 Task: Create a spreadsheet to track employee data over three weeks, with days numbered from 3 to 23.
Action: Mouse moved to (50, 200)
Screenshot: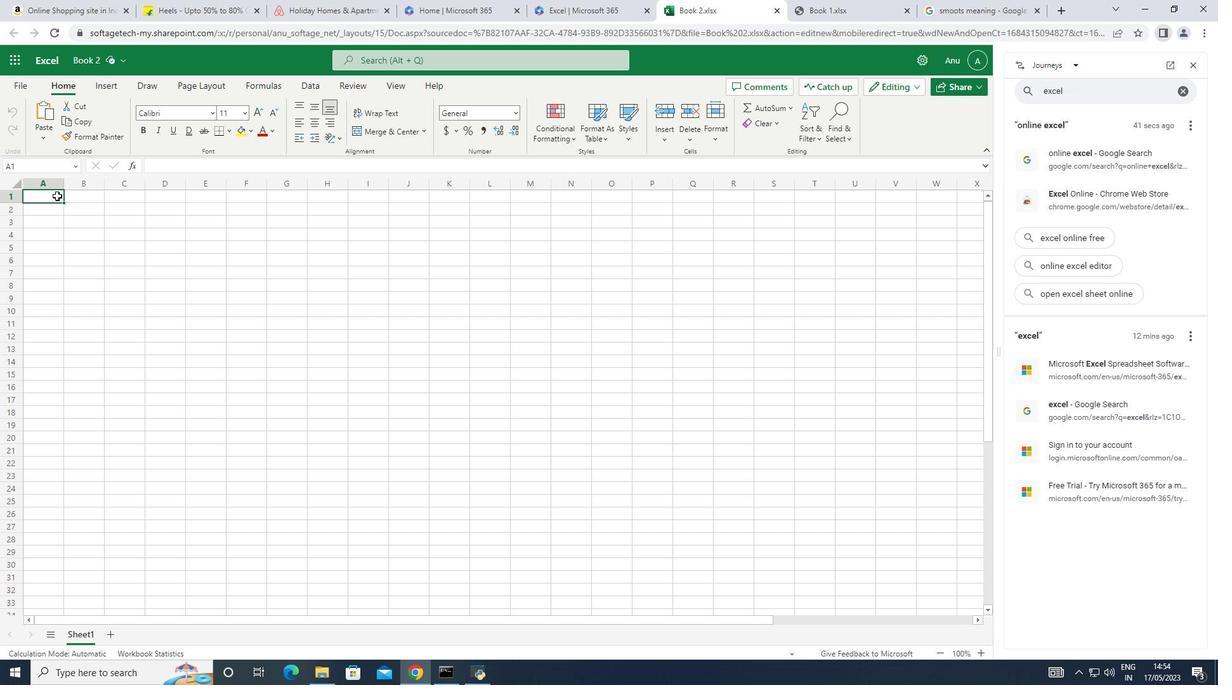 
Action: Mouse pressed left at (50, 200)
Screenshot: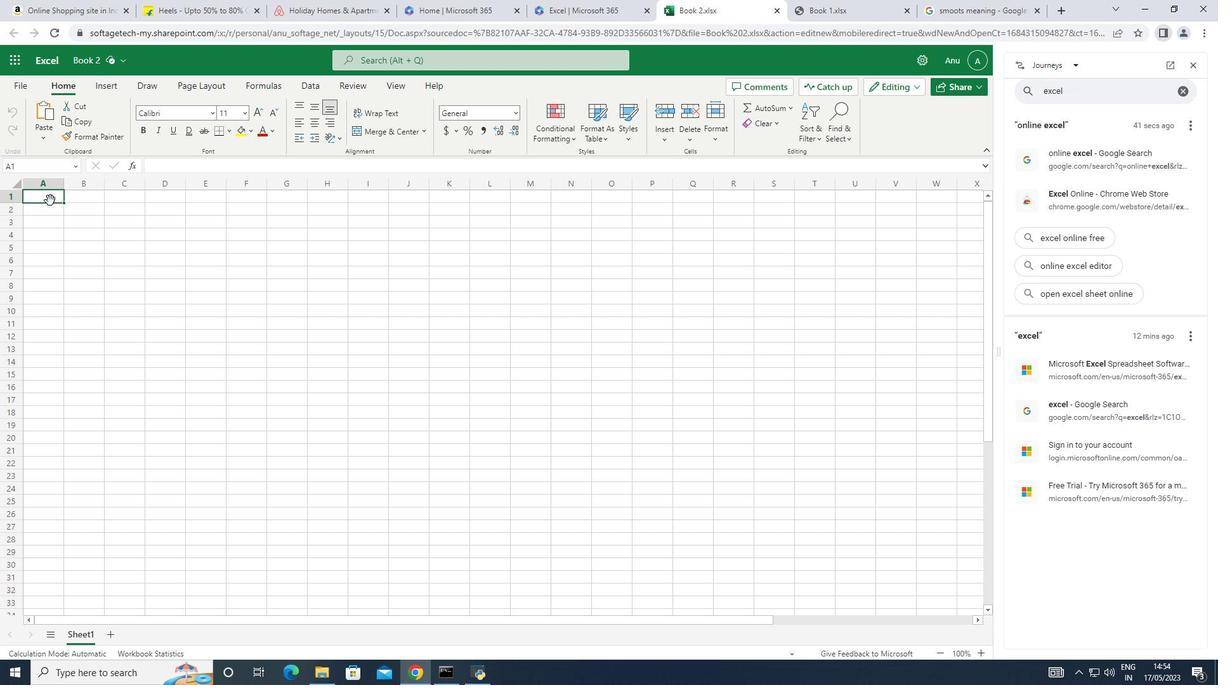 
Action: Key pressed e<Key.backspace><Key.shift><Key.shift><Key.shift>Employee<Key.right><Key.shift>Week-1
Screenshot: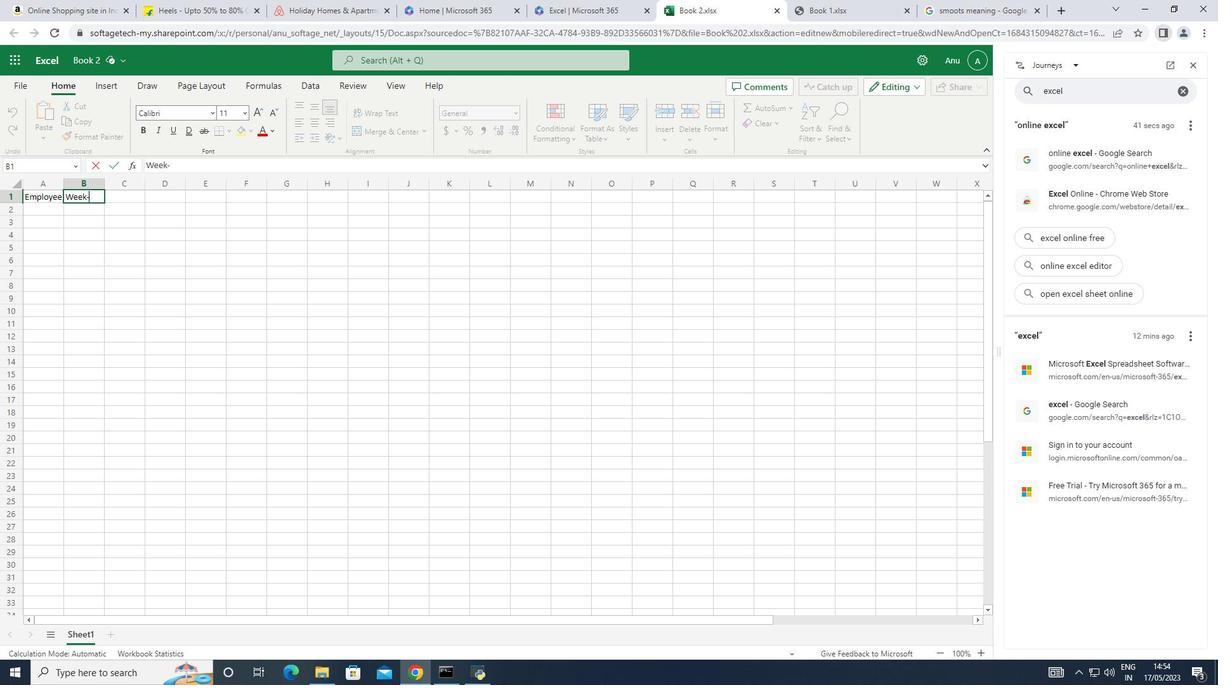 
Action: Mouse moved to (93, 207)
Screenshot: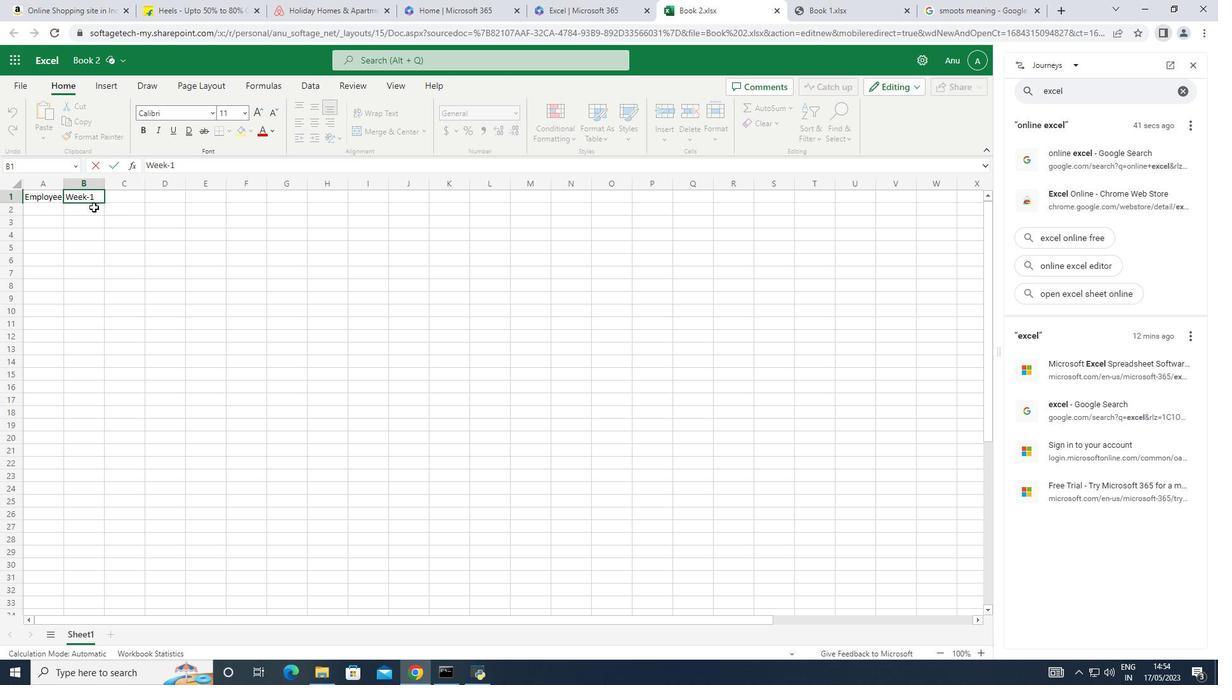 
Action: Mouse pressed left at (93, 207)
Screenshot: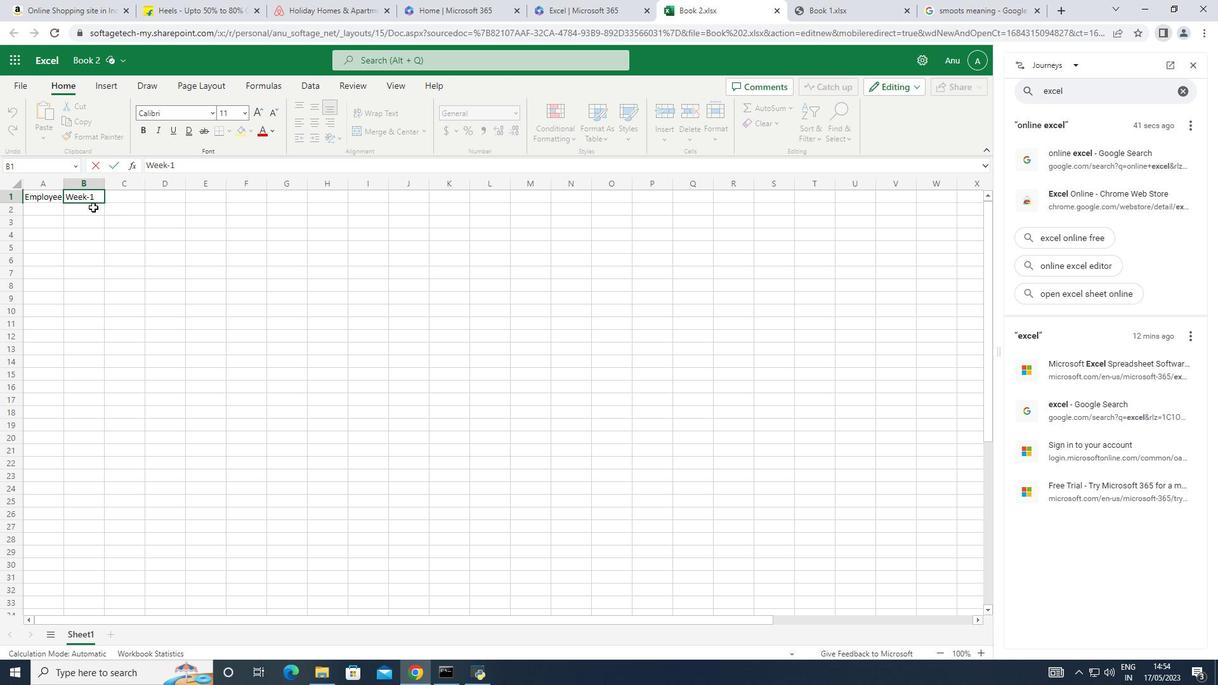 
Action: Mouse moved to (96, 204)
Screenshot: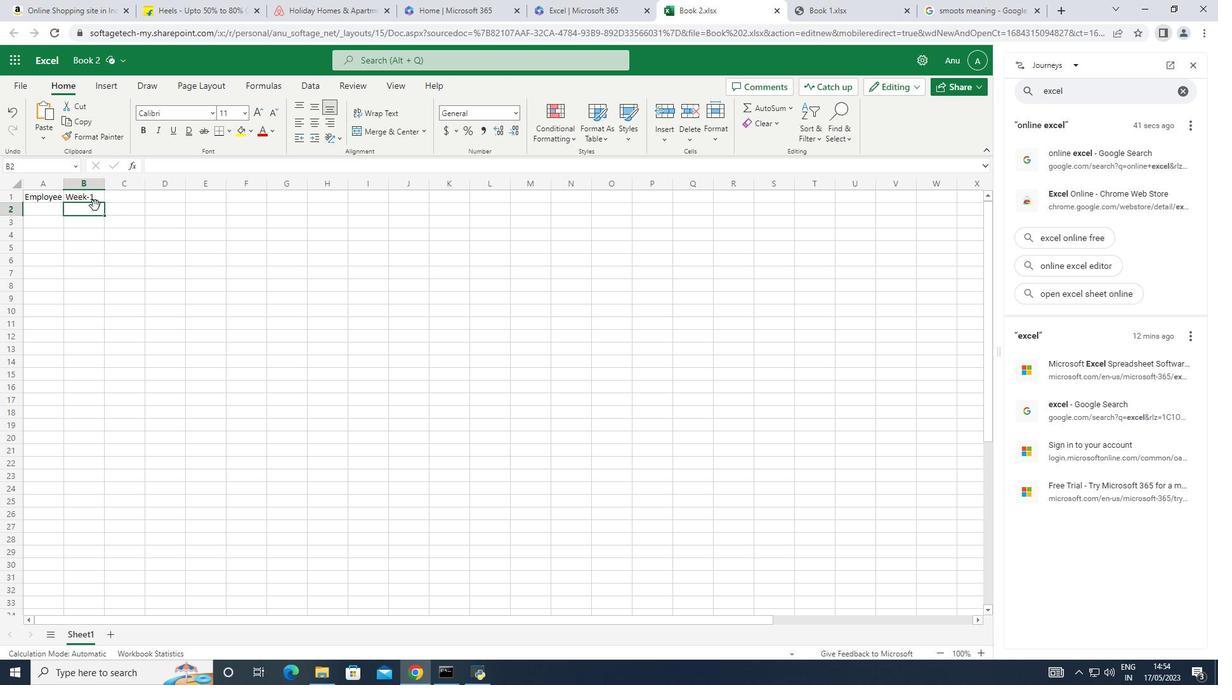 
Action: Key pressed 345<Key.backspace><Key.backspace><Key.backspace>
Screenshot: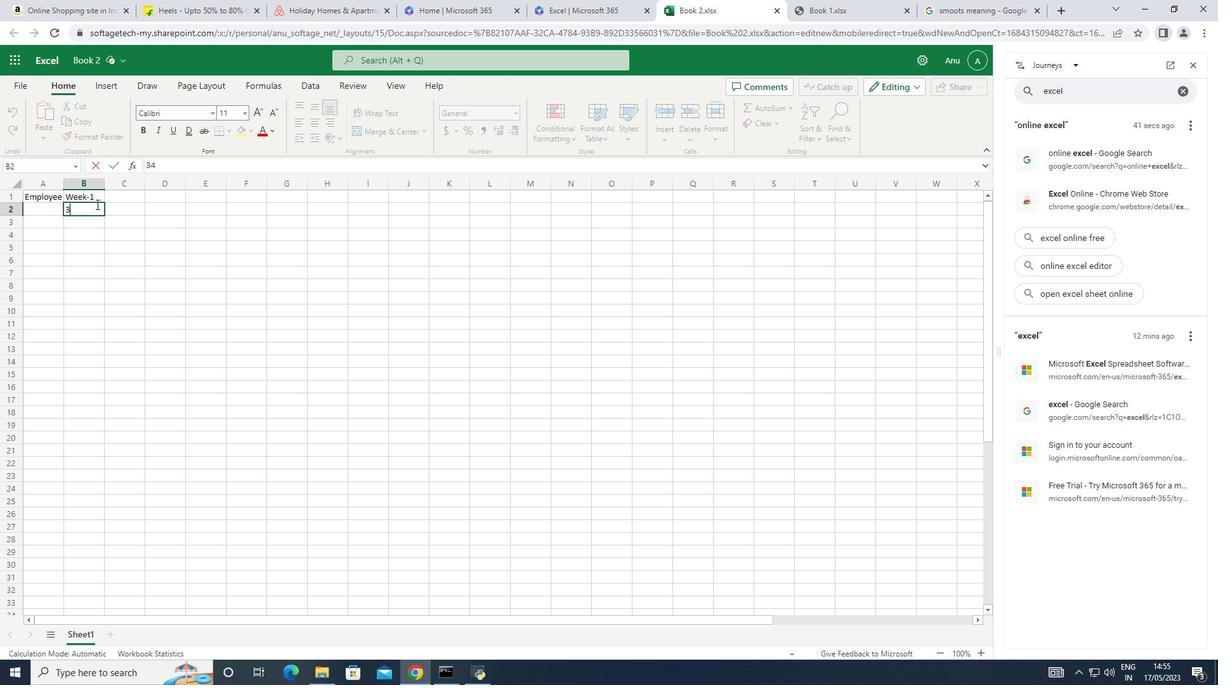 
Action: Mouse moved to (71, 209)
Screenshot: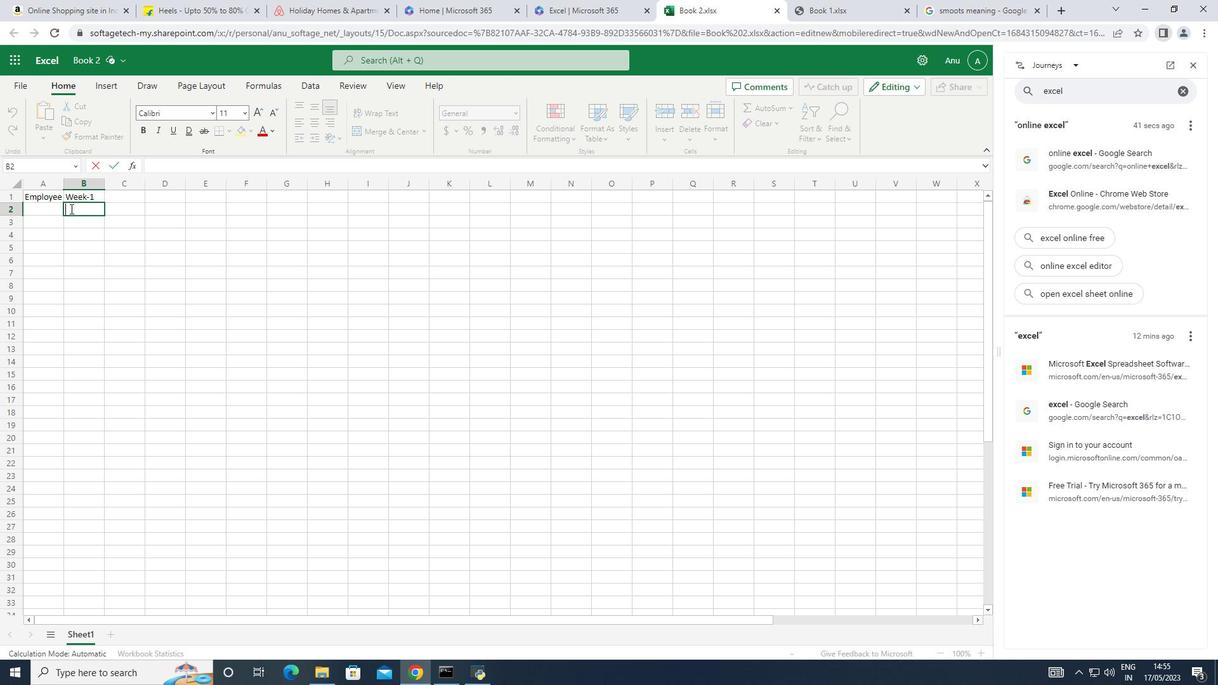 
Action: Mouse pressed left at (71, 209)
Screenshot: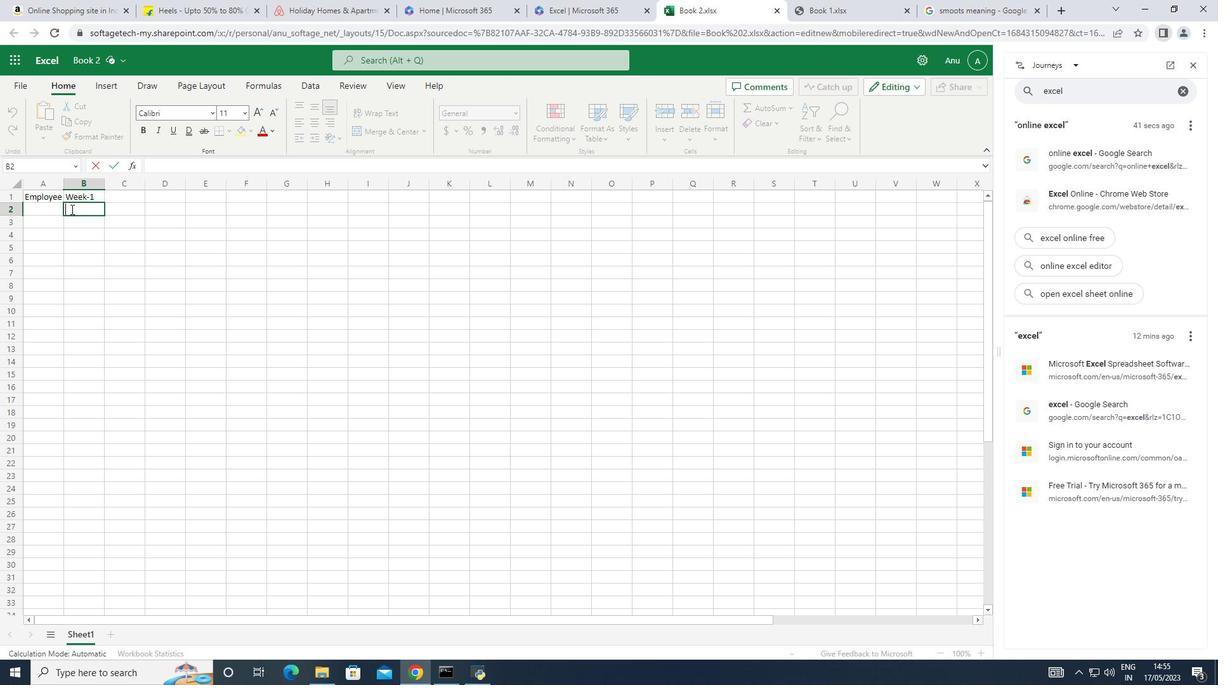 
Action: Mouse moved to (117, 208)
Screenshot: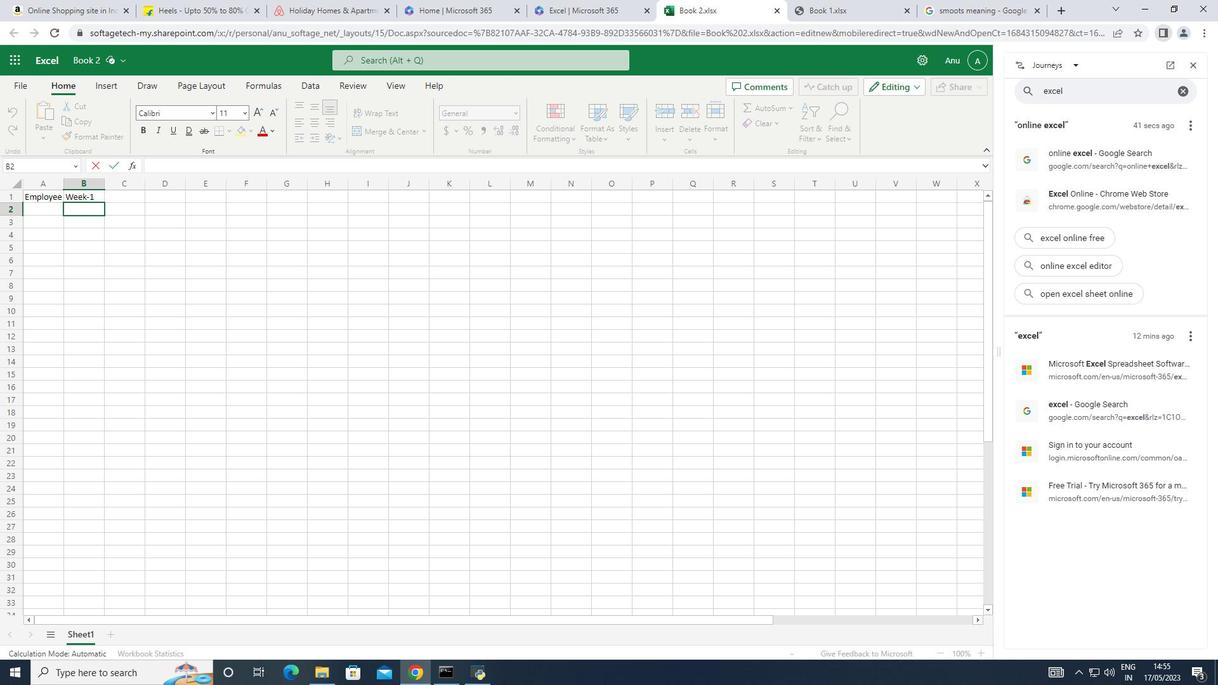 
Action: Mouse pressed left at (117, 208)
Screenshot: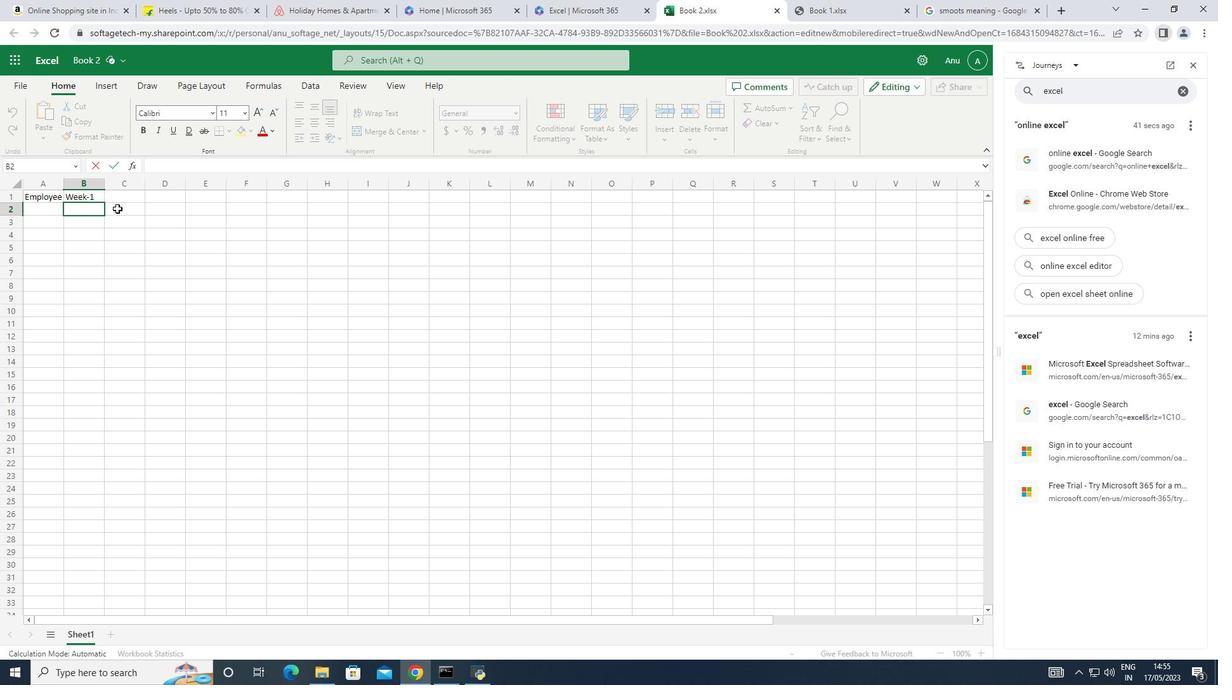 
Action: Mouse moved to (75, 208)
Screenshot: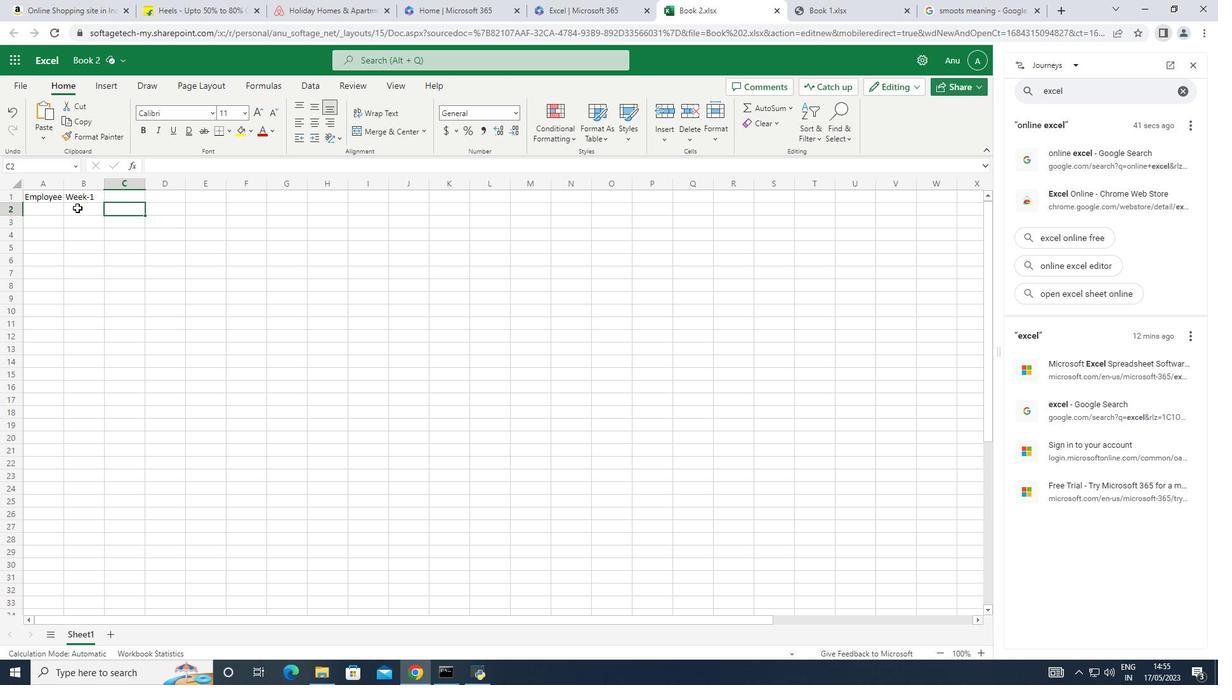 
Action: Mouse pressed left at (75, 208)
Screenshot: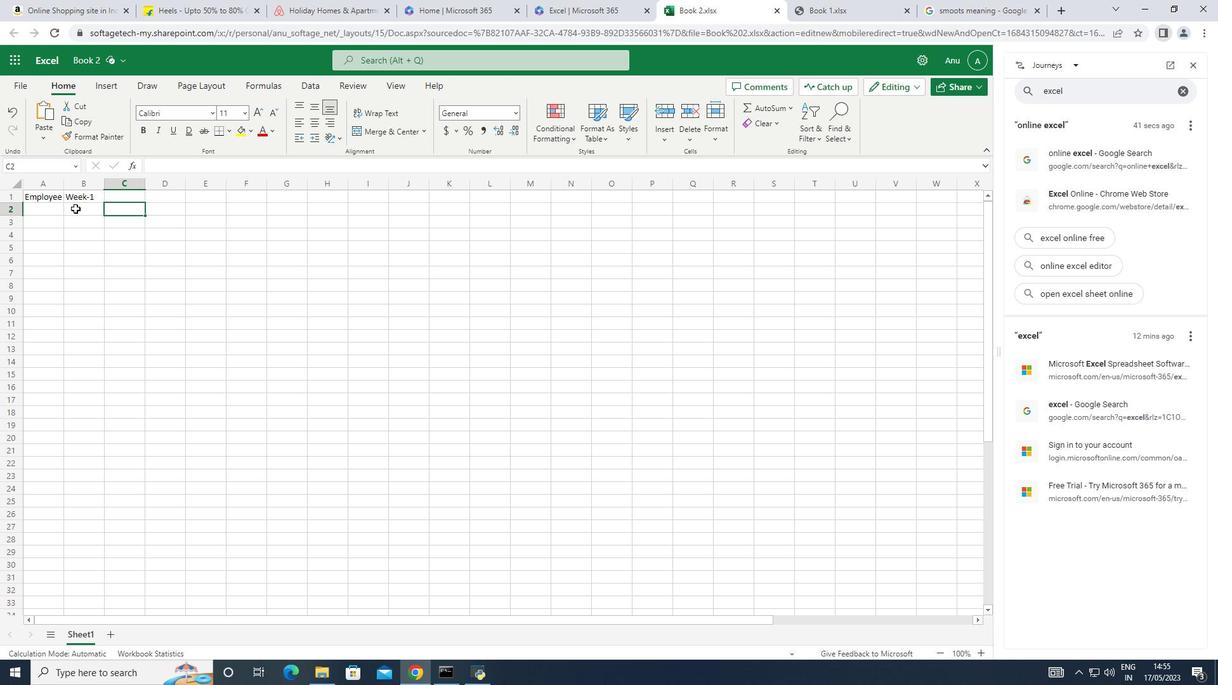 
Action: Mouse moved to (90, 208)
Screenshot: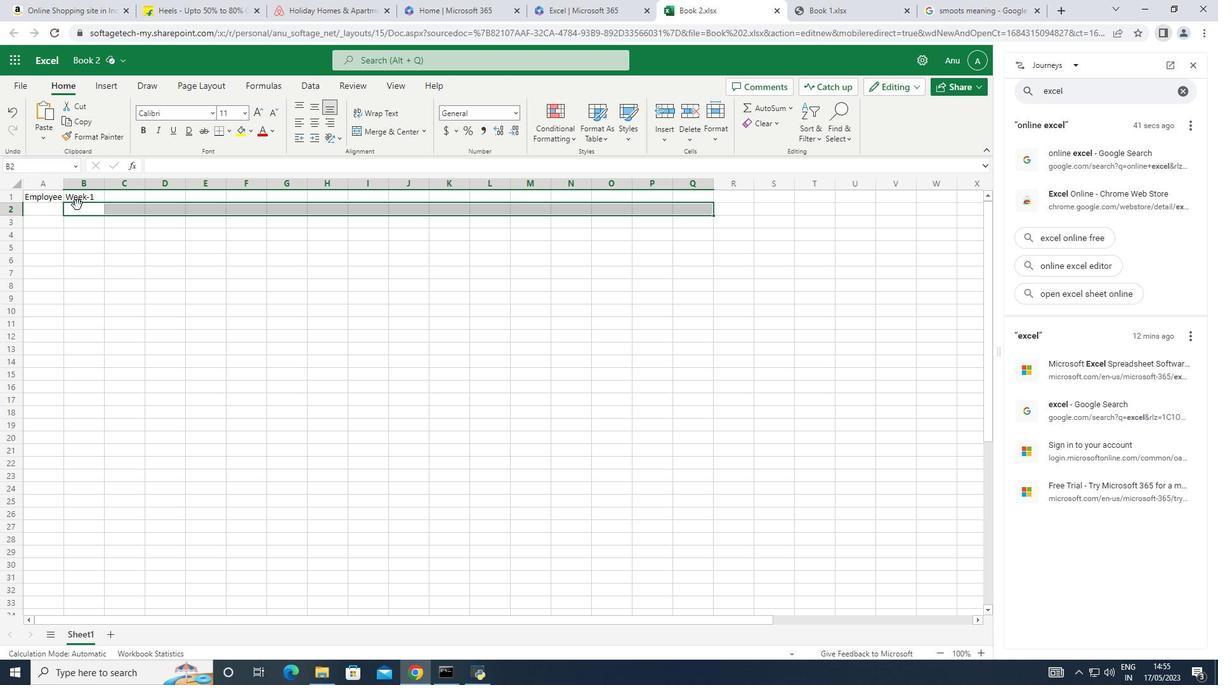 
Action: Mouse pressed left at (90, 208)
Screenshot: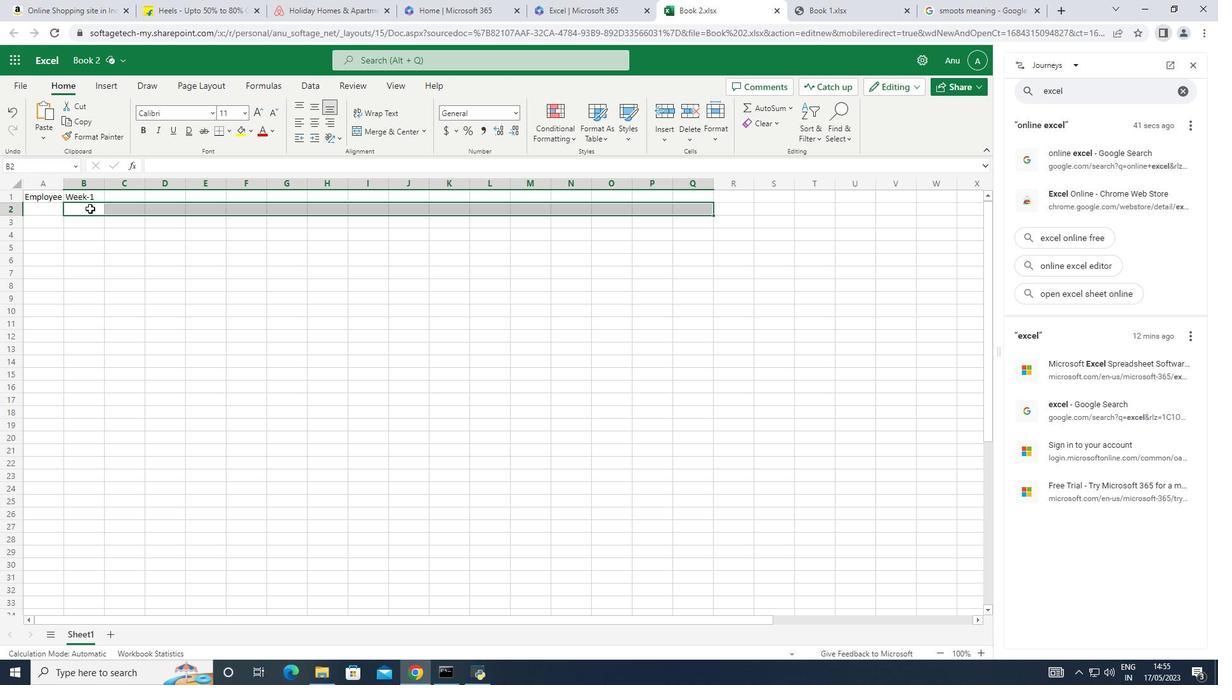 
Action: Mouse moved to (90, 208)
Screenshot: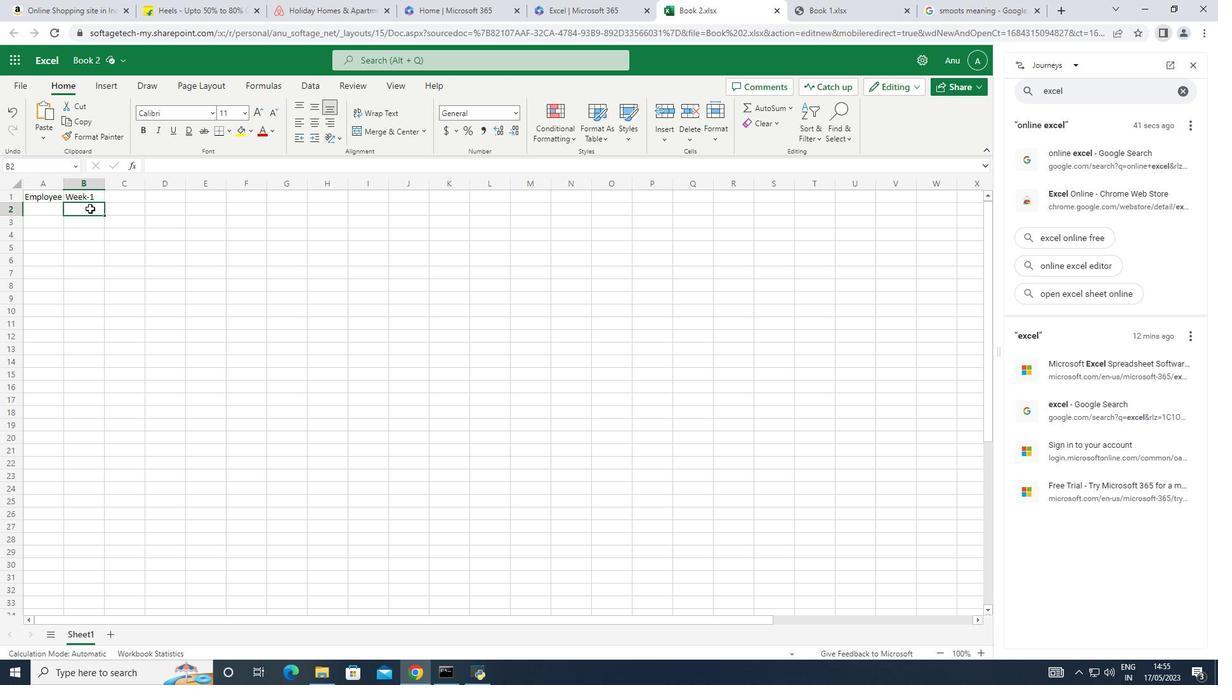 
Action: Key pressed 3<Key.right>4<Key.right>5<Key.right>6<Key.right>7<Key.right>8<Key.right>9
Screenshot: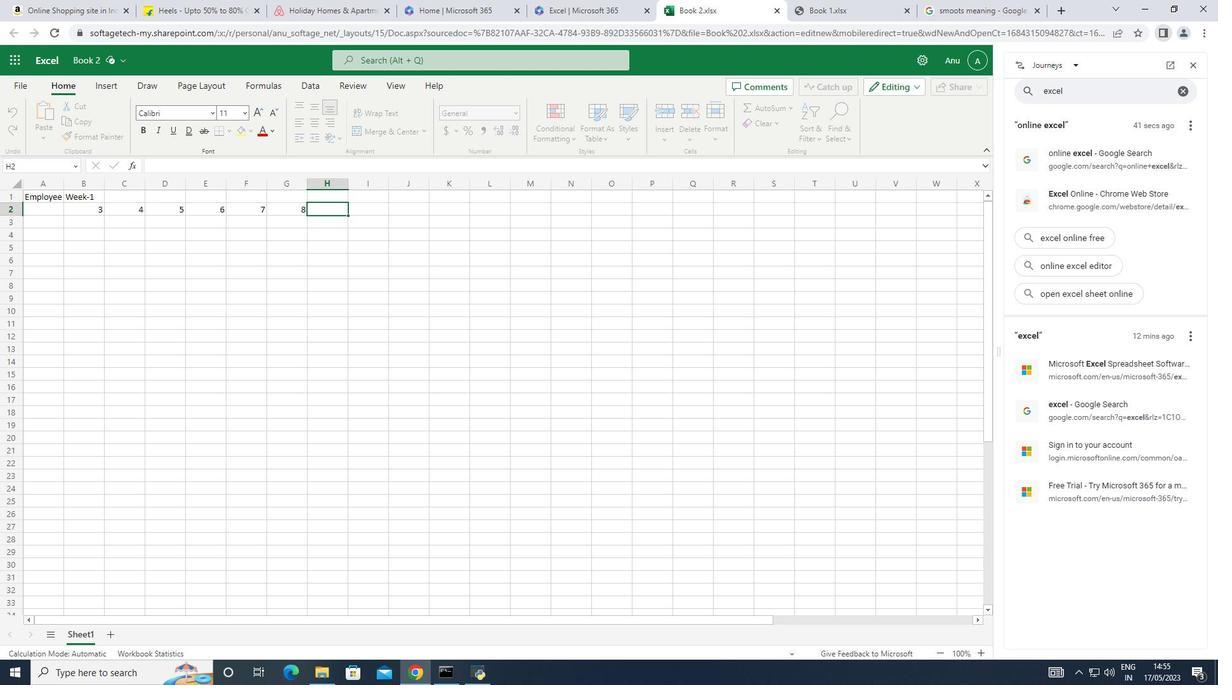 
Action: Mouse moved to (84, 200)
Screenshot: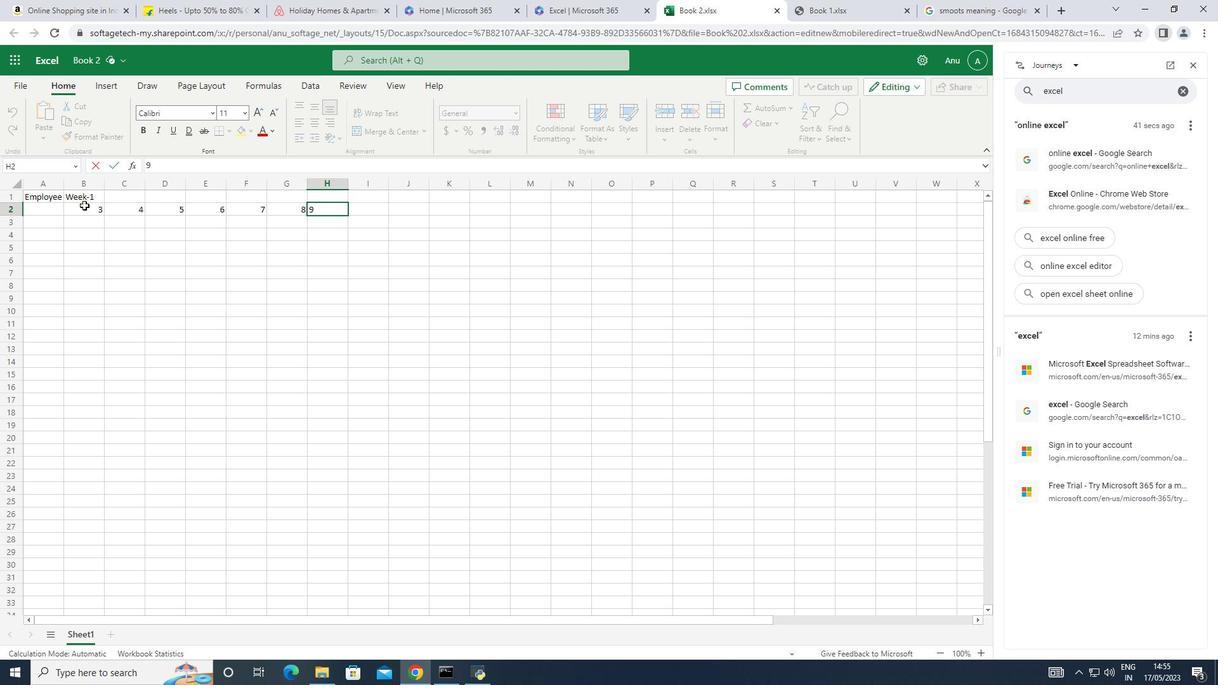 
Action: Mouse pressed left at (84, 200)
Screenshot: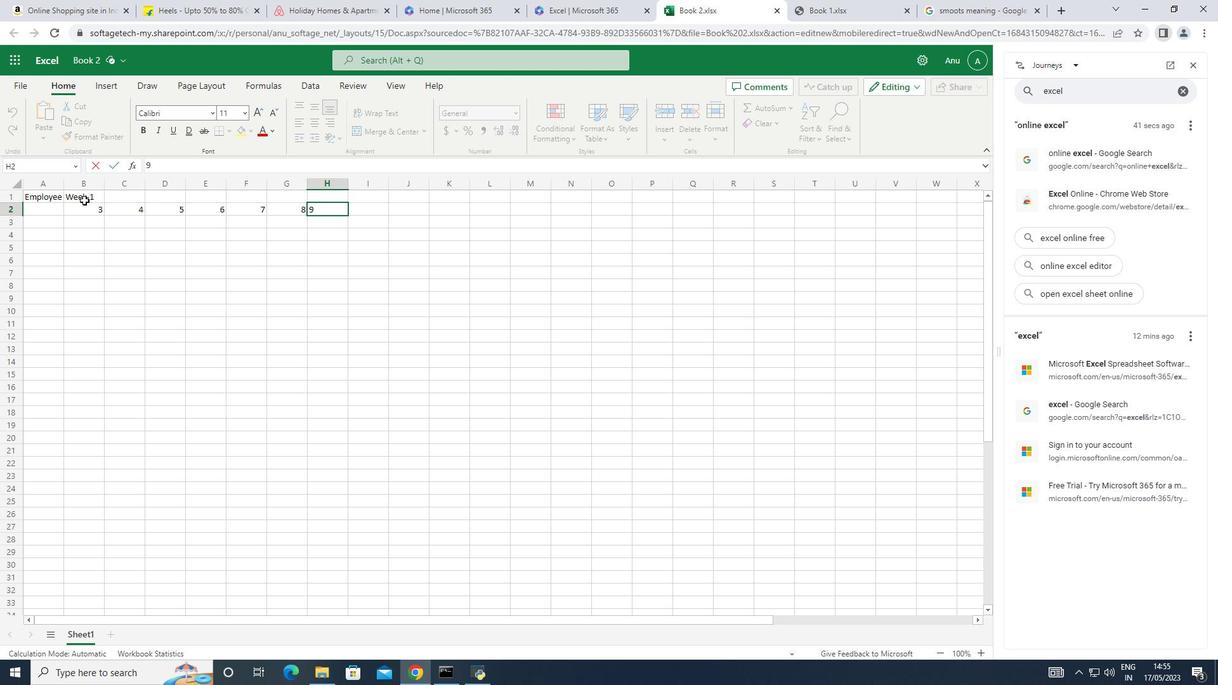 
Action: Mouse moved to (249, 130)
Screenshot: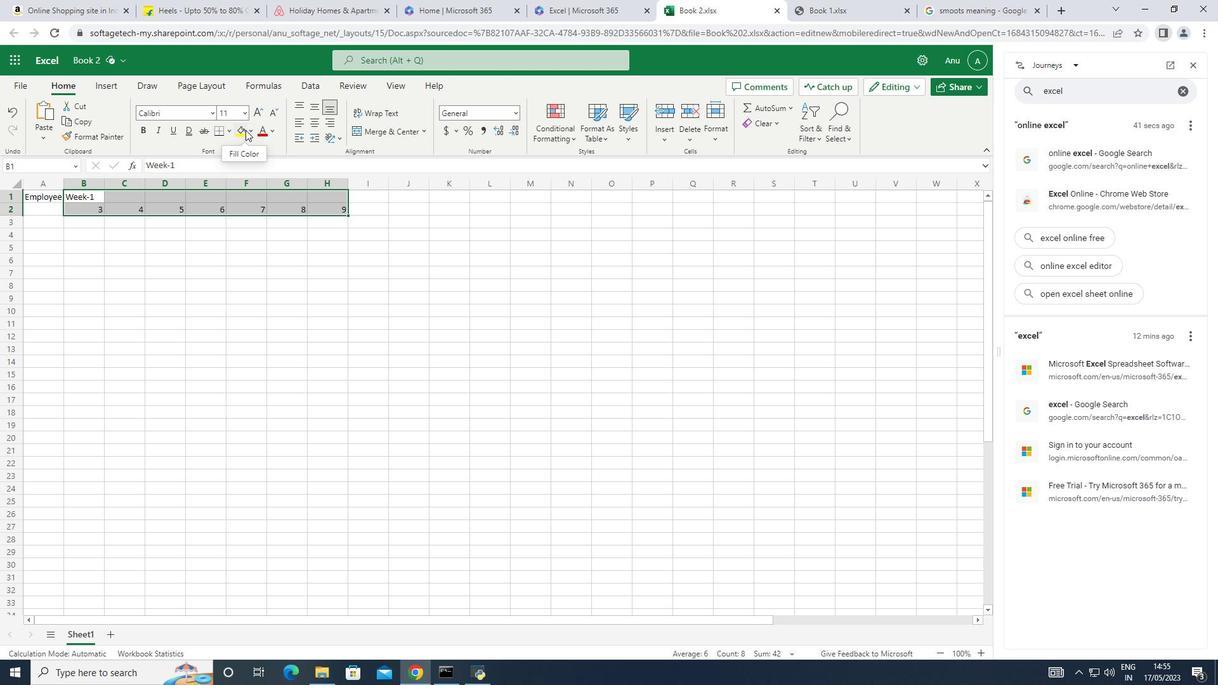
Action: Mouse pressed left at (249, 130)
Screenshot: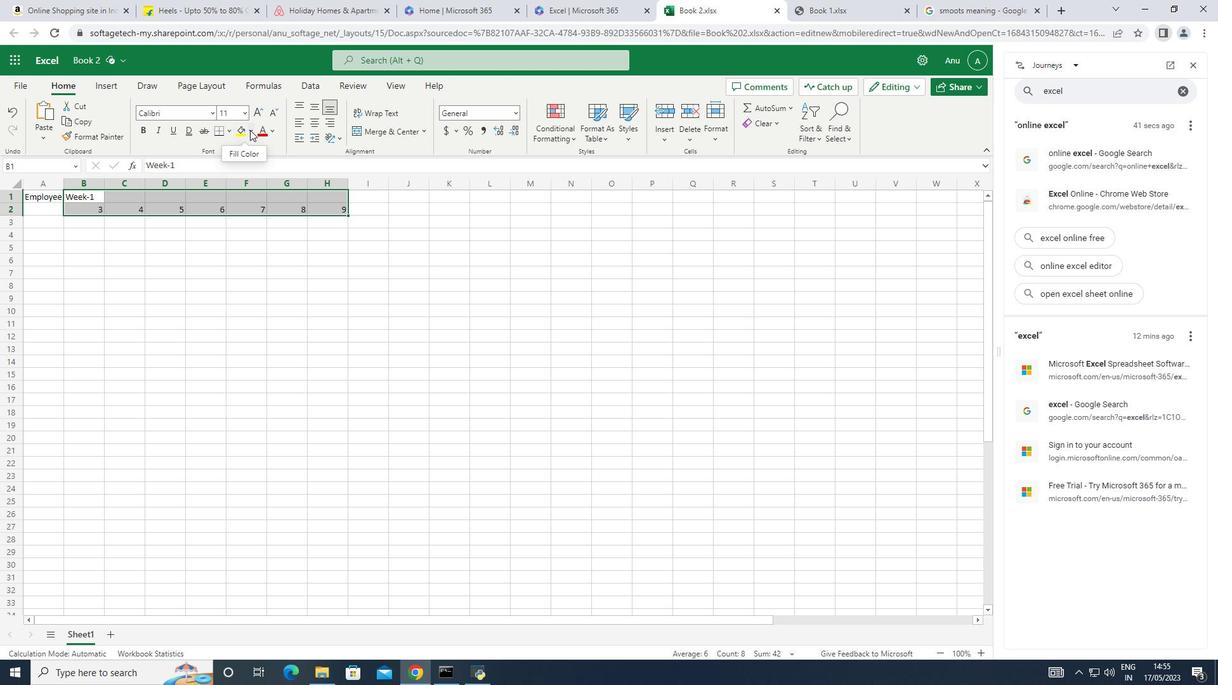 
Action: Mouse moved to (246, 166)
Screenshot: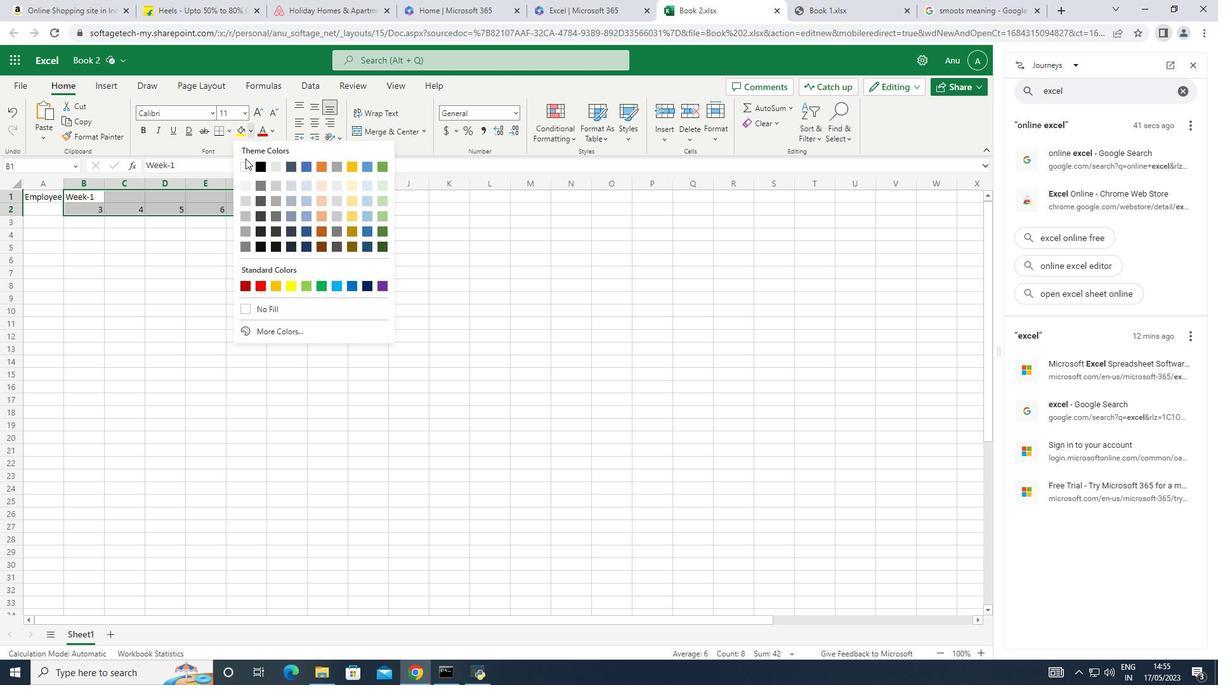 
Action: Mouse pressed left at (246, 166)
Screenshot: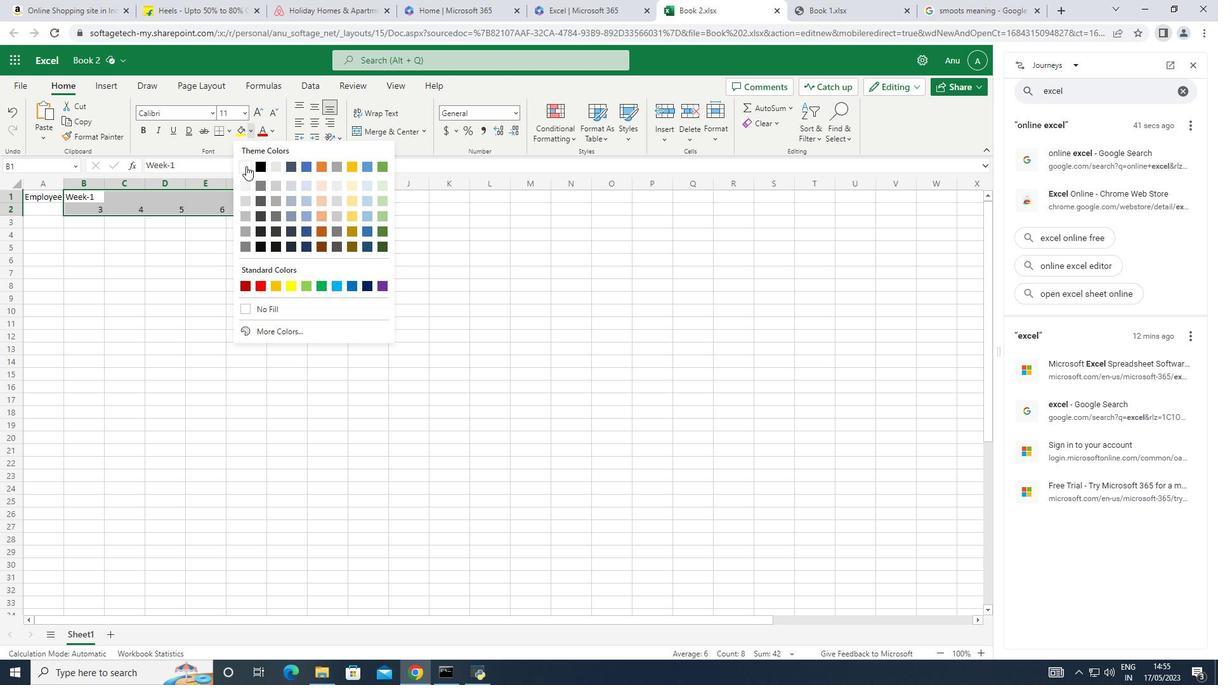 
Action: Mouse moved to (236, 251)
Screenshot: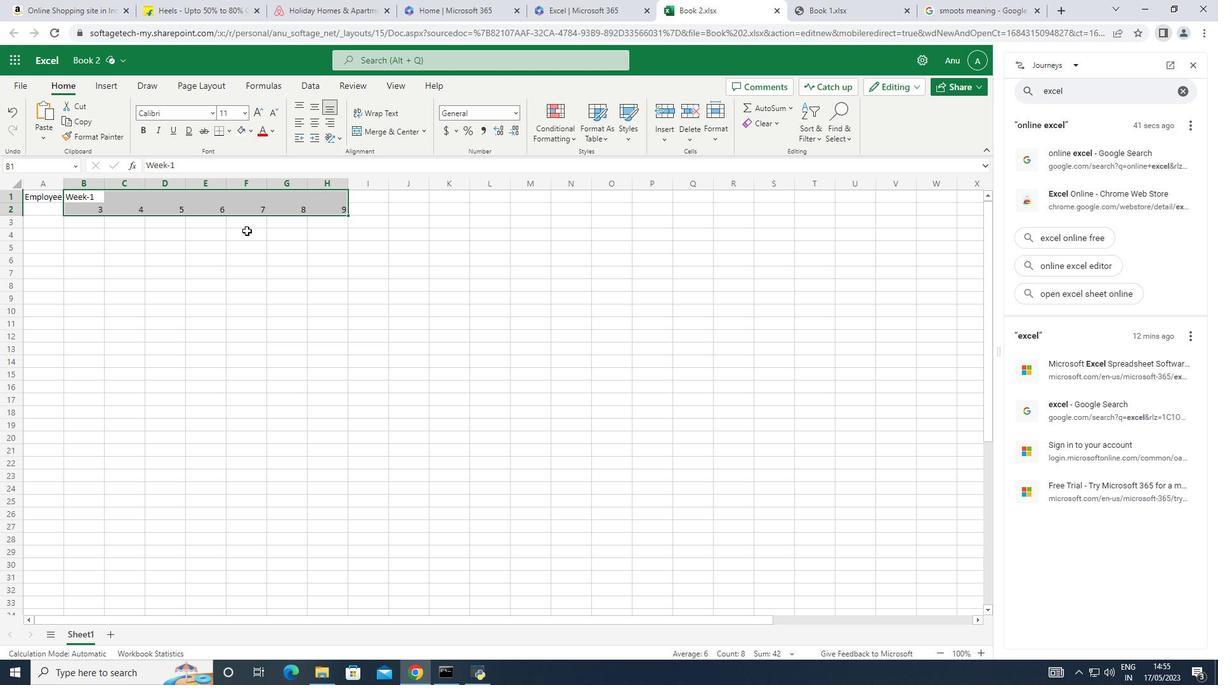 
Action: Mouse pressed left at (236, 251)
Screenshot: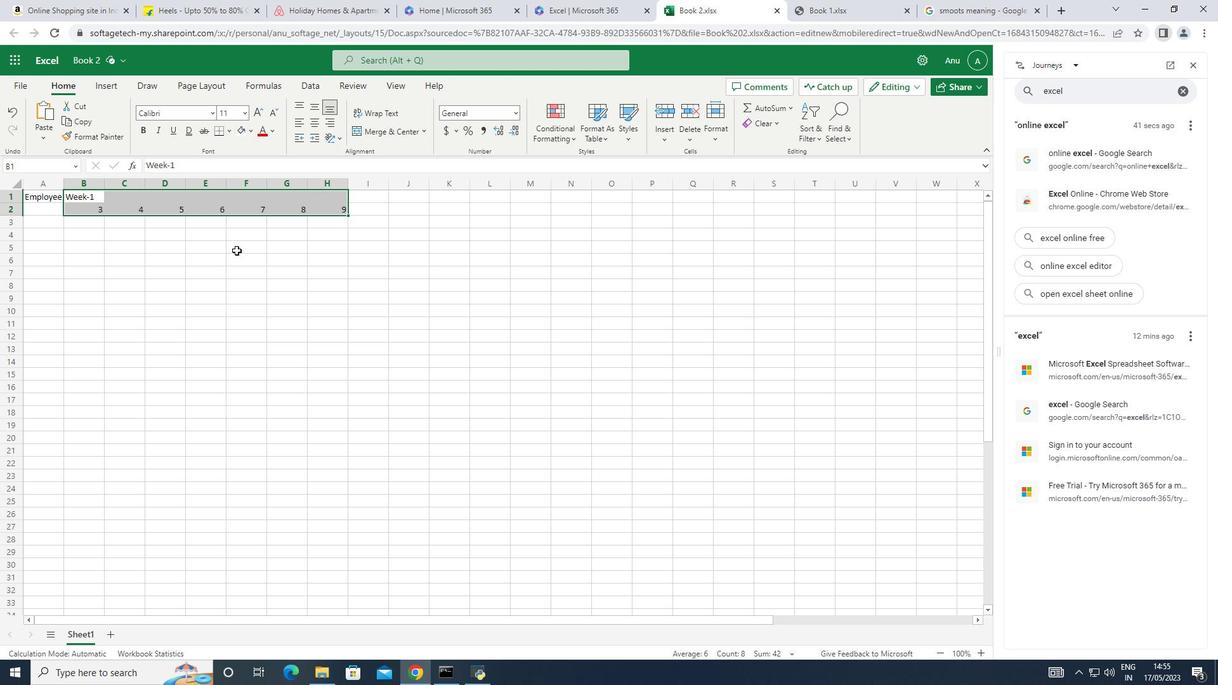 
Action: Mouse moved to (83, 197)
Screenshot: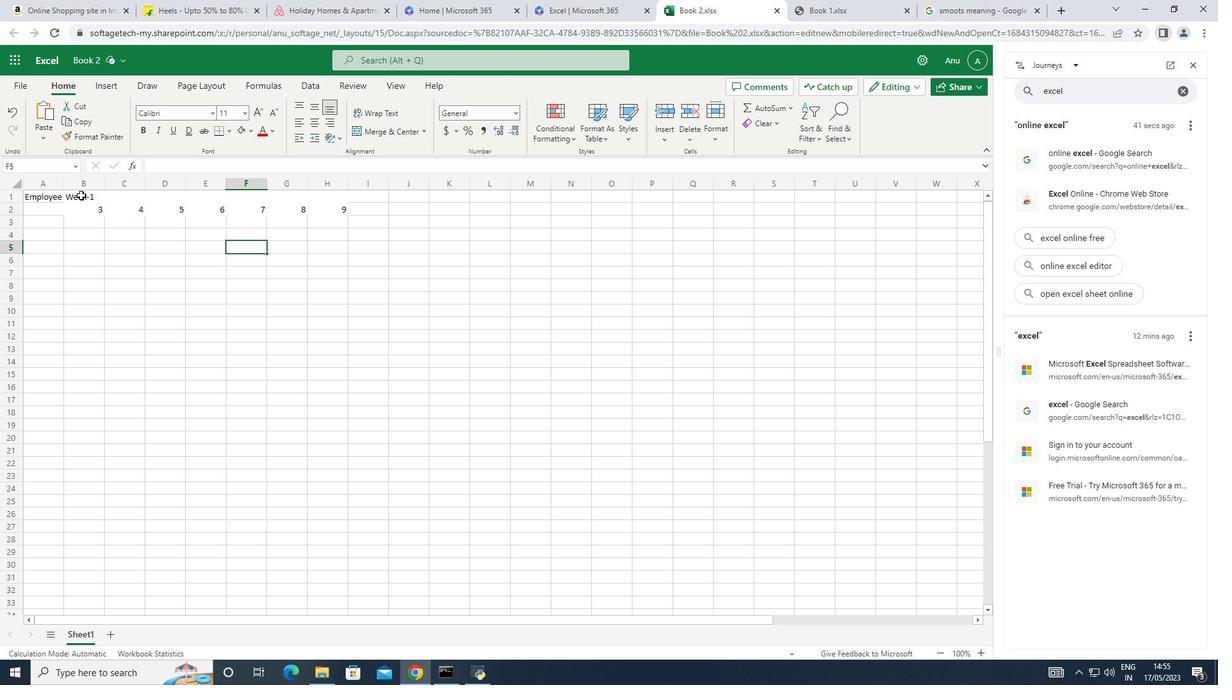 
Action: Mouse pressed left at (83, 197)
Screenshot: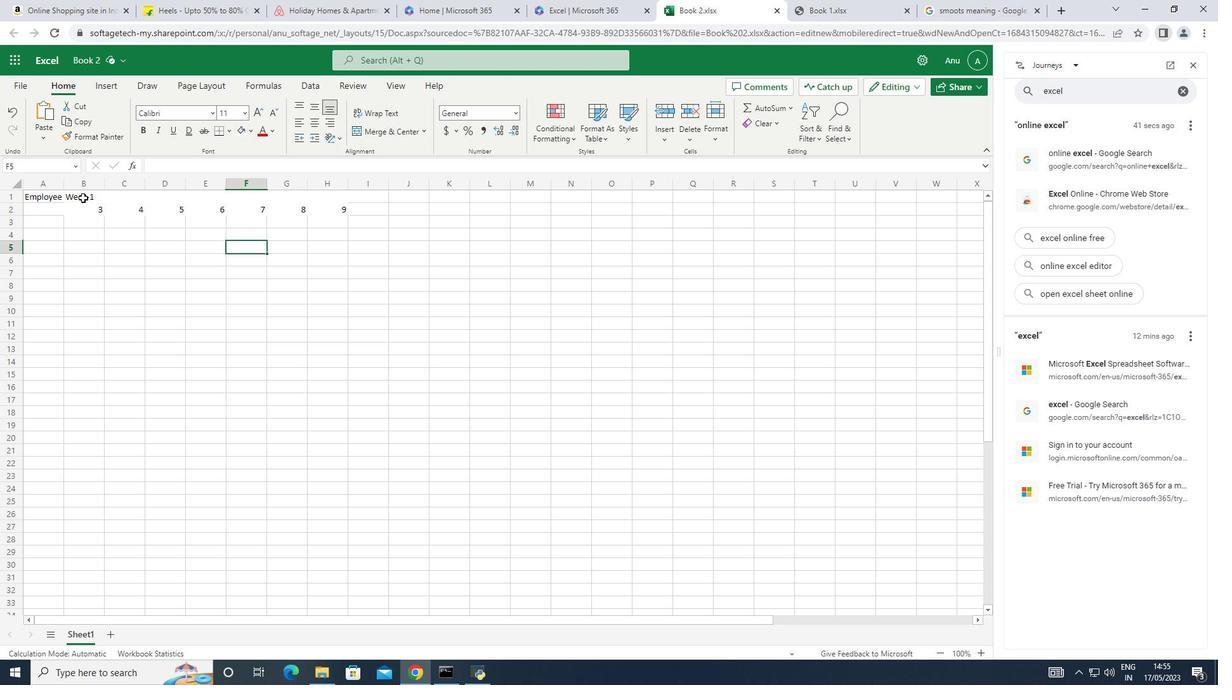 
Action: Mouse moved to (90, 196)
Screenshot: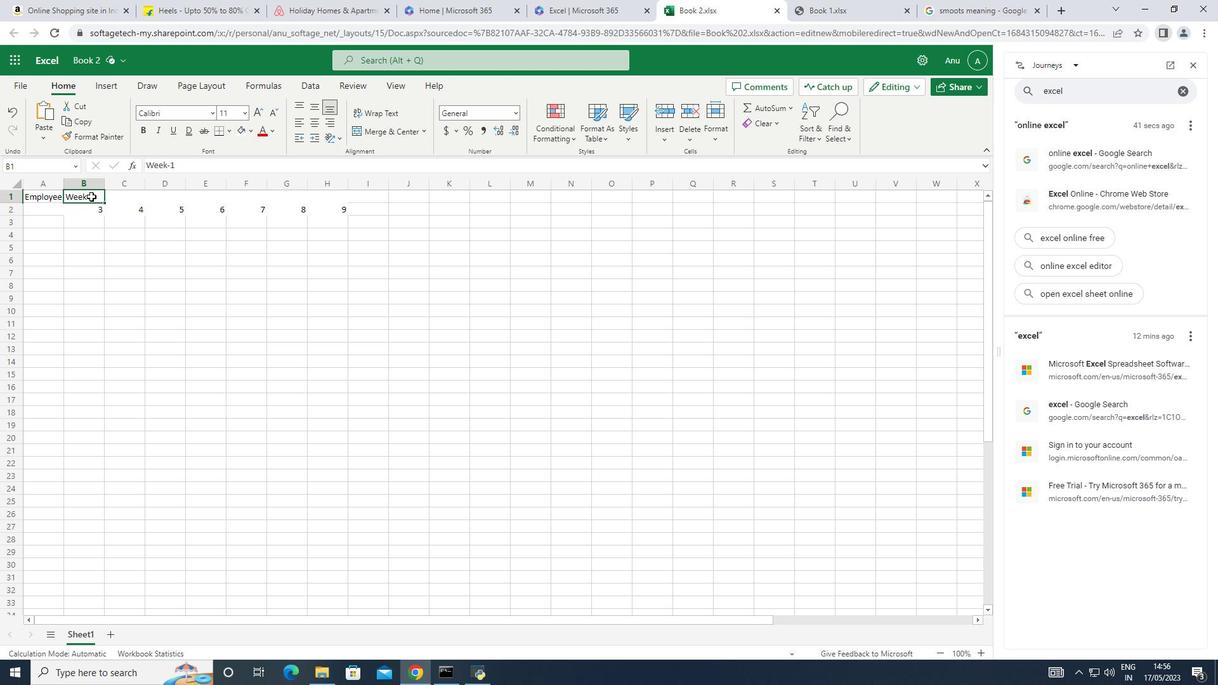 
Action: Key pressed ctrl+X
Screenshot: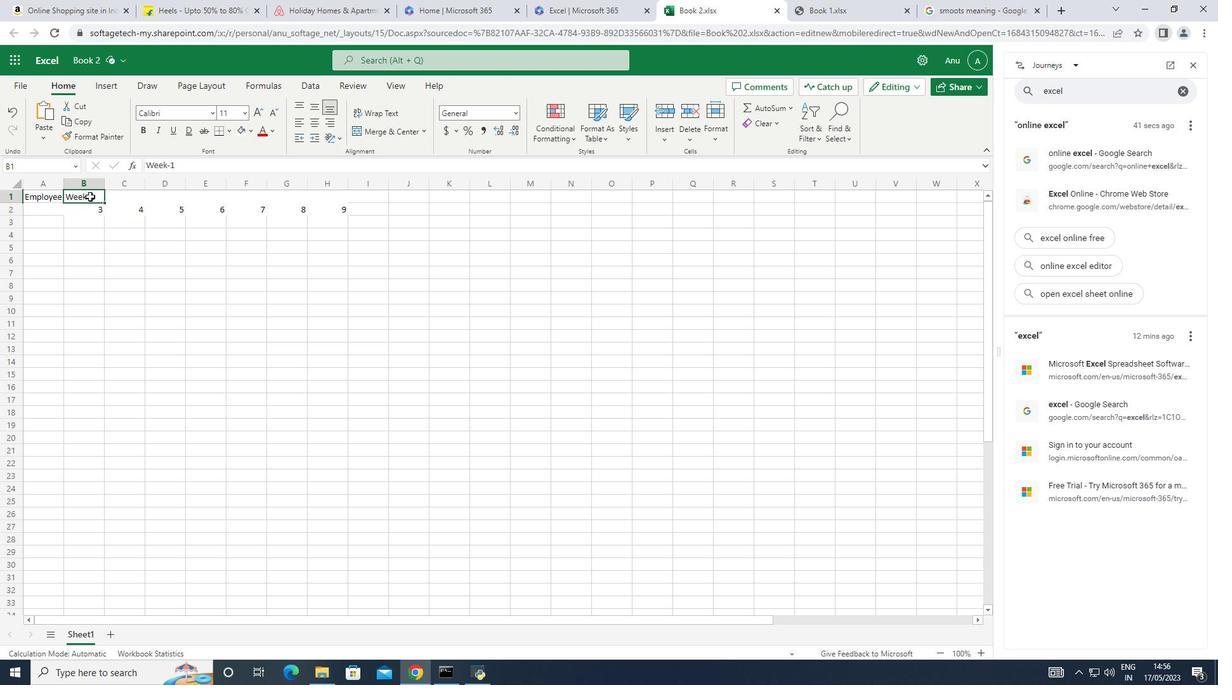 
Action: Mouse moved to (197, 196)
Screenshot: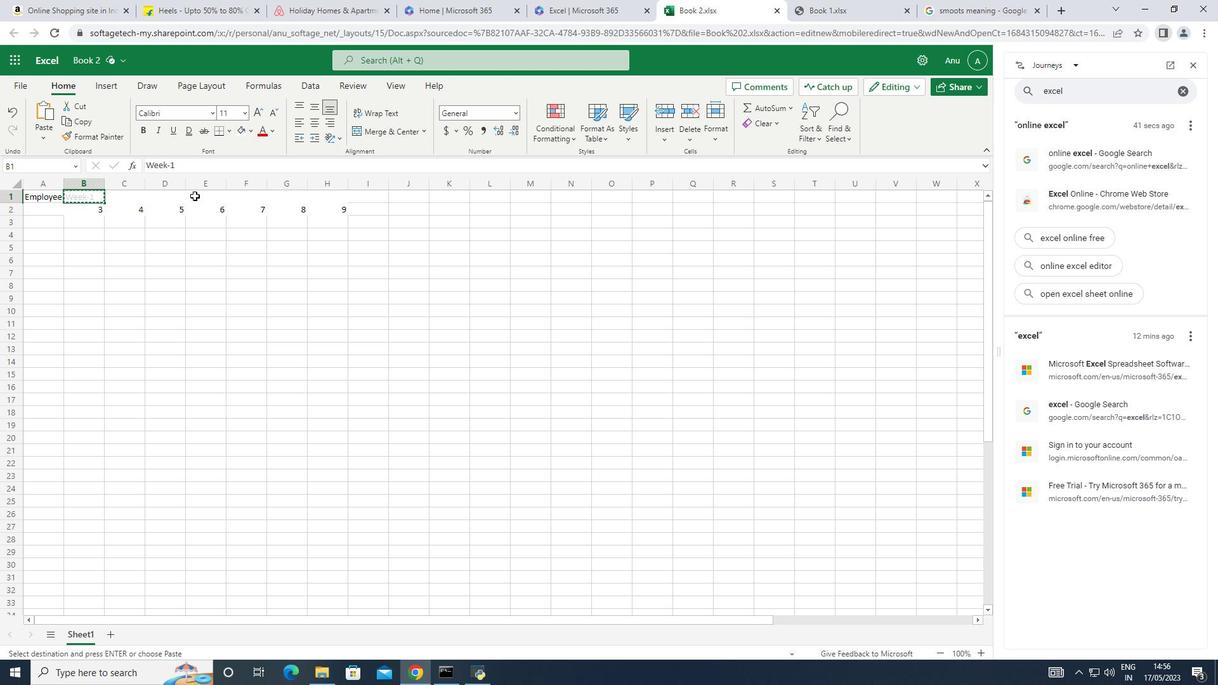 
Action: Mouse pressed left at (197, 196)
Screenshot: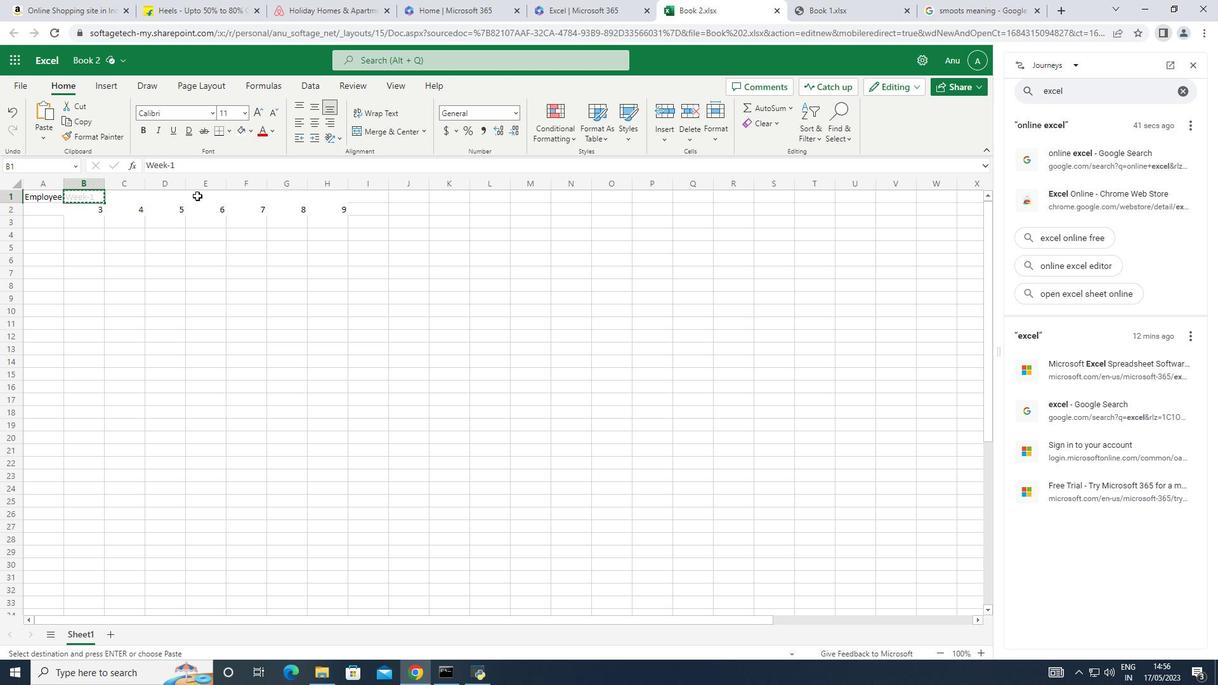 
Action: Mouse moved to (191, 194)
Screenshot: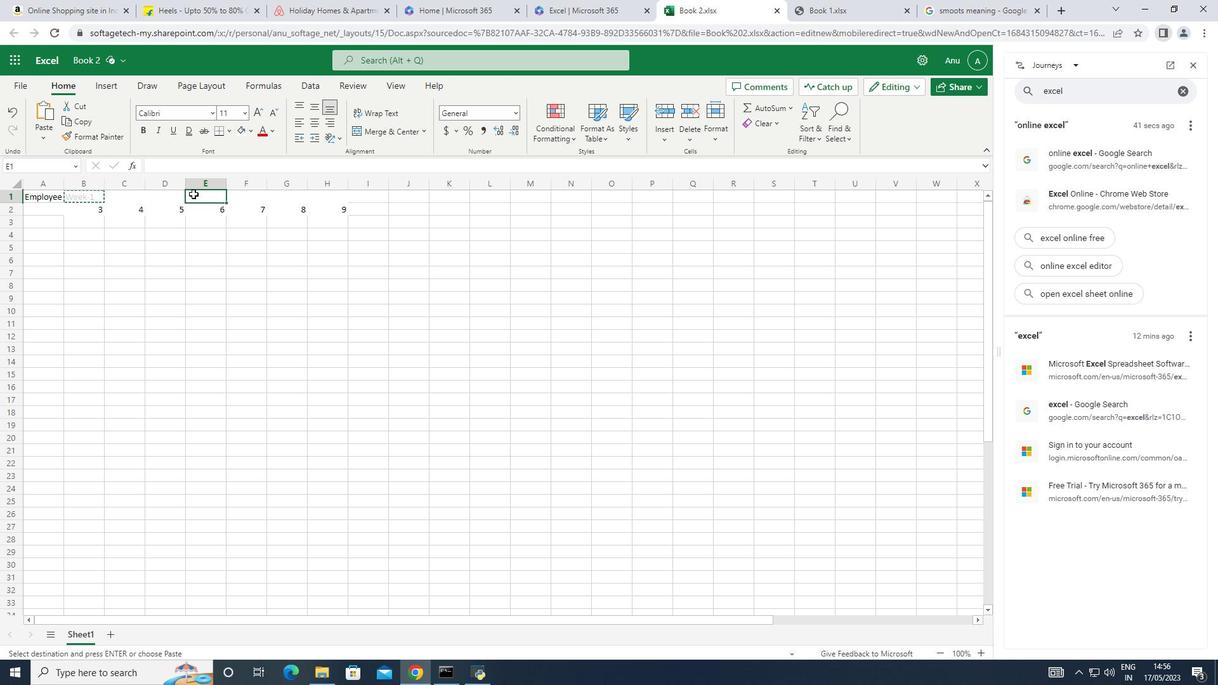 
Action: Key pressed ctrl+V
Screenshot: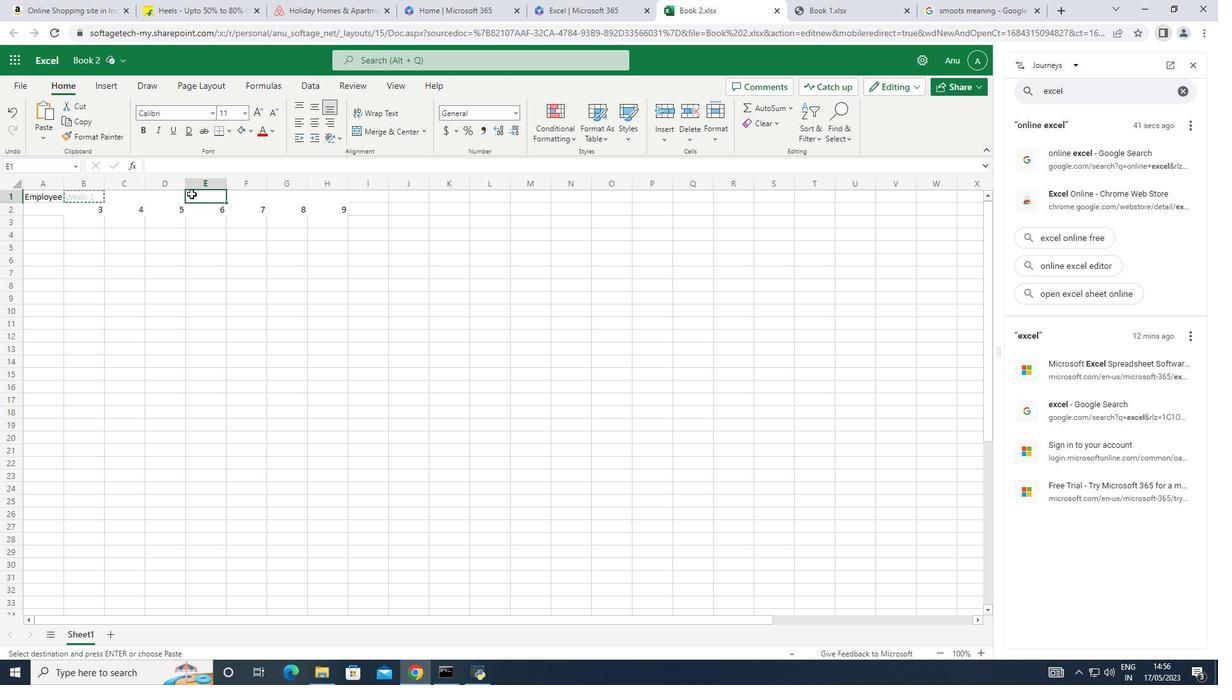 
Action: Mouse moved to (63, 180)
Screenshot: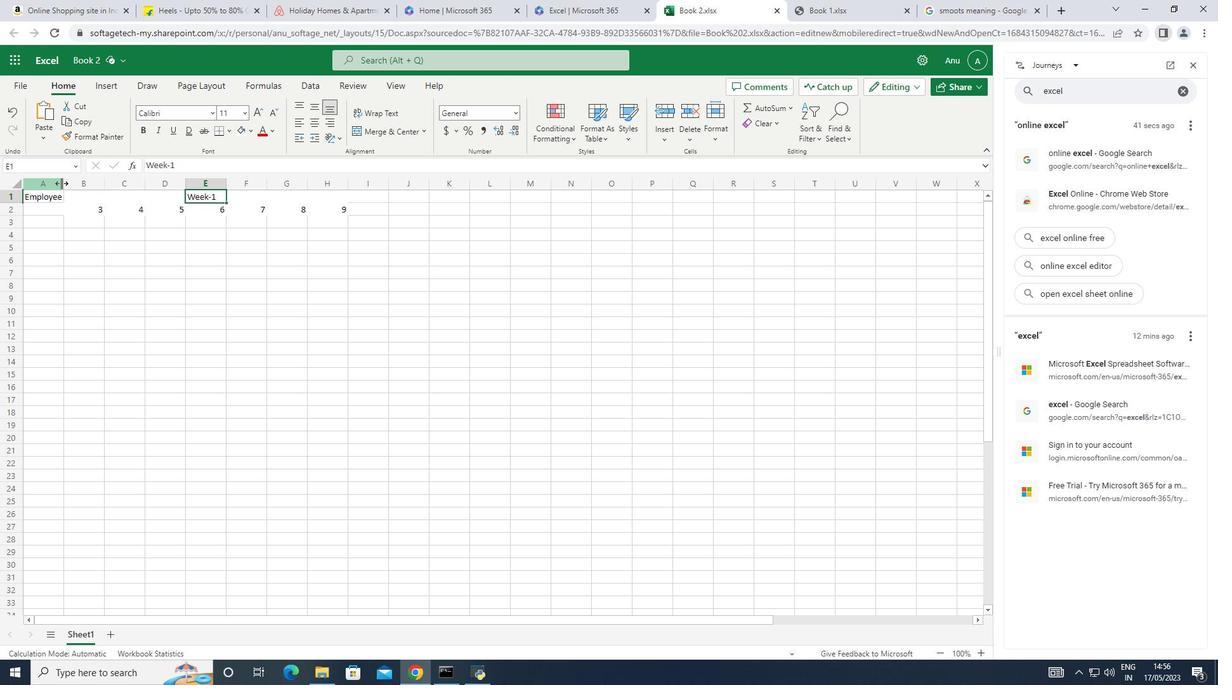 
Action: Mouse pressed left at (63, 180)
Screenshot: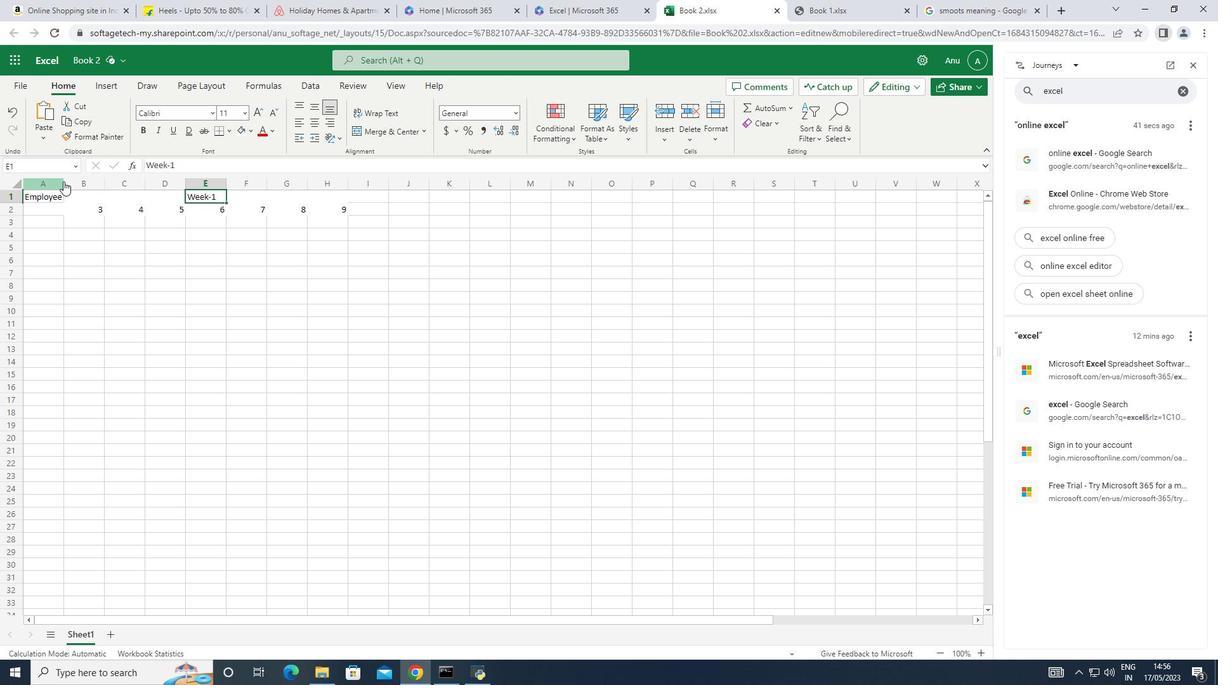 
Action: Mouse pressed left at (63, 180)
Screenshot: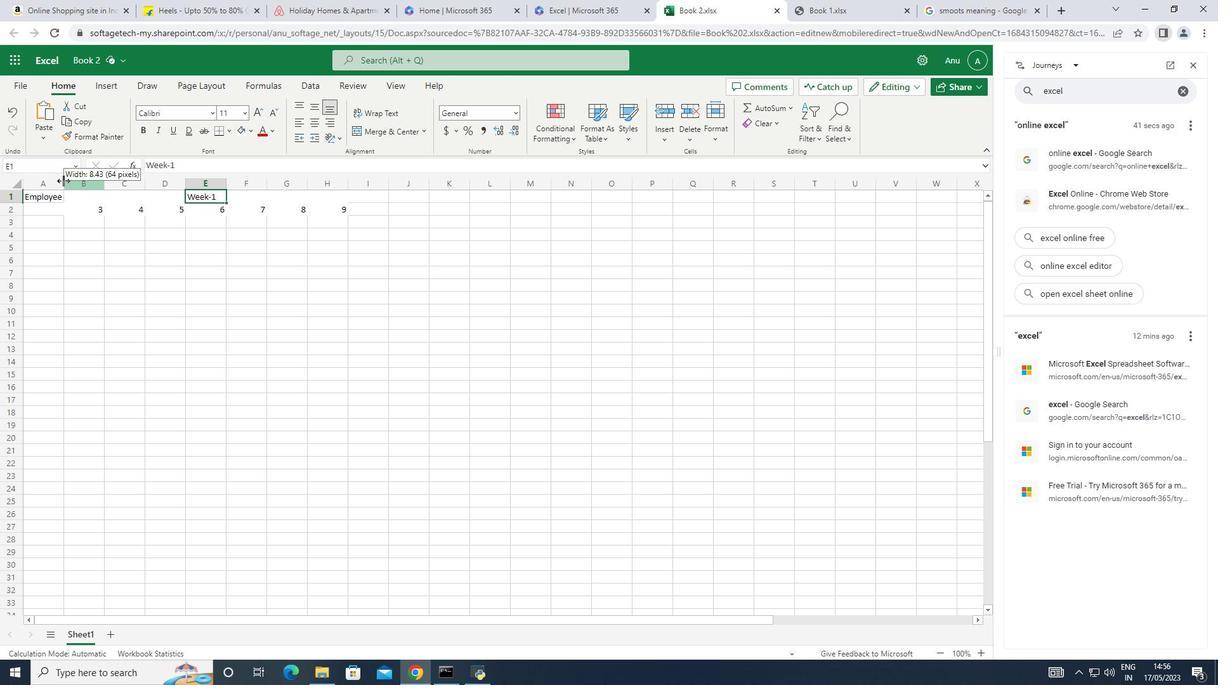 
Action: Mouse moved to (377, 206)
Screenshot: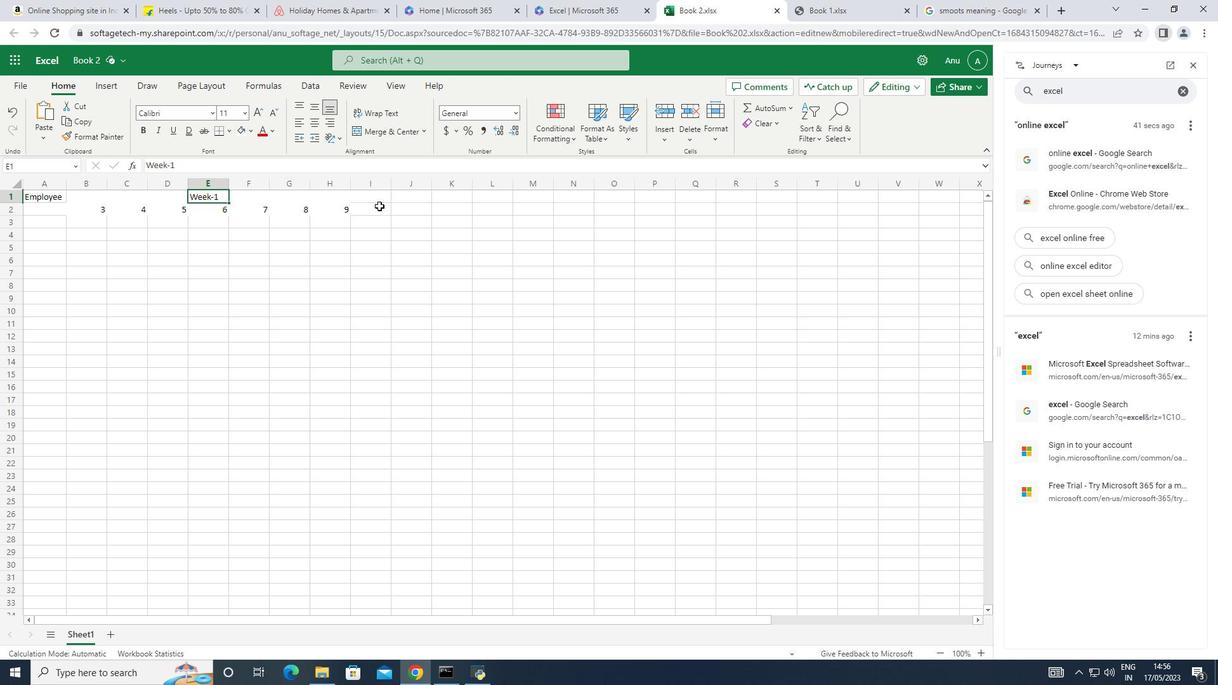 
Action: Mouse pressed left at (377, 206)
Screenshot: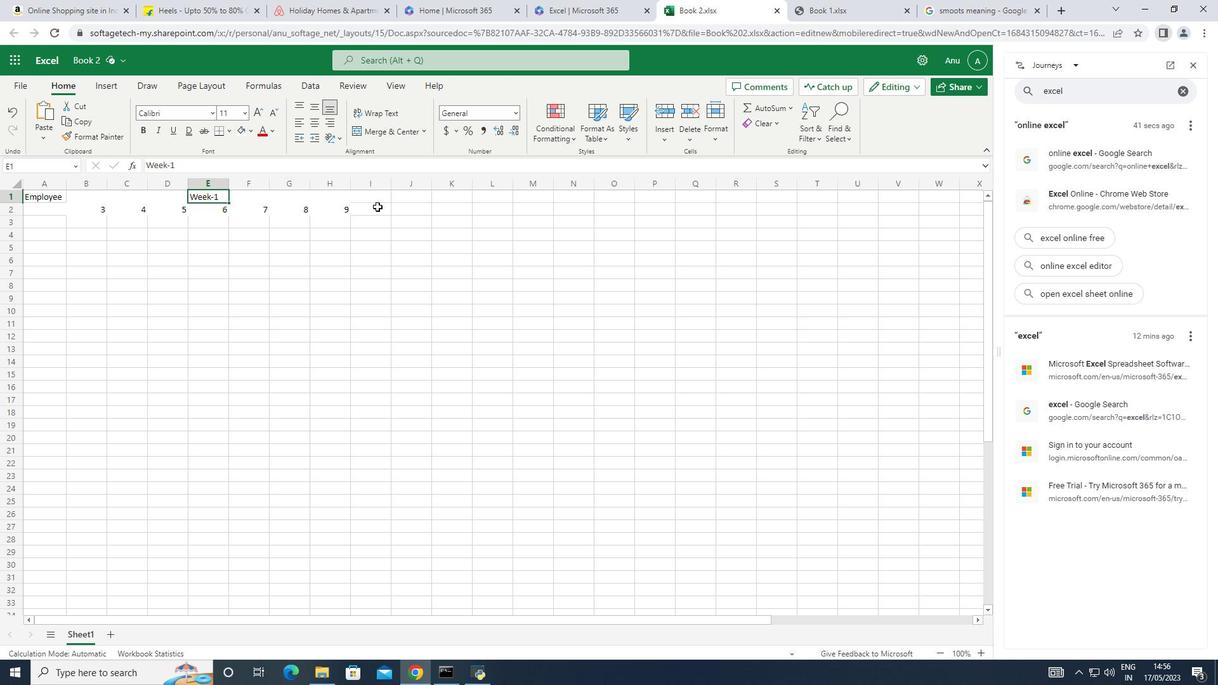 
Action: Mouse moved to (338, 233)
Screenshot: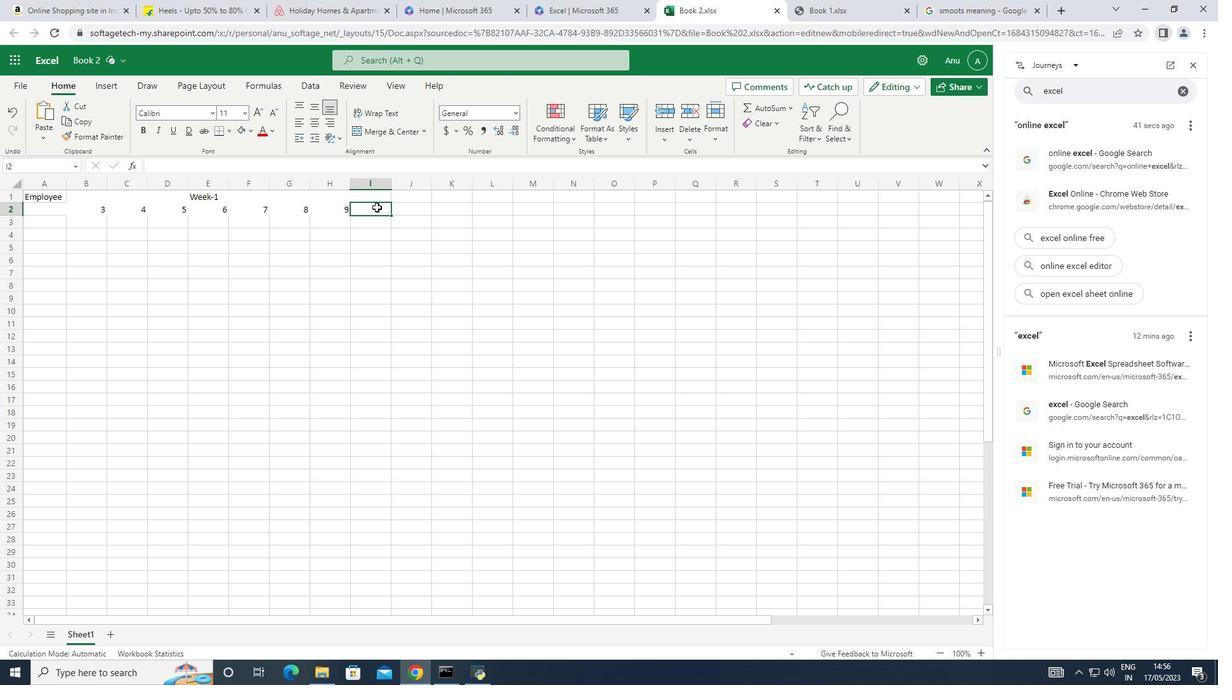 
Action: Key pressed 10<Key.right>11<Key.right>12<Key.right>13<Key.right>14<Key.right>15<Key.right>16
Screenshot: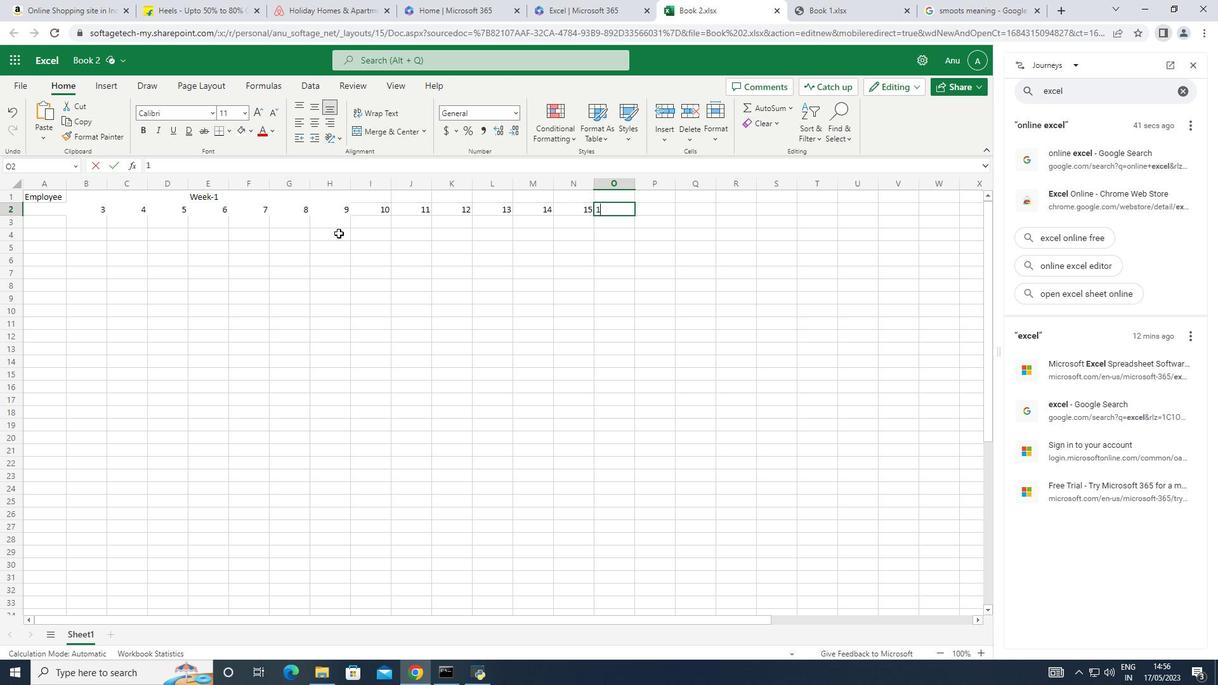 
Action: Mouse moved to (367, 209)
Screenshot: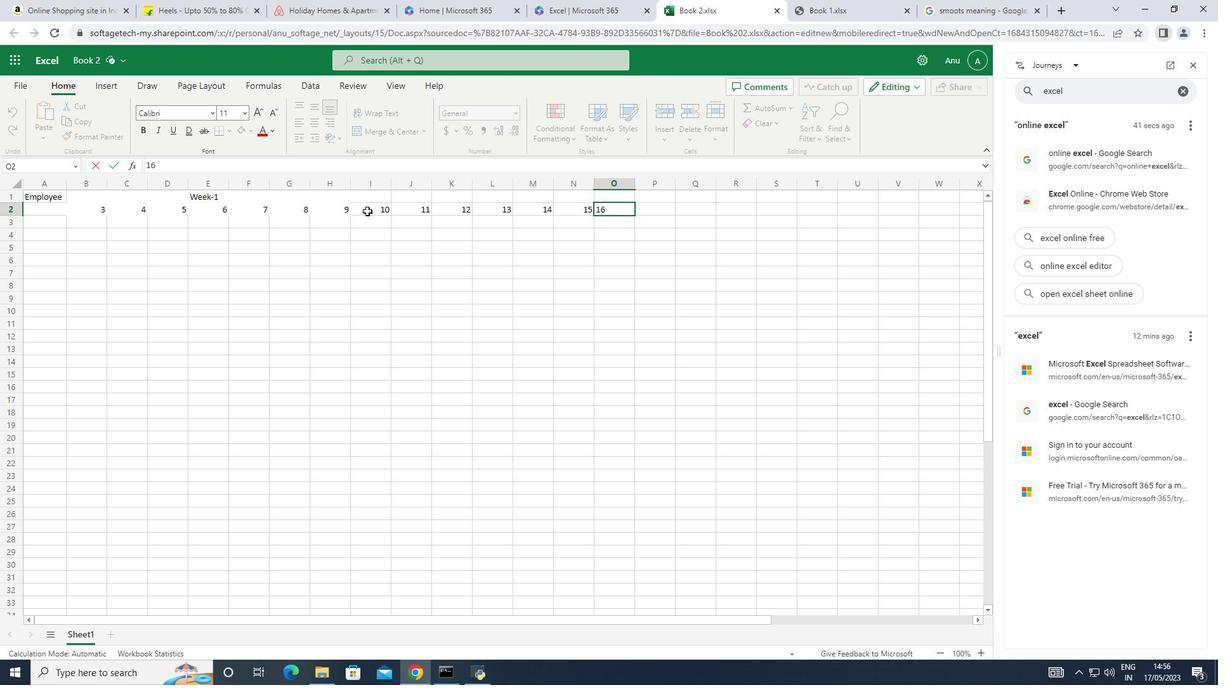 
Action: Mouse pressed left at (367, 209)
Screenshot: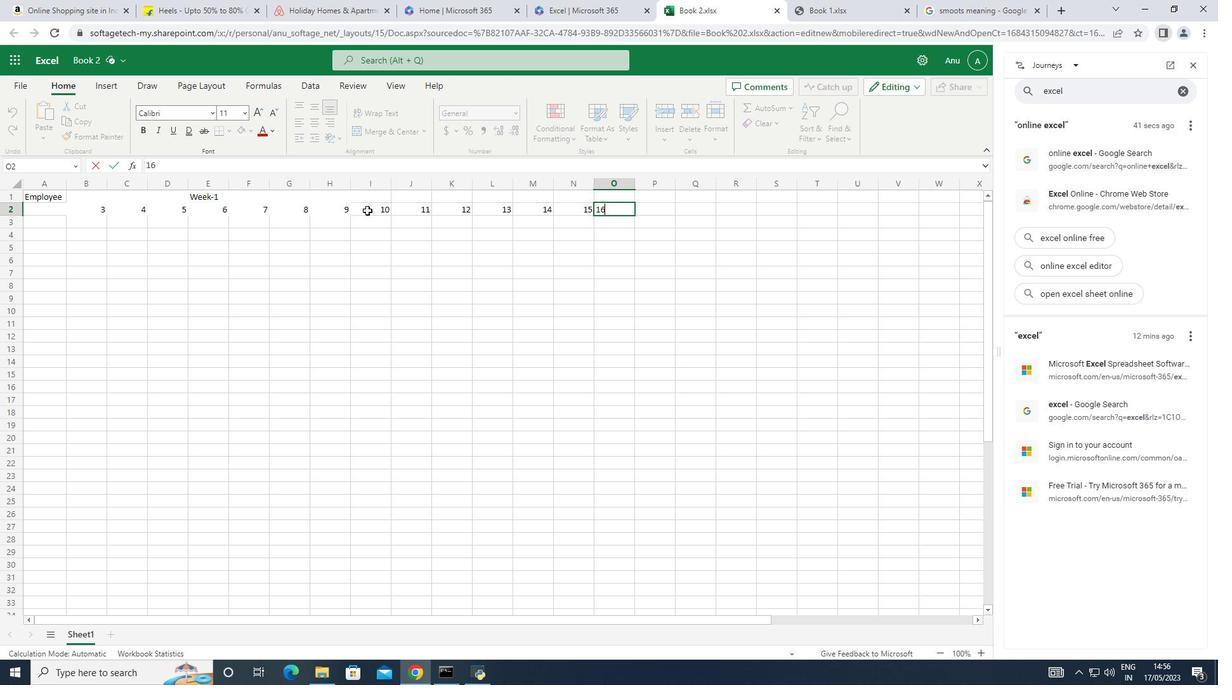 
Action: Mouse moved to (241, 130)
Screenshot: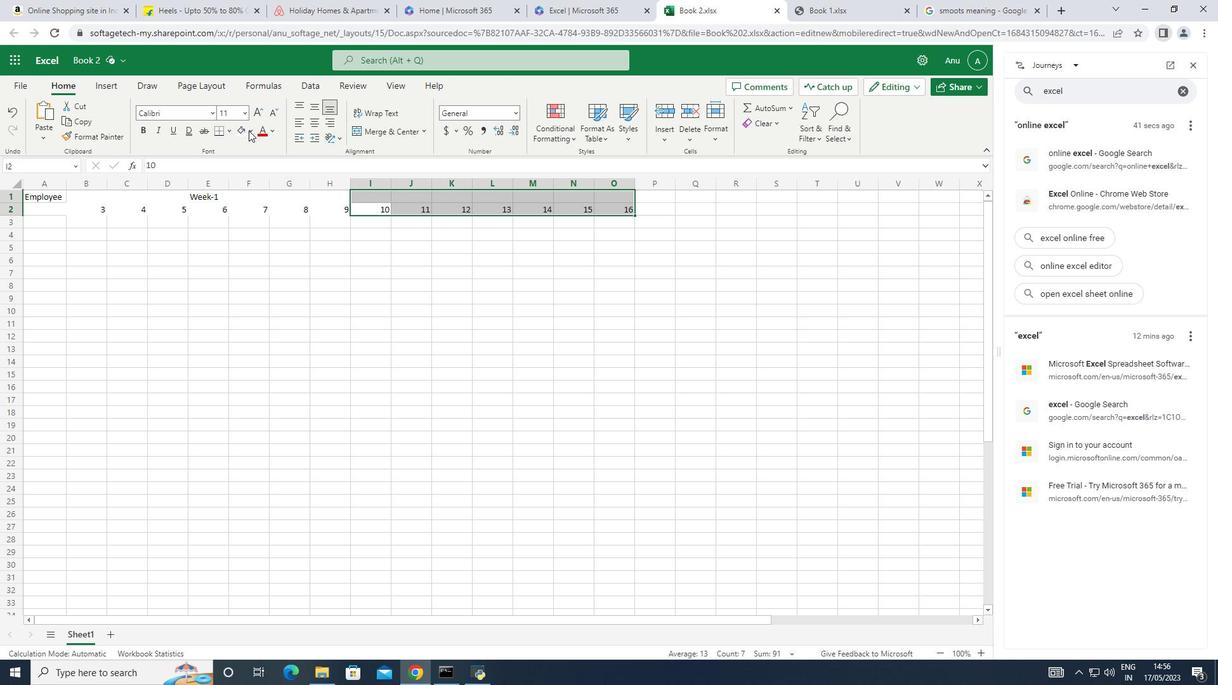 
Action: Mouse pressed left at (241, 130)
Screenshot: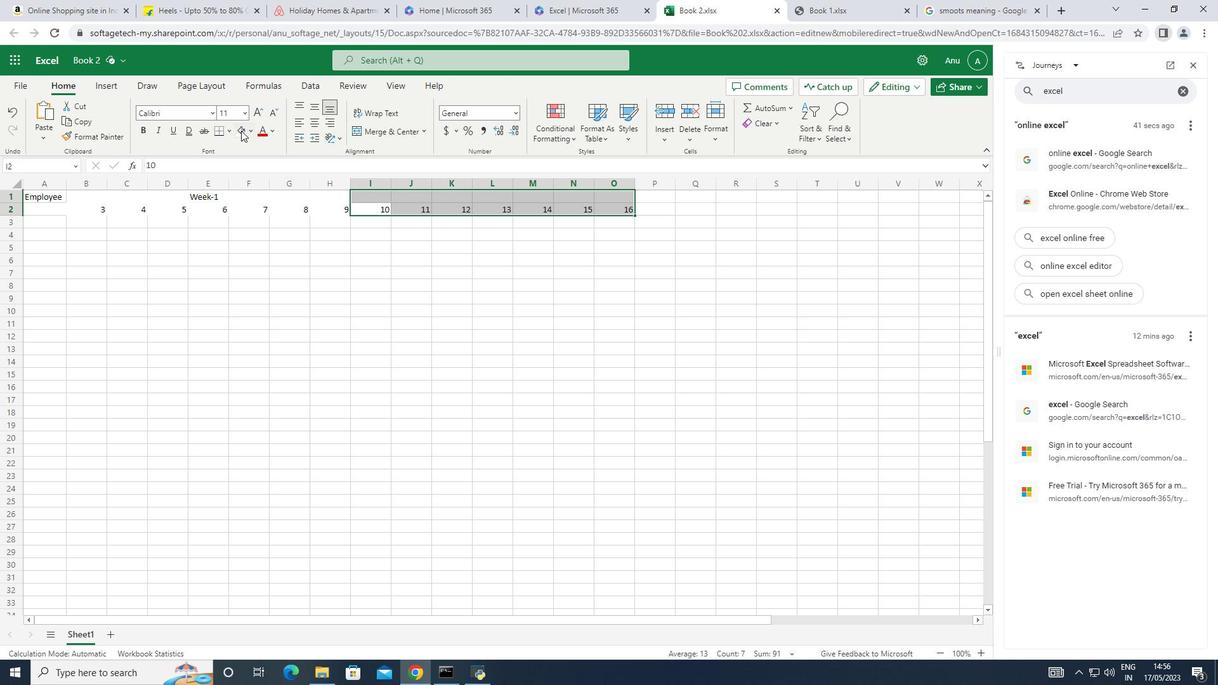 
Action: Mouse moved to (482, 194)
Screenshot: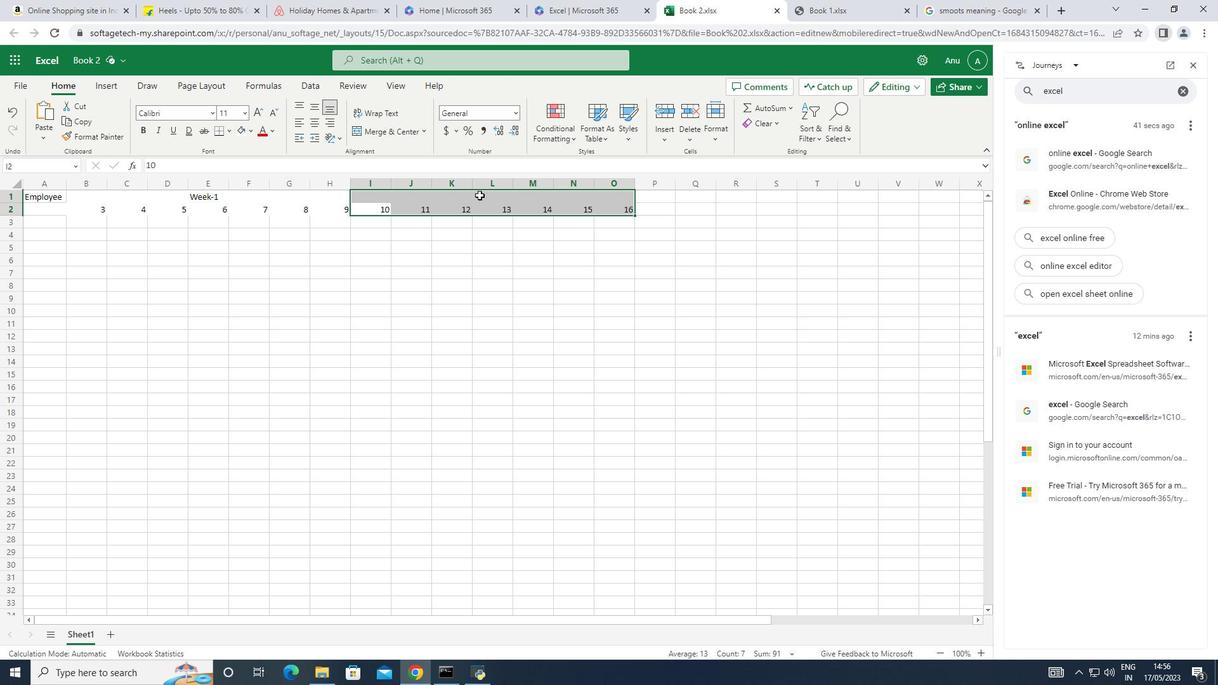 
Action: Mouse pressed left at (482, 194)
Screenshot: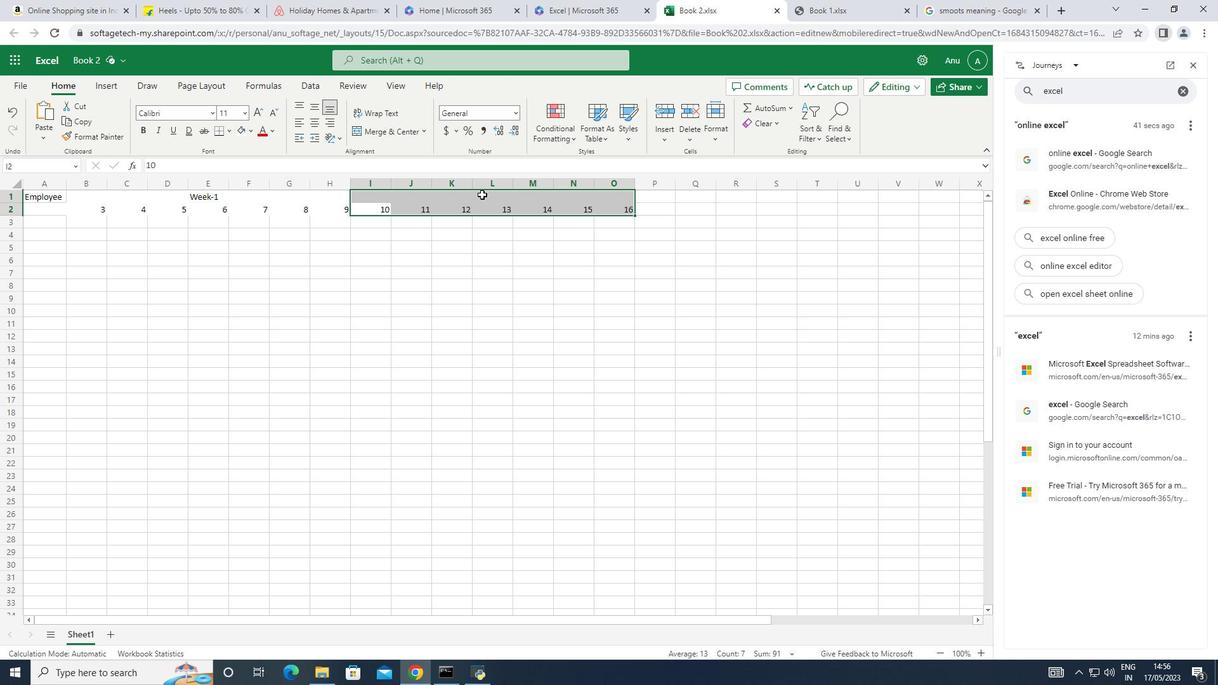 
Action: Mouse moved to (385, 234)
Screenshot: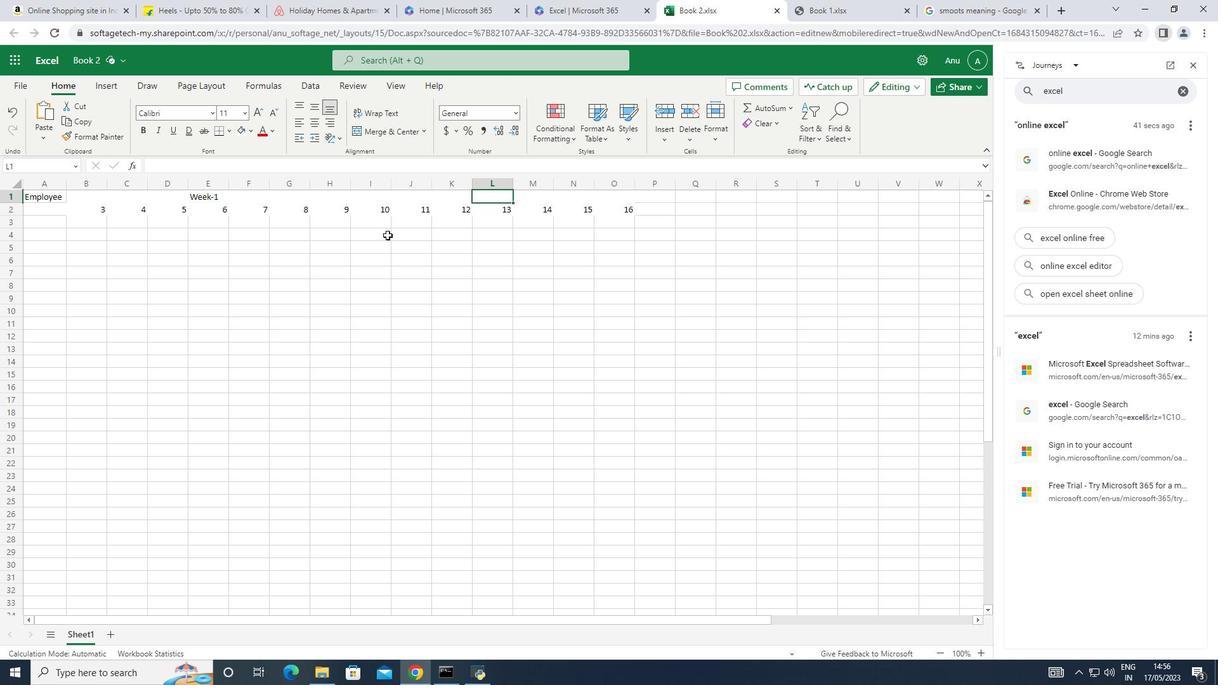 
Action: Key pressed <Key.shift>Week-2
Screenshot: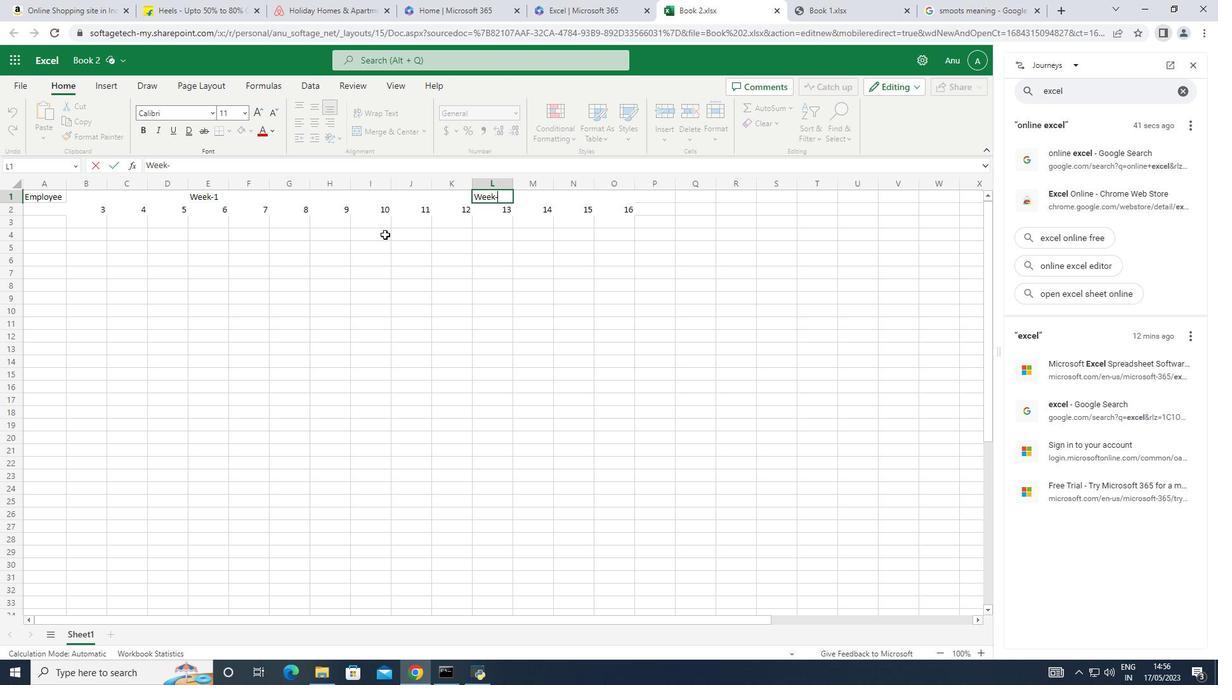 
Action: Mouse moved to (655, 211)
Screenshot: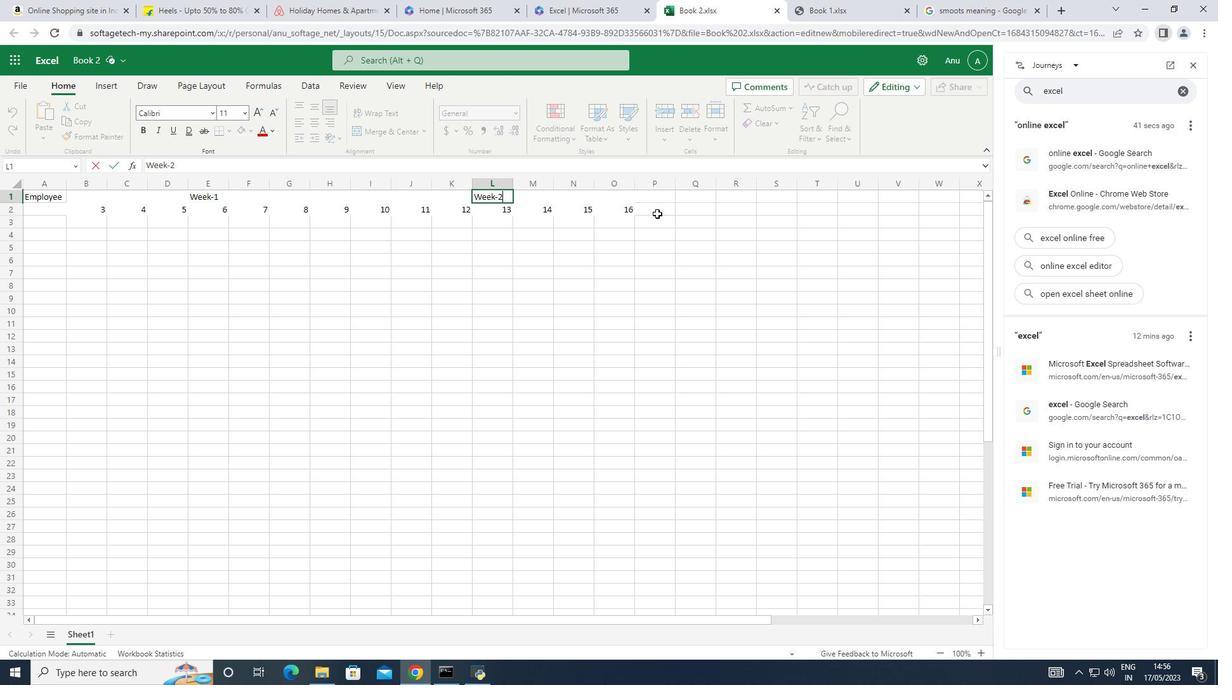 
Action: Mouse pressed left at (655, 211)
Screenshot: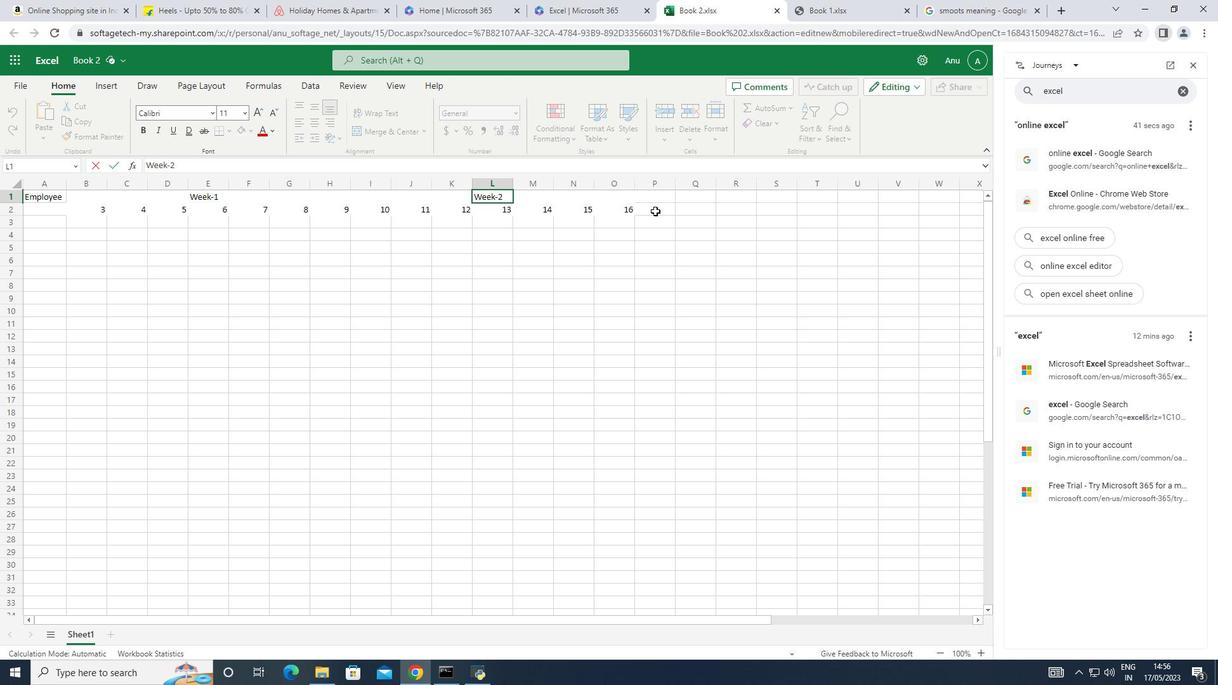
Action: Mouse moved to (669, 208)
Screenshot: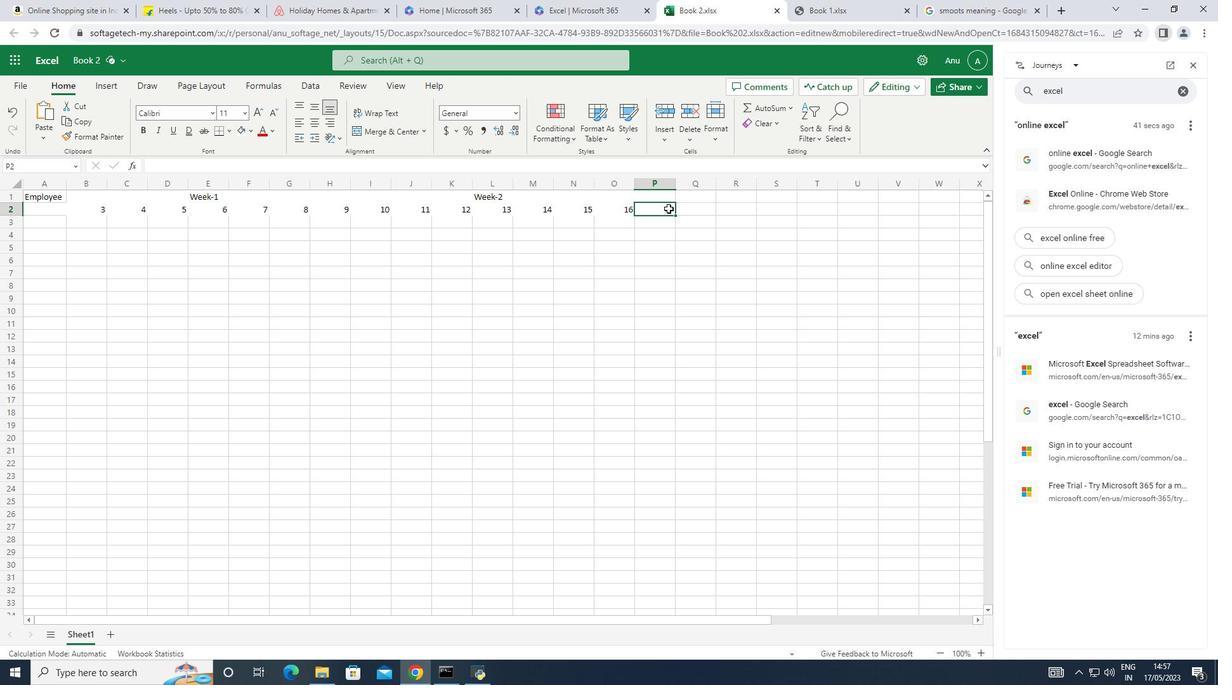 
Action: Key pressed 17<Key.right>18<Key.right>19<Key.right>20<Key.right>21<Key.right>22<Key.right>23
Screenshot: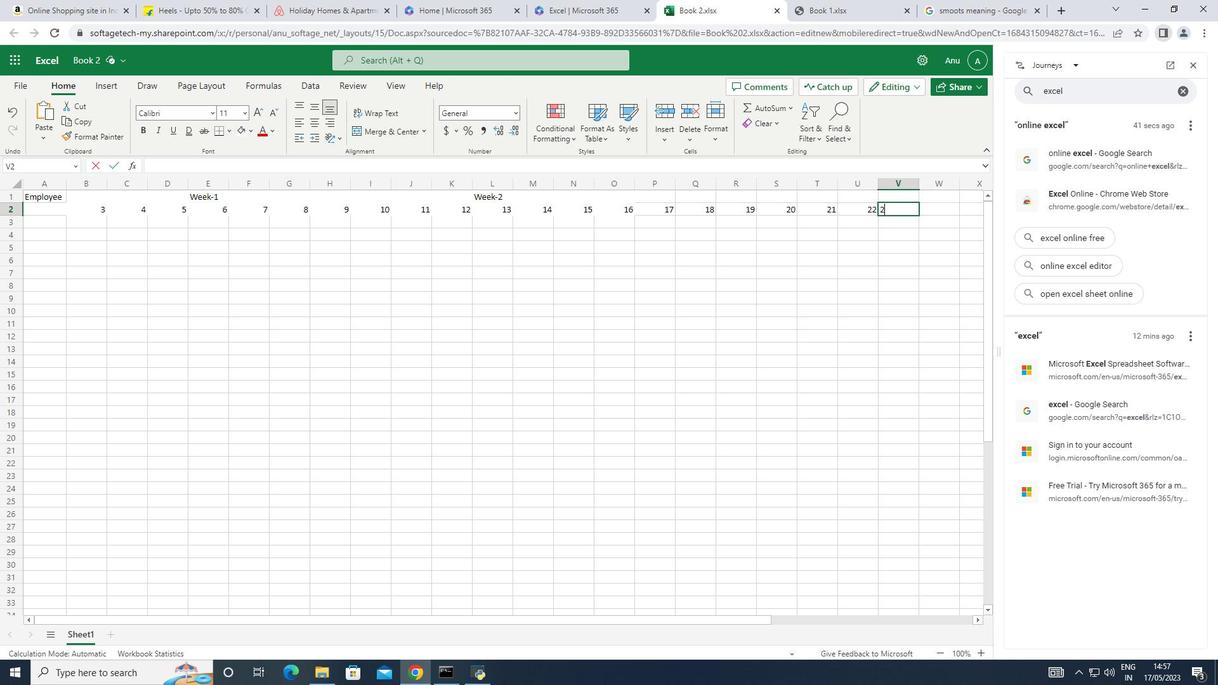 
Action: Mouse moved to (650, 202)
Screenshot: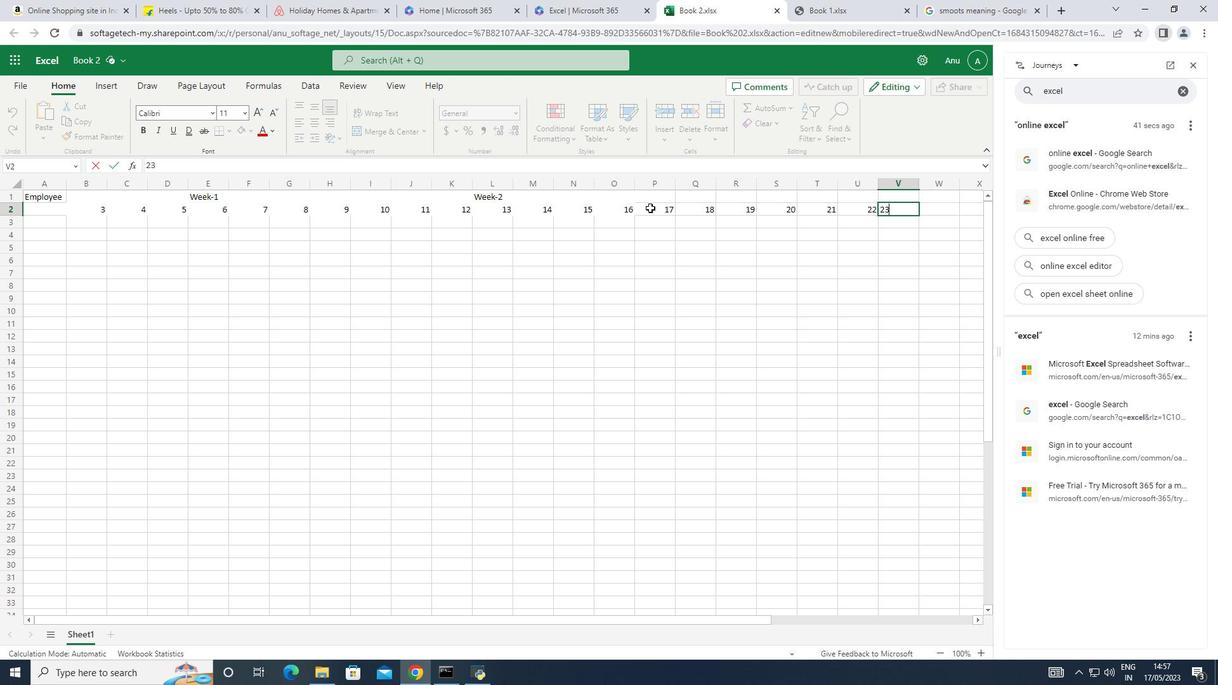 
Action: Mouse pressed left at (650, 202)
Screenshot: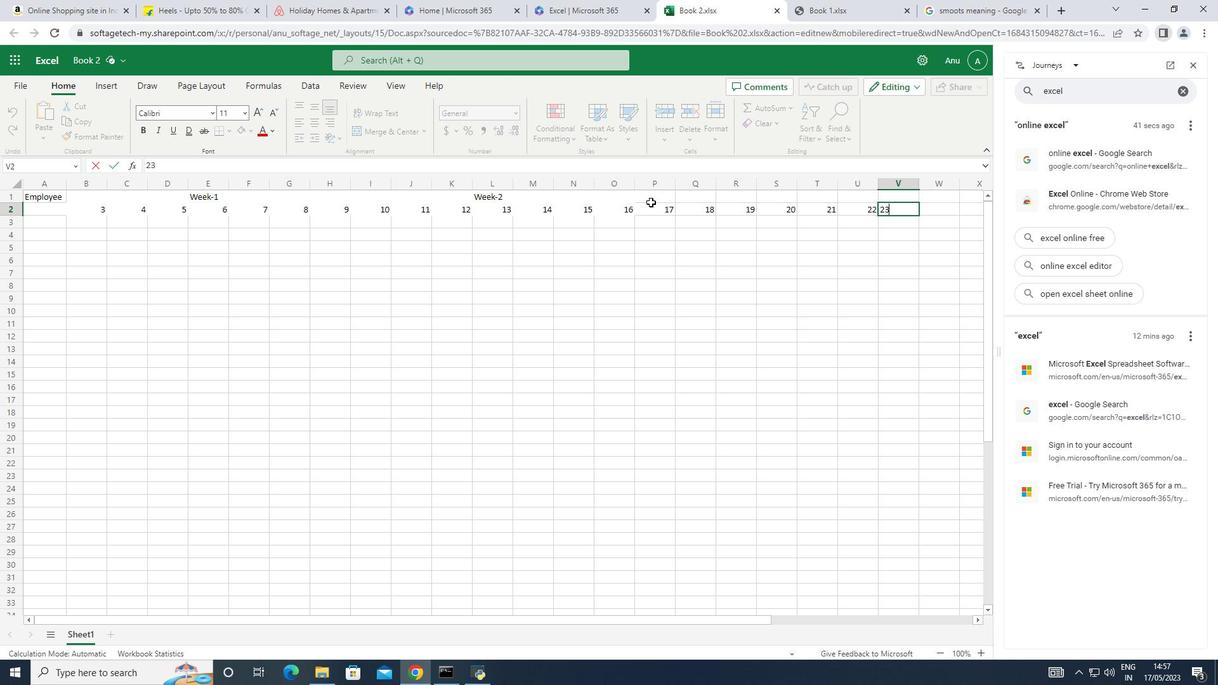 
Action: Mouse moved to (241, 126)
Screenshot: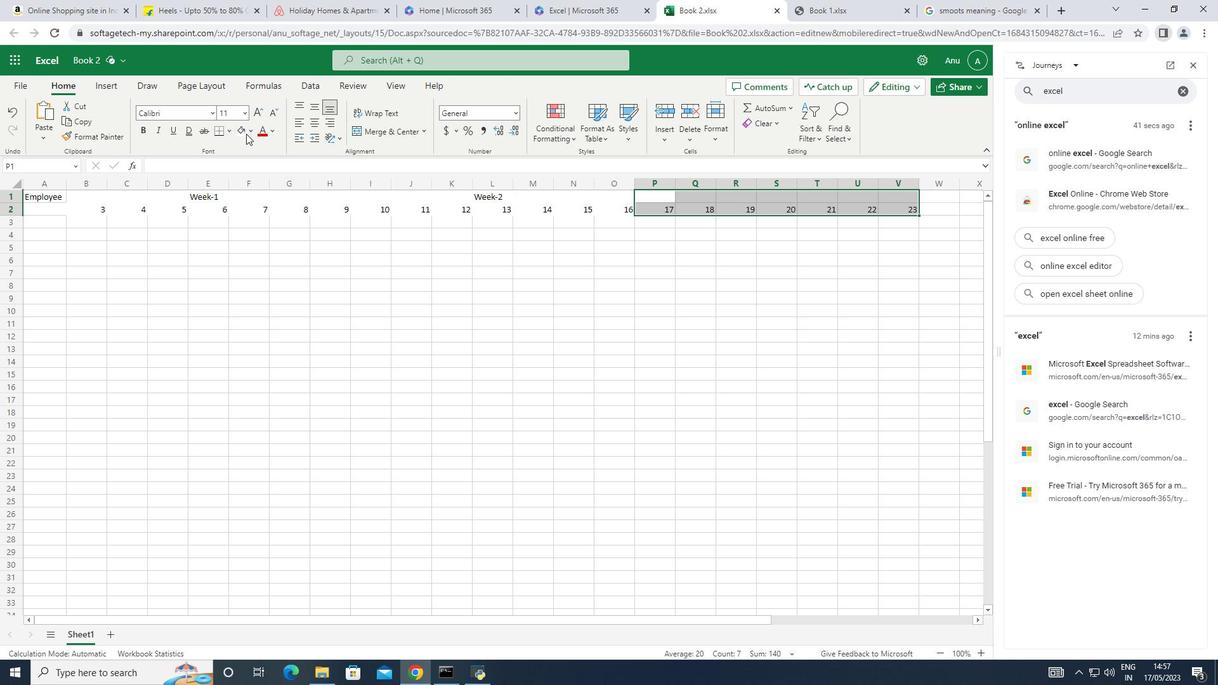 
Action: Mouse pressed left at (241, 126)
Screenshot: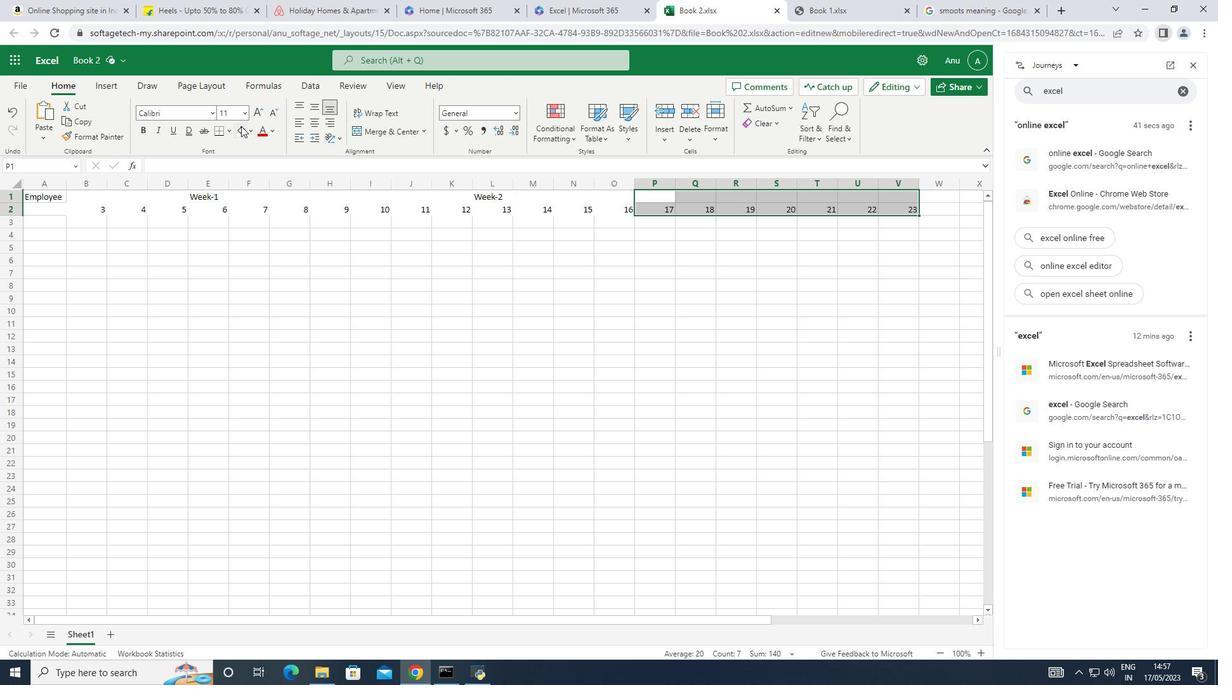 
Action: Mouse moved to (771, 196)
Screenshot: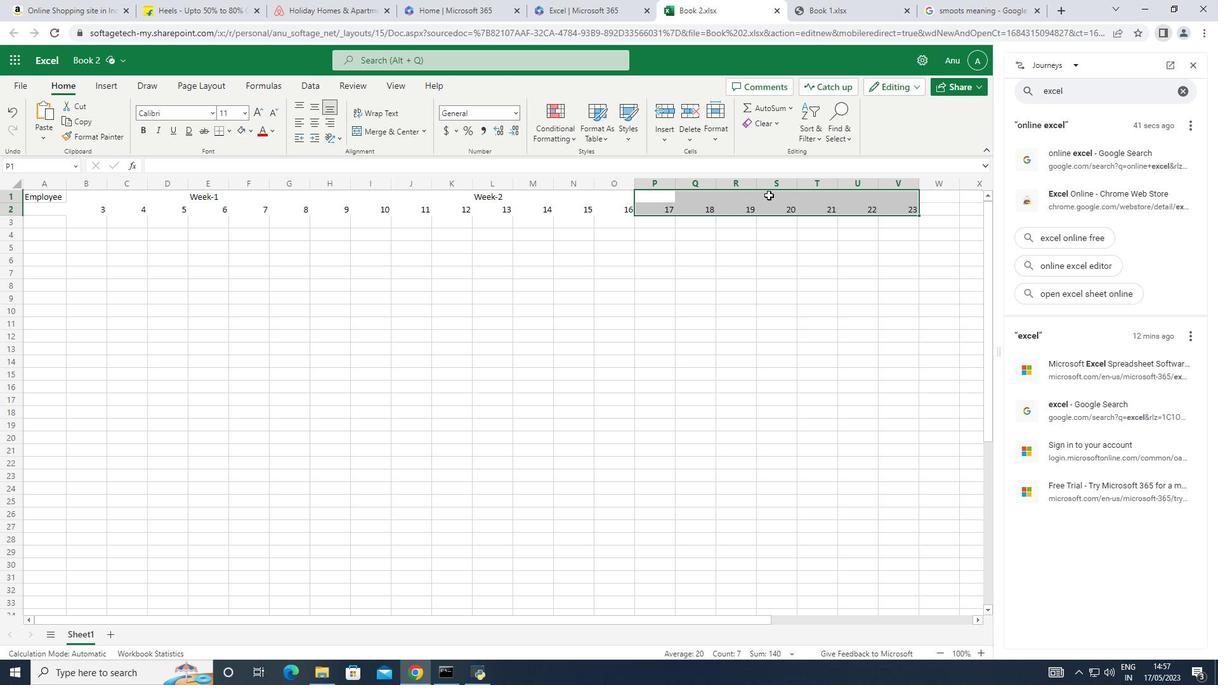 
Action: Mouse pressed left at (771, 196)
Screenshot: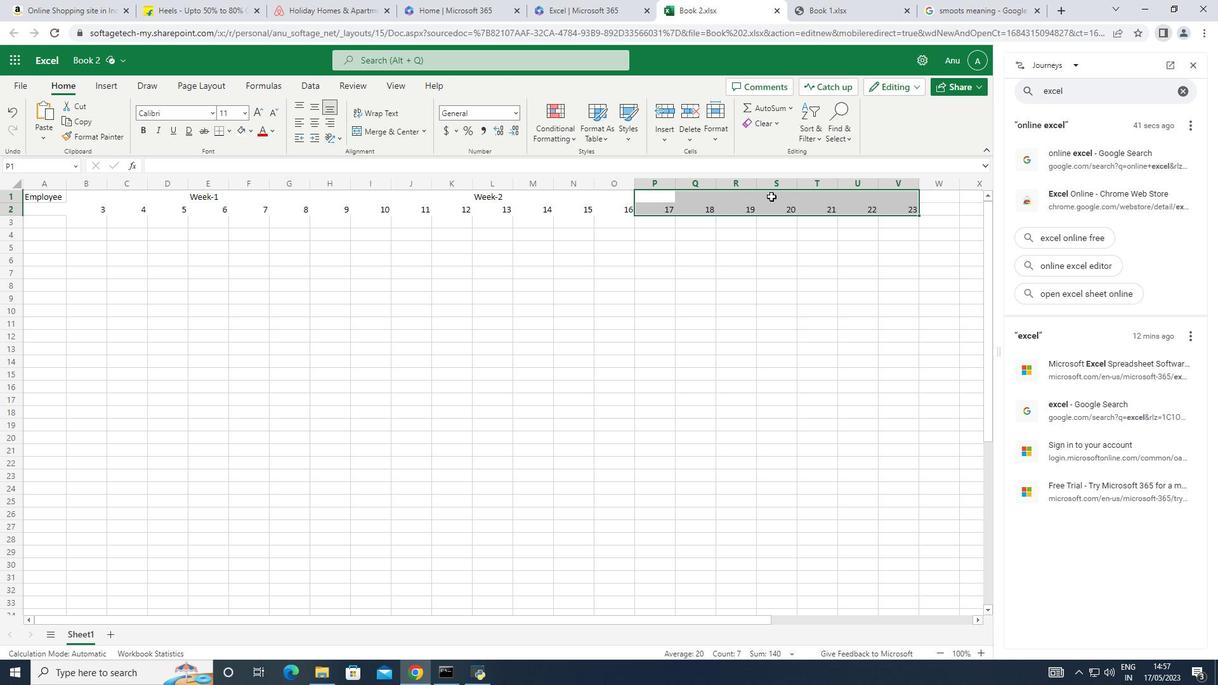 
Action: Key pressed <Key.shift><Key.shift><Key.shift><Key.shift>Week-3
Screenshot: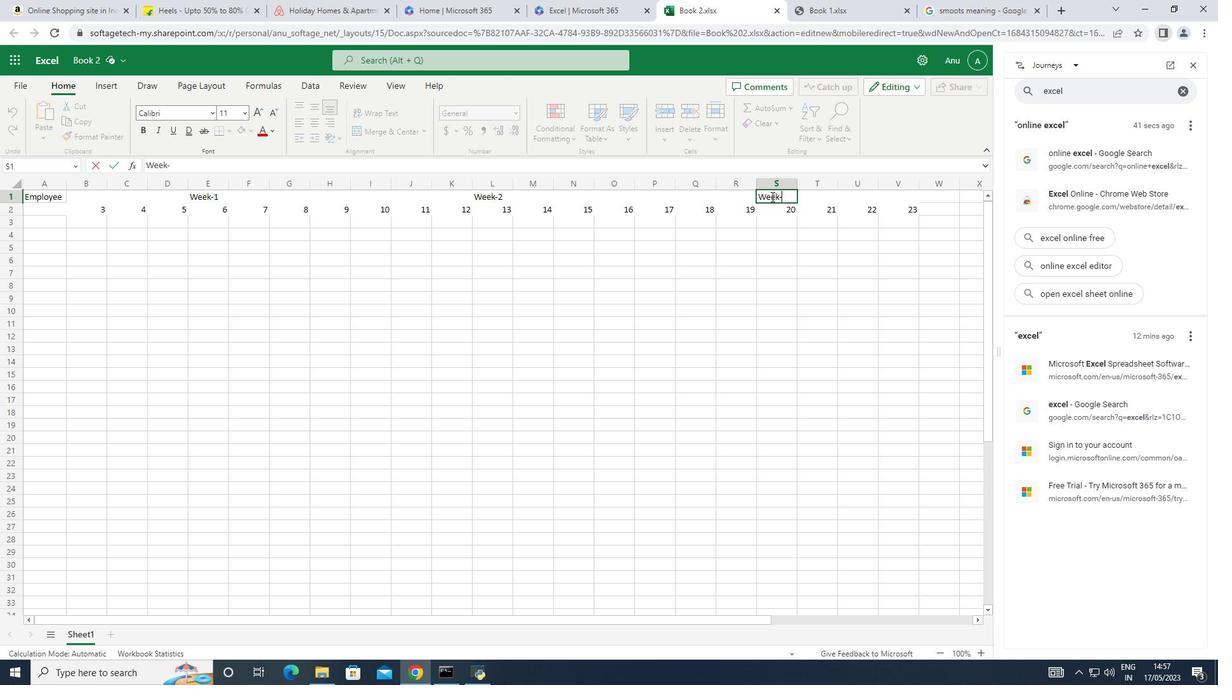 
Action: Mouse moved to (107, 181)
Screenshot: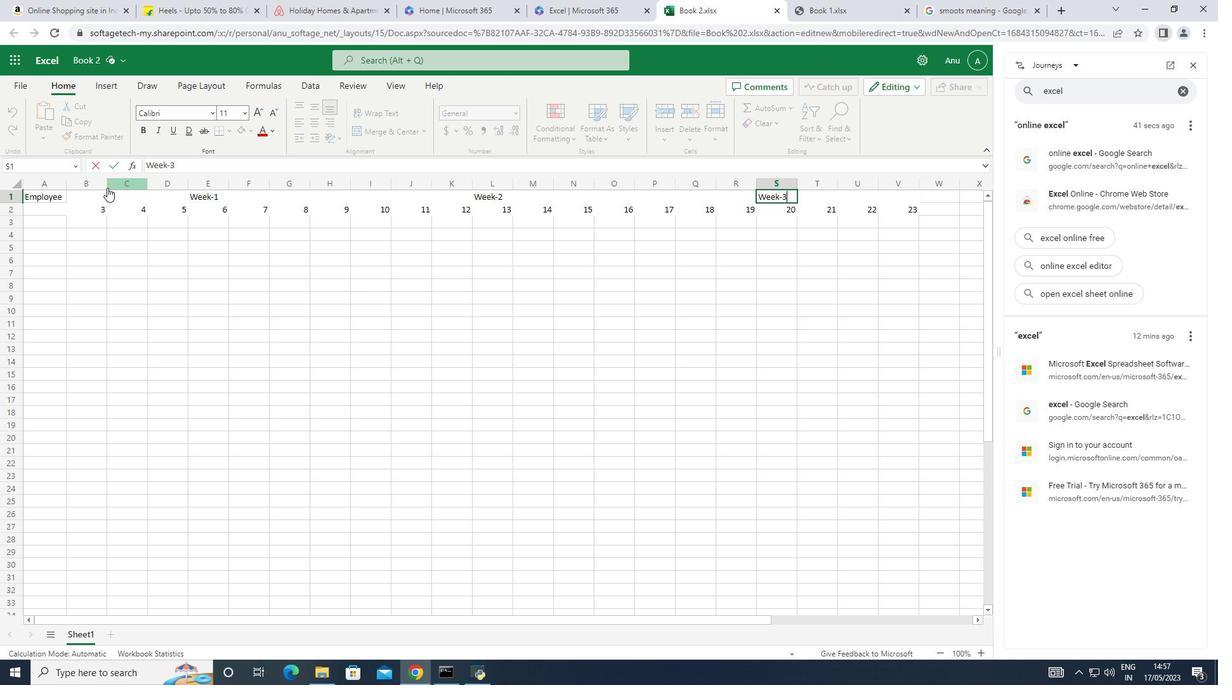 
Action: Mouse pressed left at (107, 181)
Screenshot: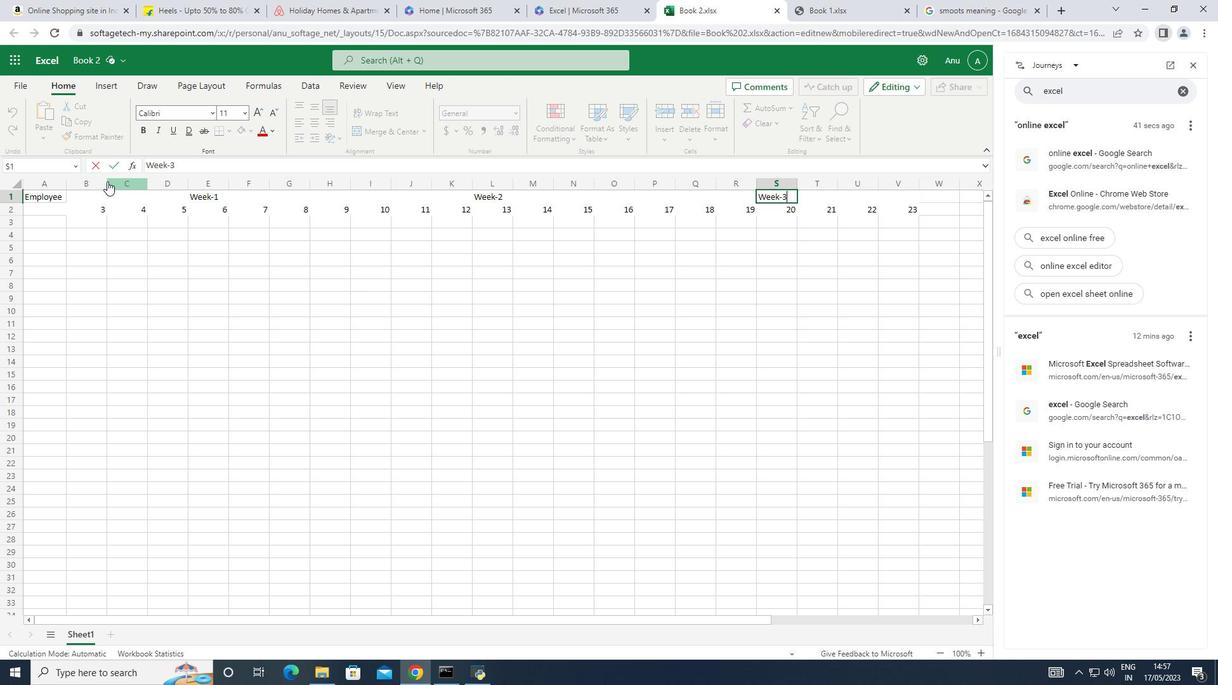 
Action: Mouse moved to (107, 178)
Screenshot: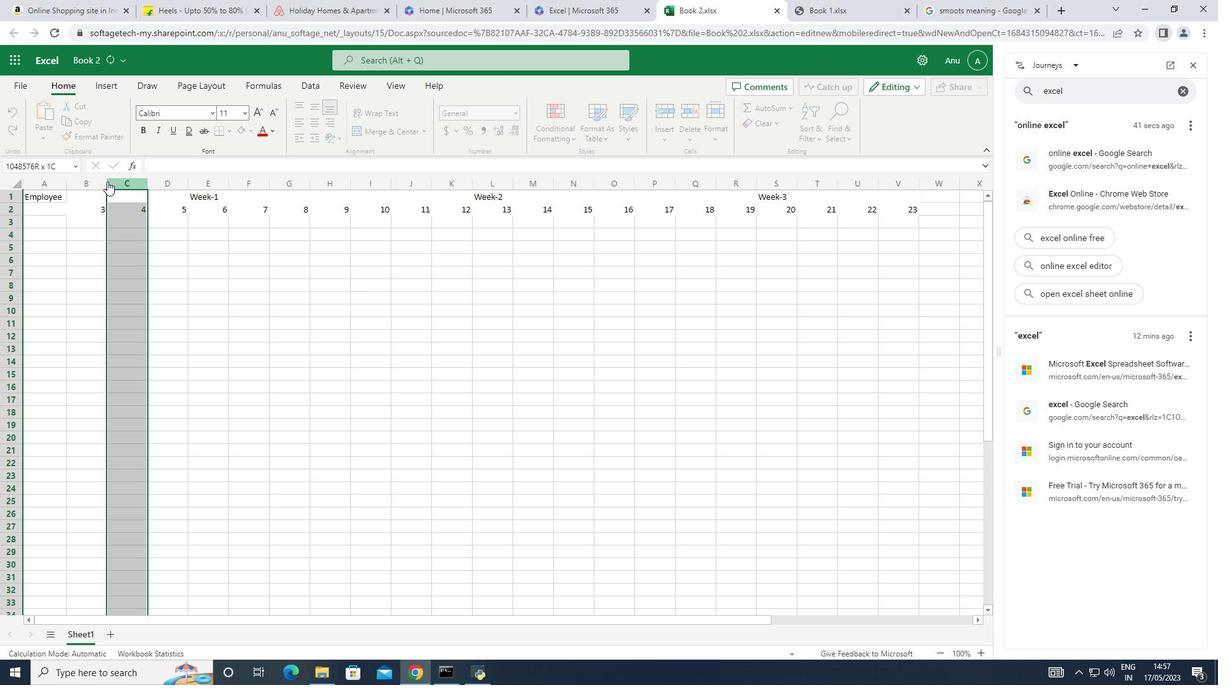 
Action: Mouse pressed left at (107, 178)
Screenshot: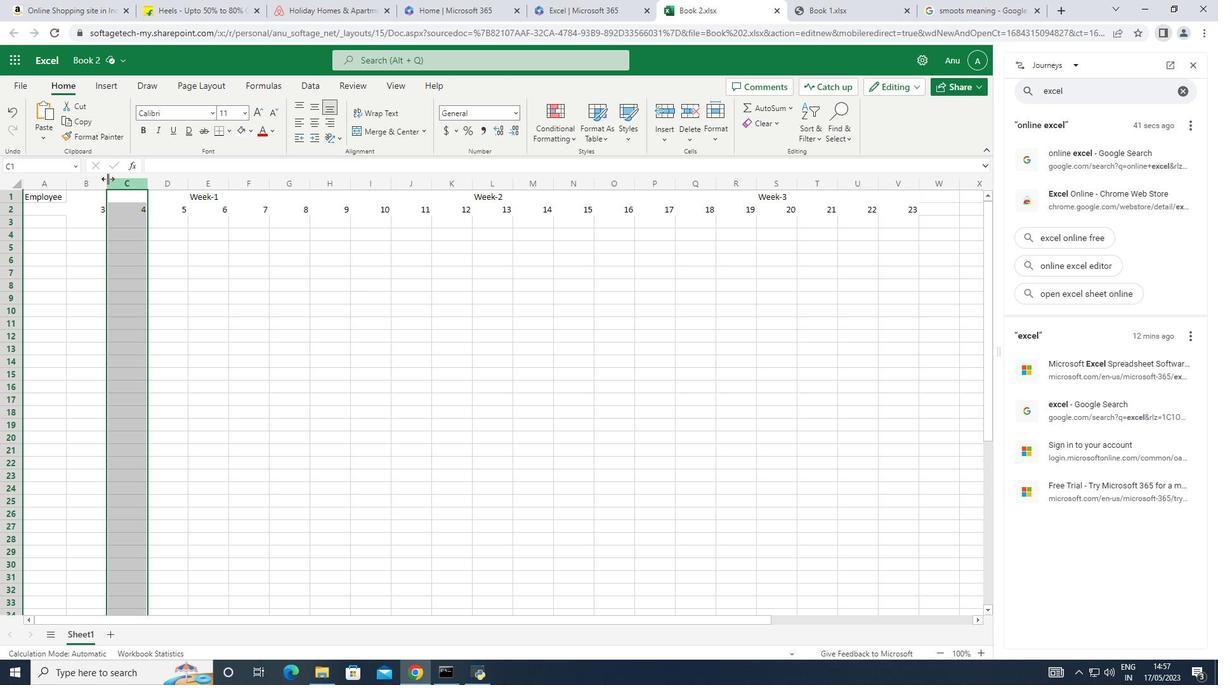 
Action: Mouse moved to (127, 171)
Screenshot: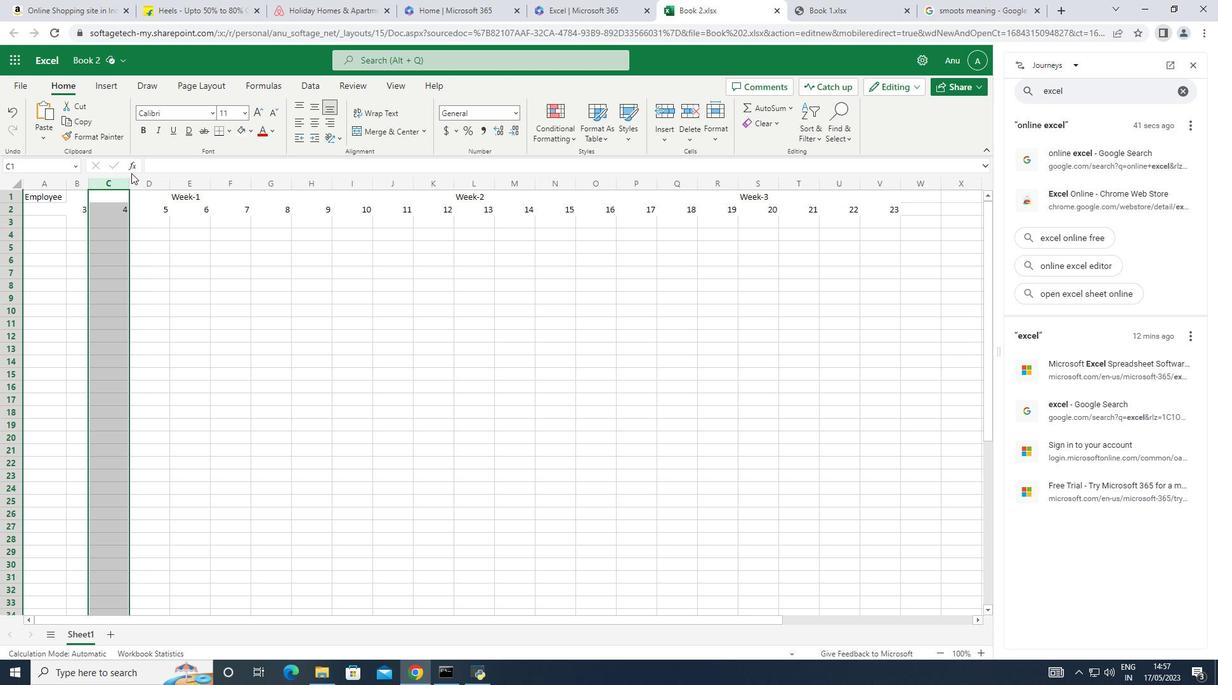 
Action: Mouse pressed left at (127, 171)
Screenshot: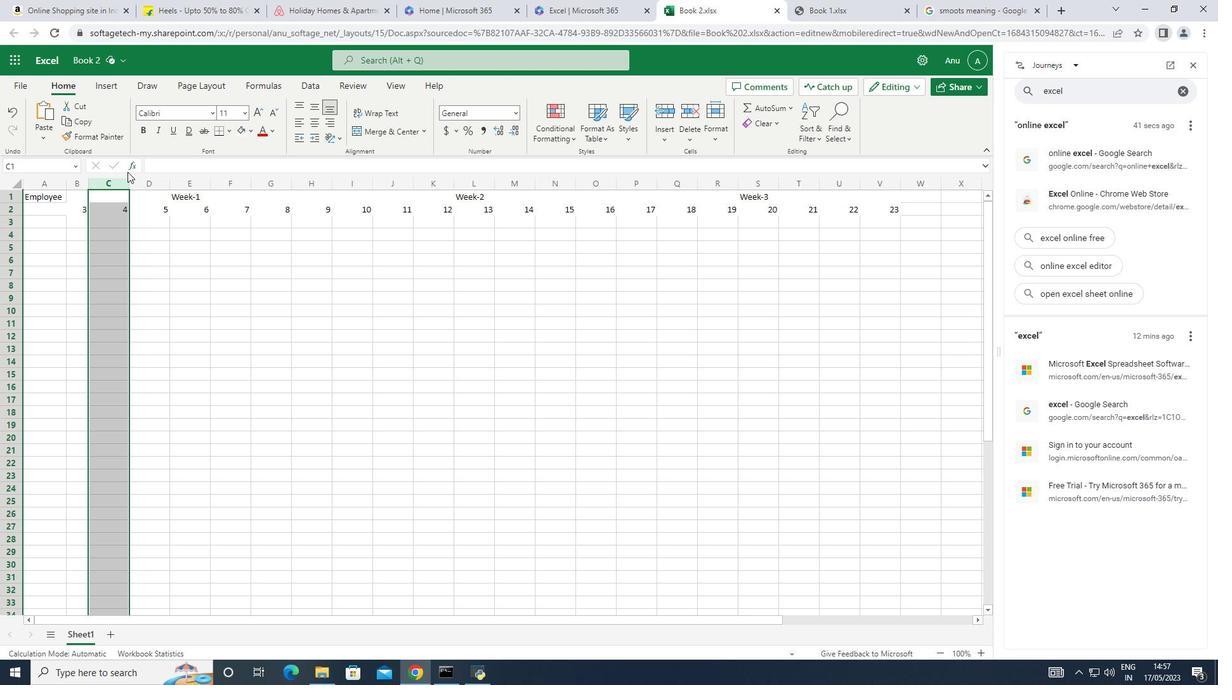 
Action: Mouse moved to (348, 340)
Screenshot: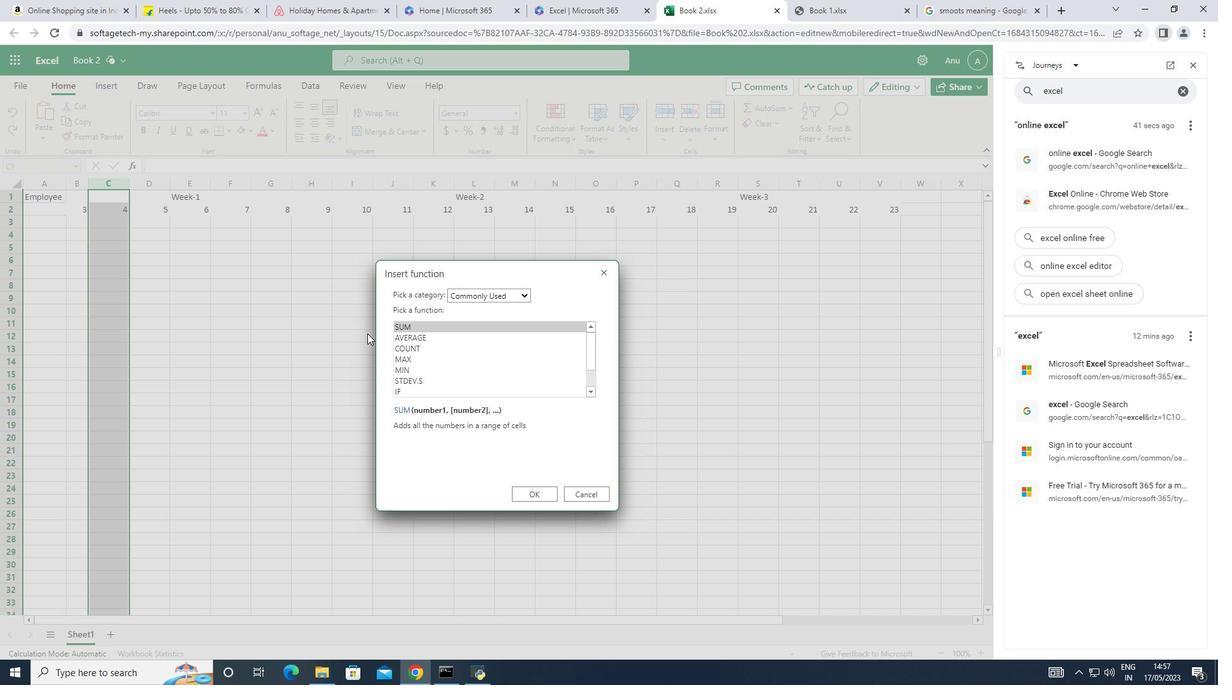 
Action: Mouse pressed left at (348, 340)
Screenshot: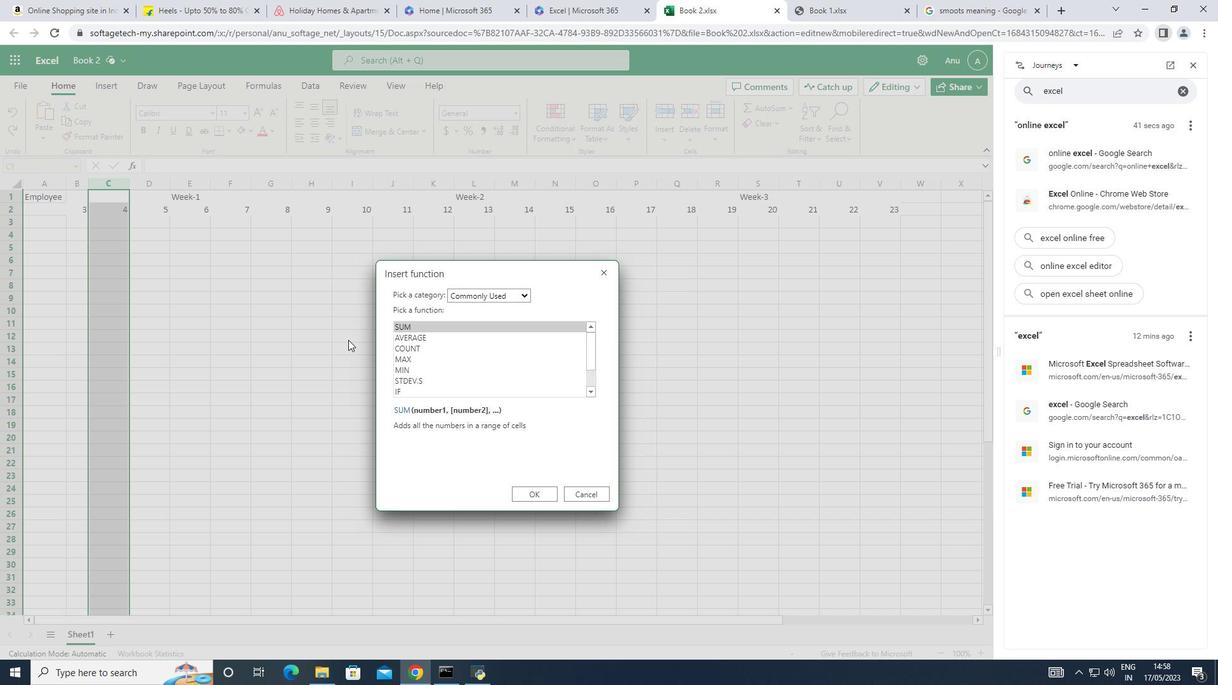 
Action: Mouse moved to (583, 489)
Screenshot: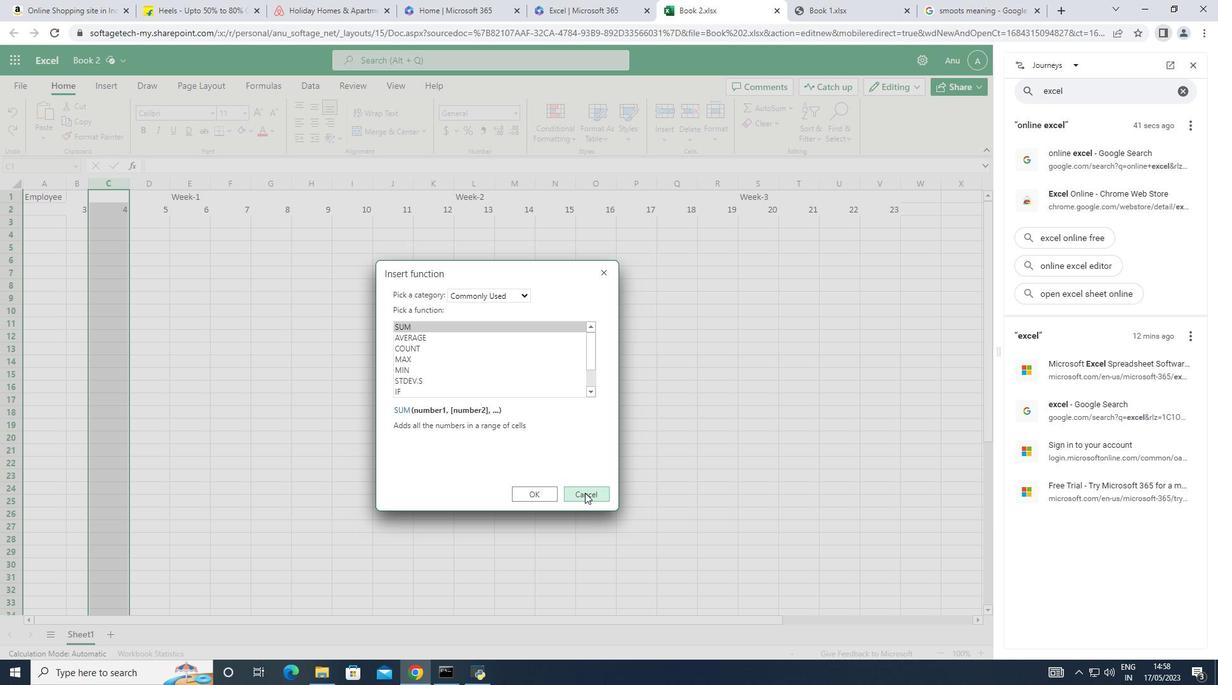 
Action: Mouse pressed left at (583, 489)
Screenshot: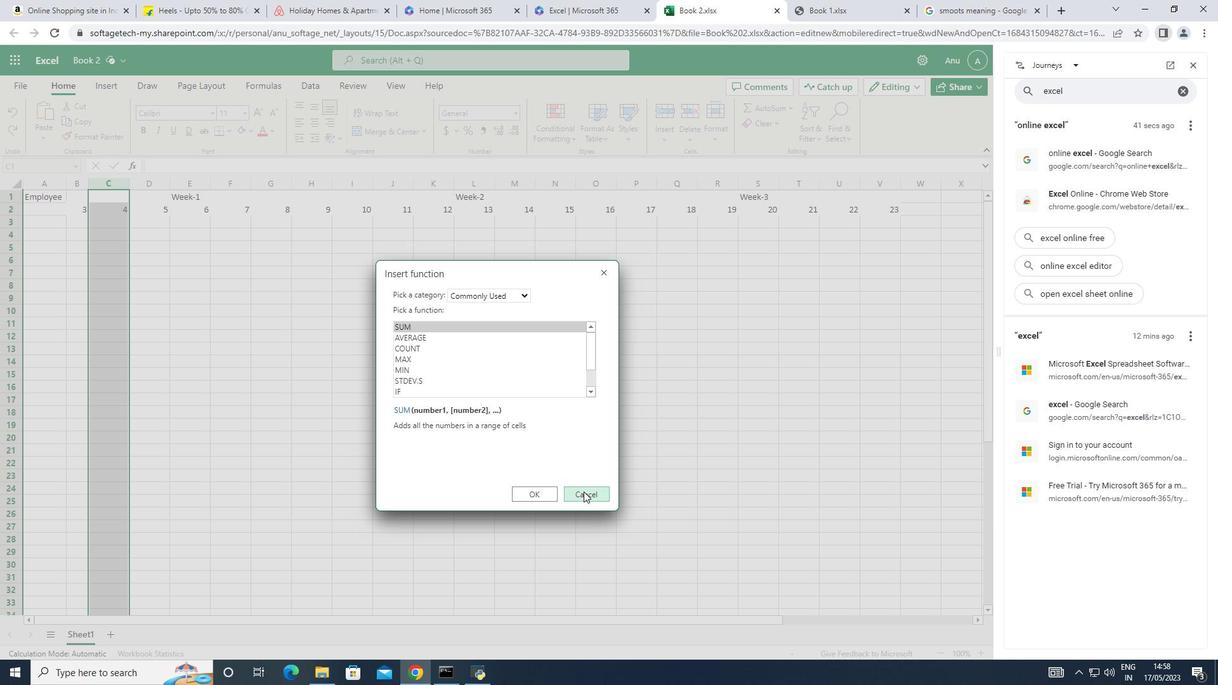
Action: Mouse moved to (131, 182)
Screenshot: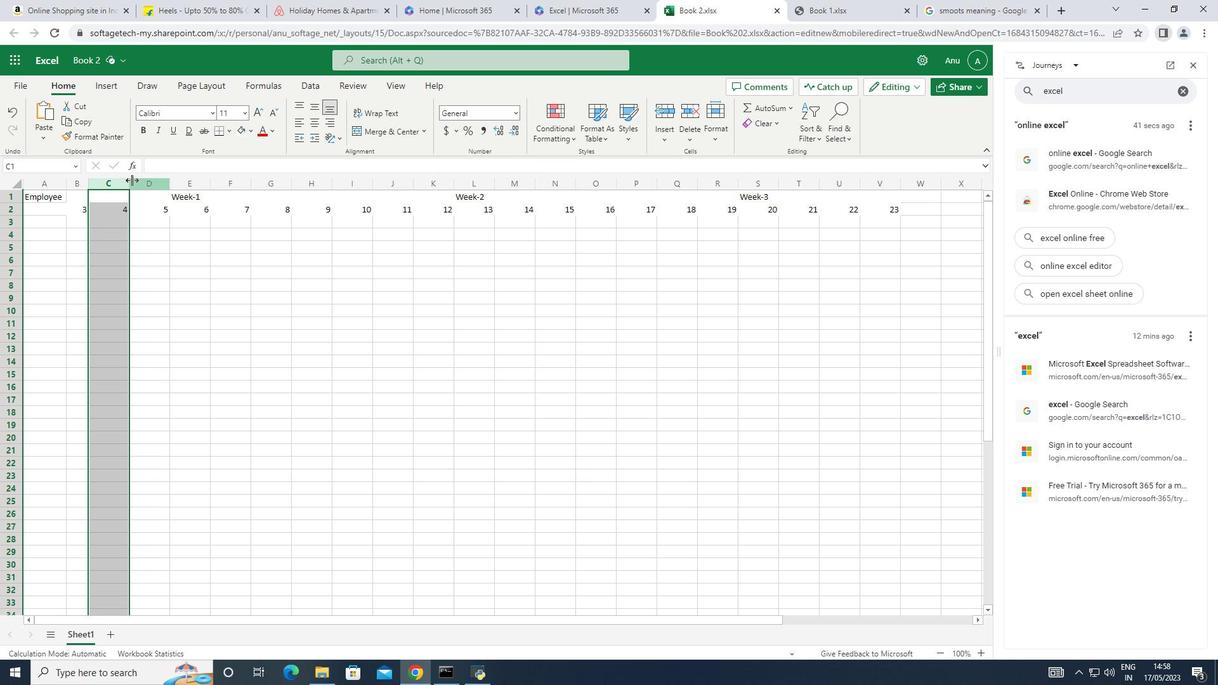 
Action: Mouse pressed left at (131, 182)
Screenshot: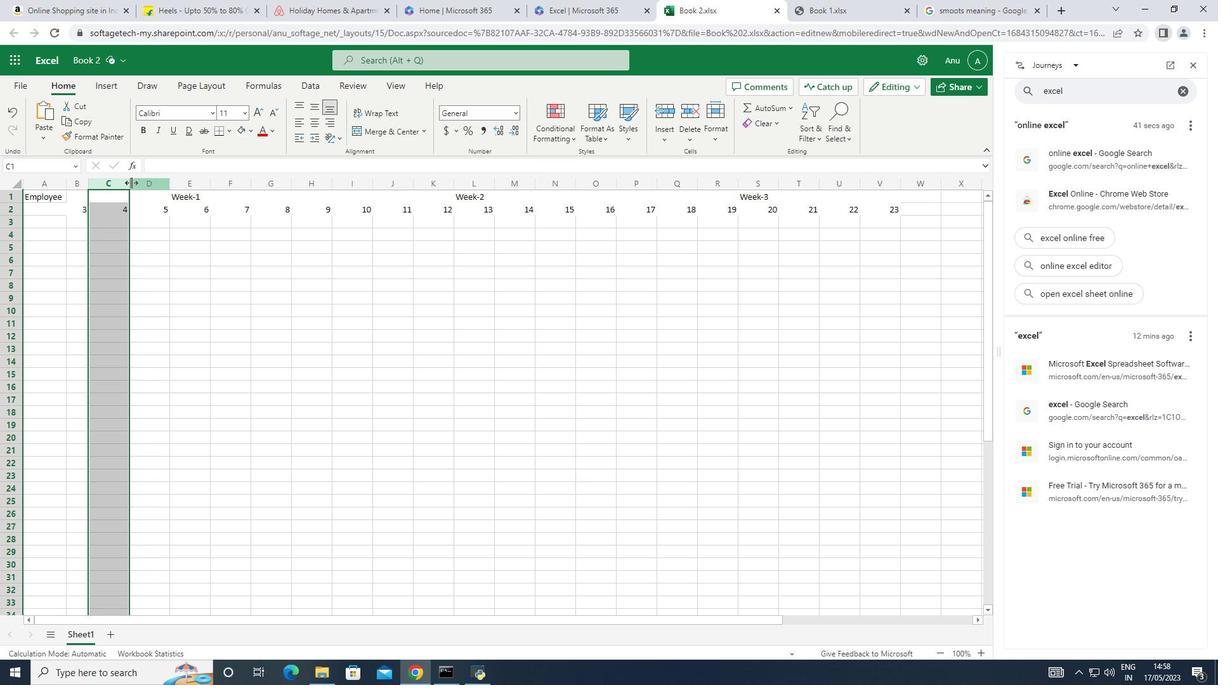
Action: Mouse moved to (149, 179)
Screenshot: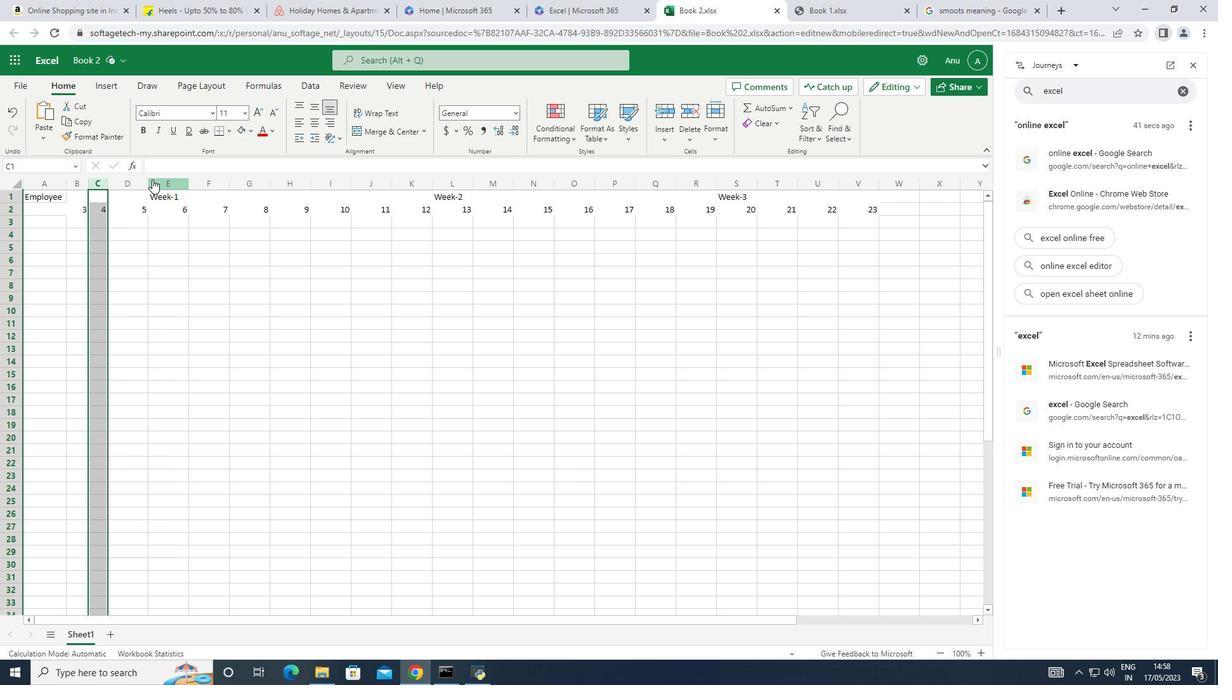 
Action: Mouse pressed left at (149, 179)
Screenshot: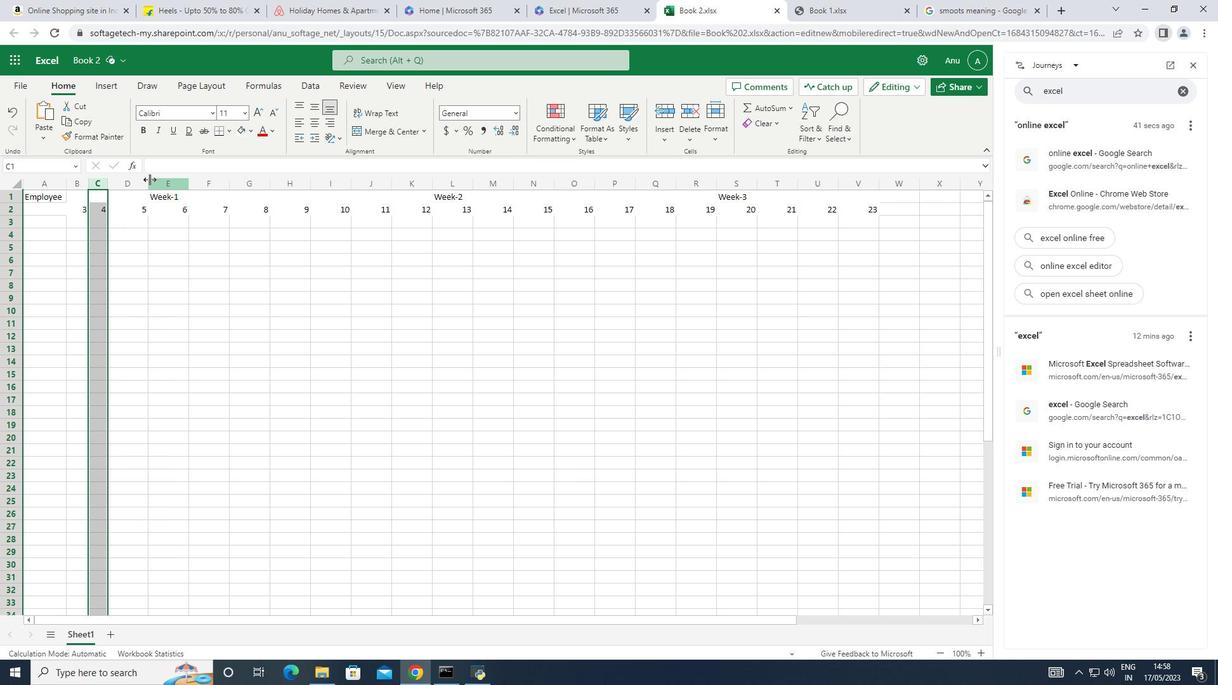 
Action: Mouse moved to (166, 178)
Screenshot: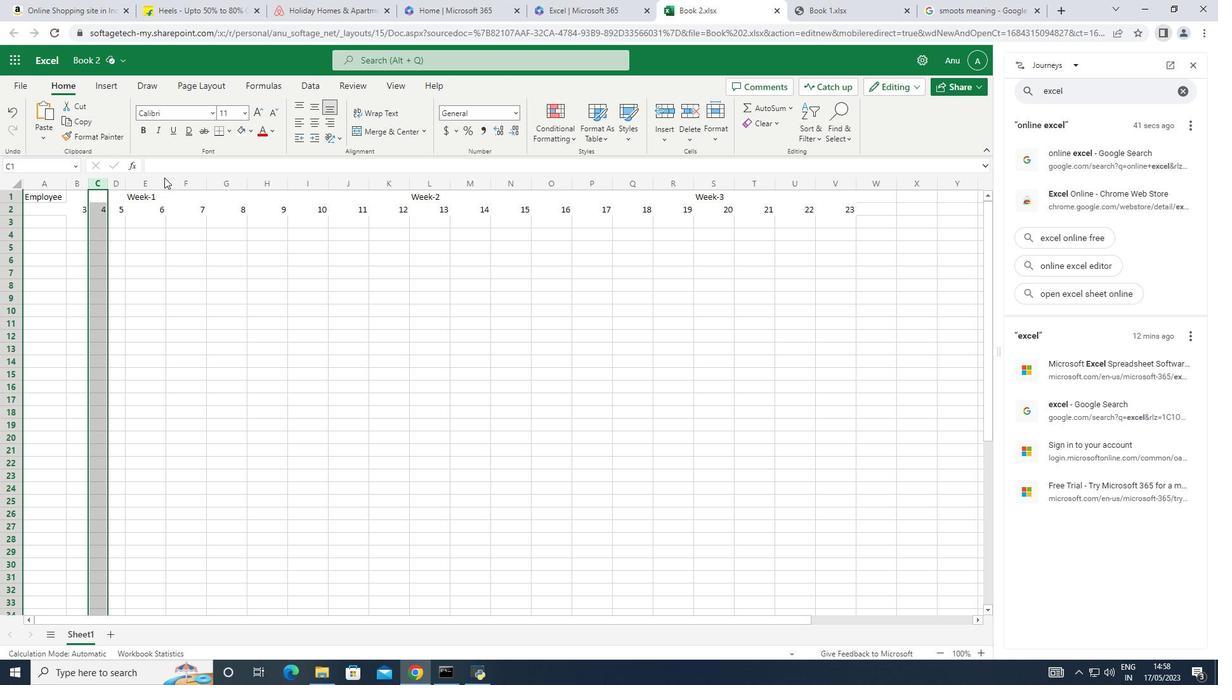 
Action: Mouse pressed left at (166, 178)
Screenshot: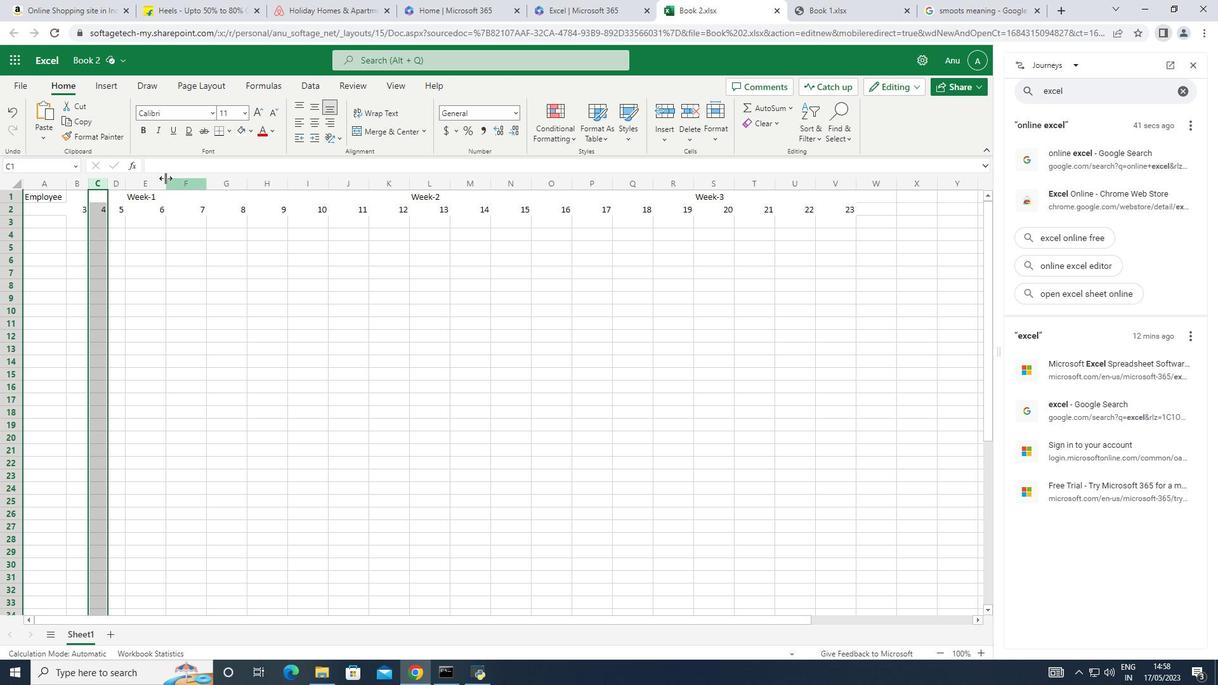 
Action: Mouse pressed left at (166, 178)
Screenshot: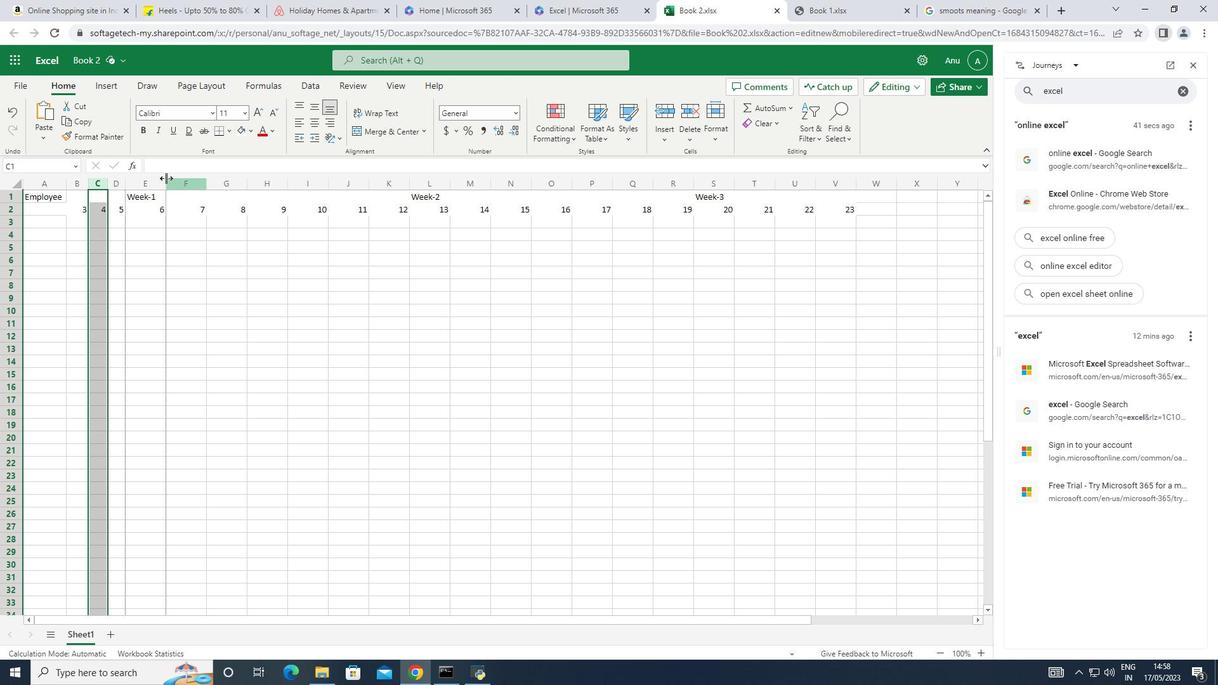
Action: Mouse moved to (163, 179)
Screenshot: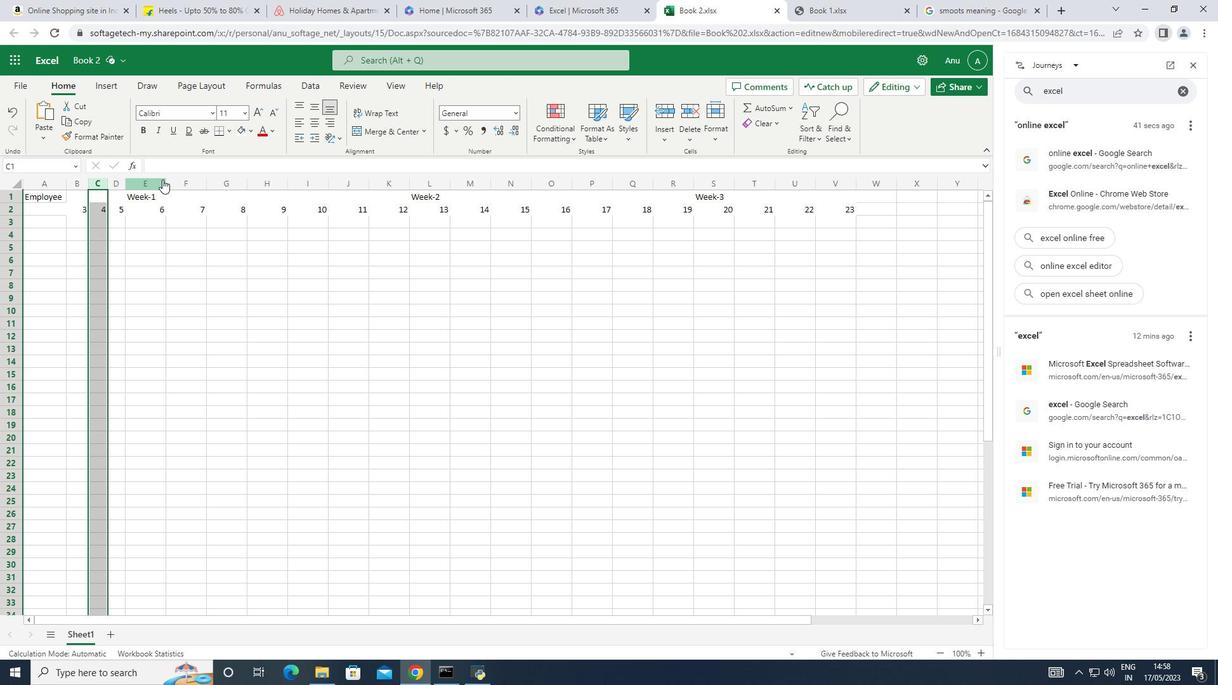 
Action: Mouse pressed left at (163, 179)
Screenshot: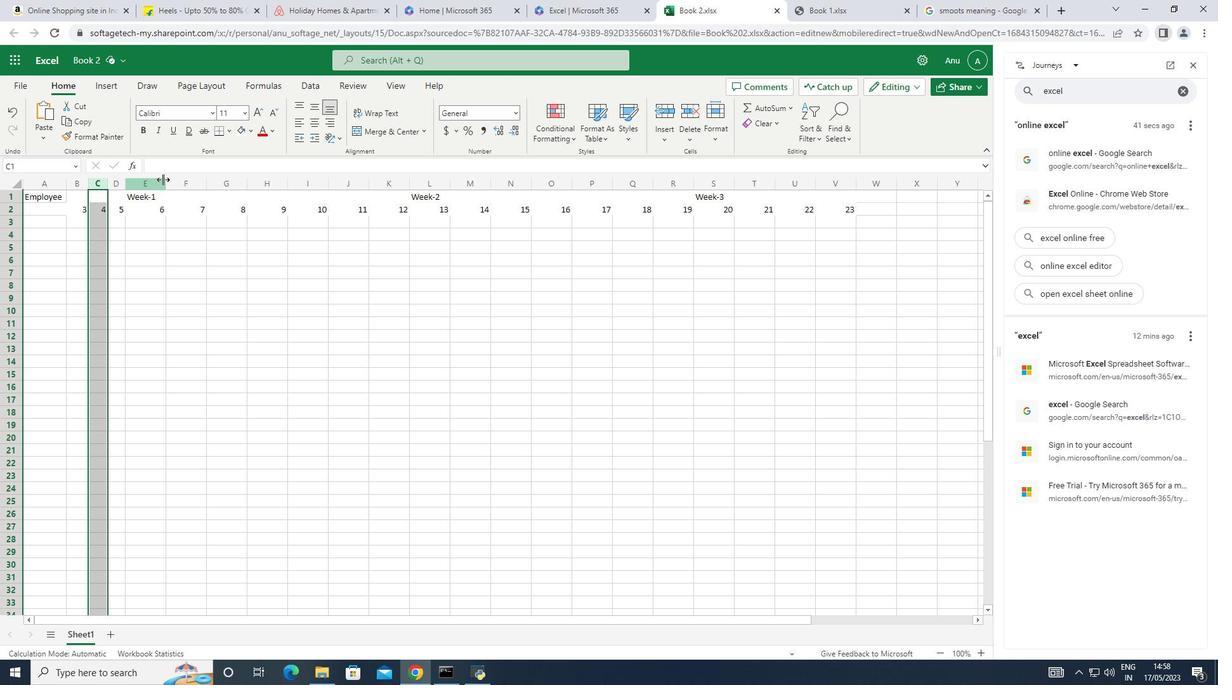 
Action: Mouse moved to (185, 182)
Screenshot: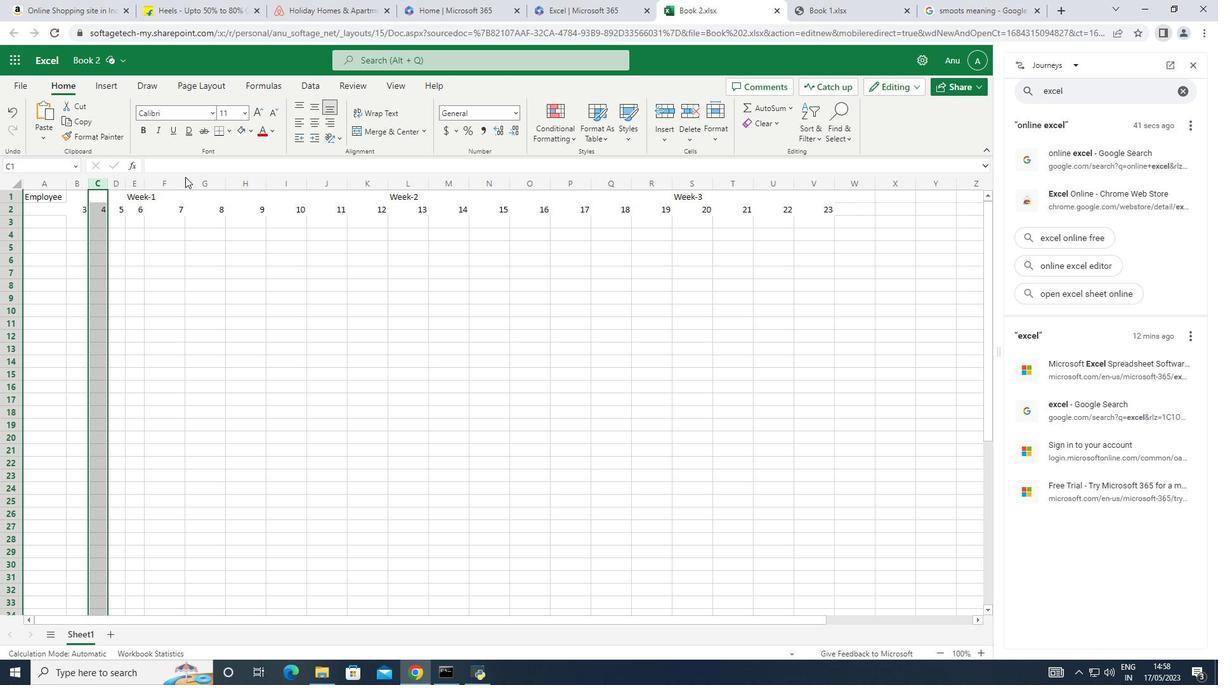 
Action: Mouse pressed left at (185, 182)
Screenshot: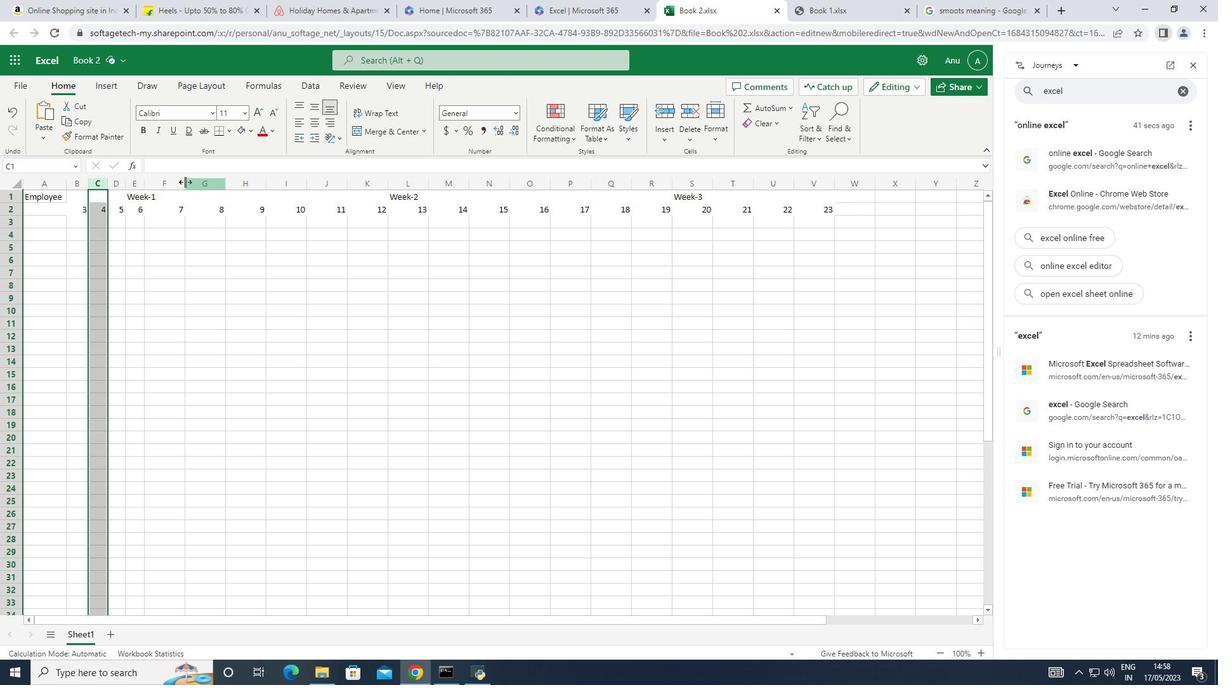 
Action: Mouse moved to (199, 179)
Screenshot: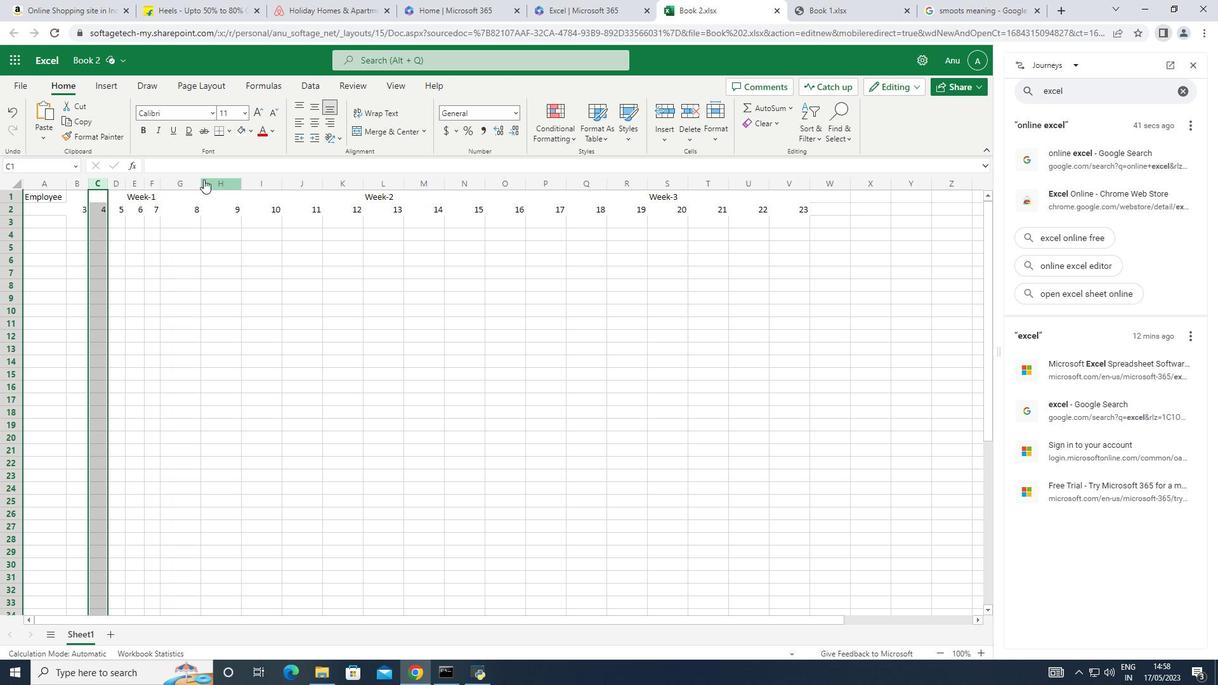 
Action: Mouse pressed left at (199, 179)
Screenshot: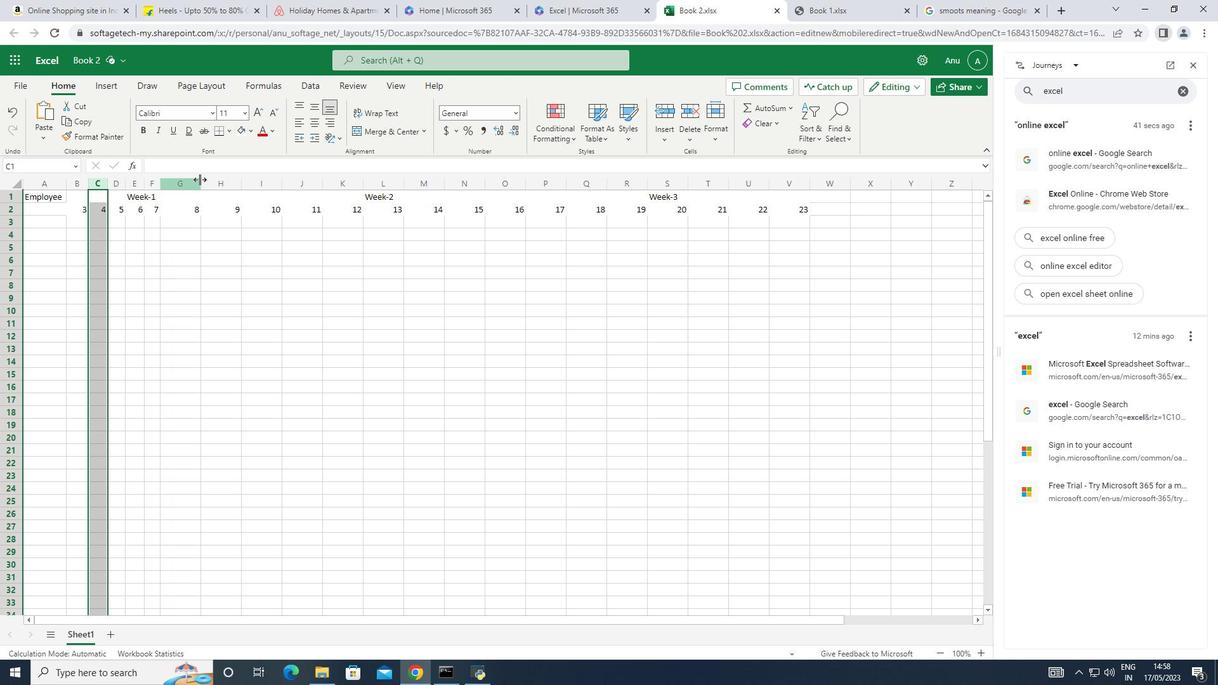 
Action: Mouse moved to (220, 179)
Screenshot: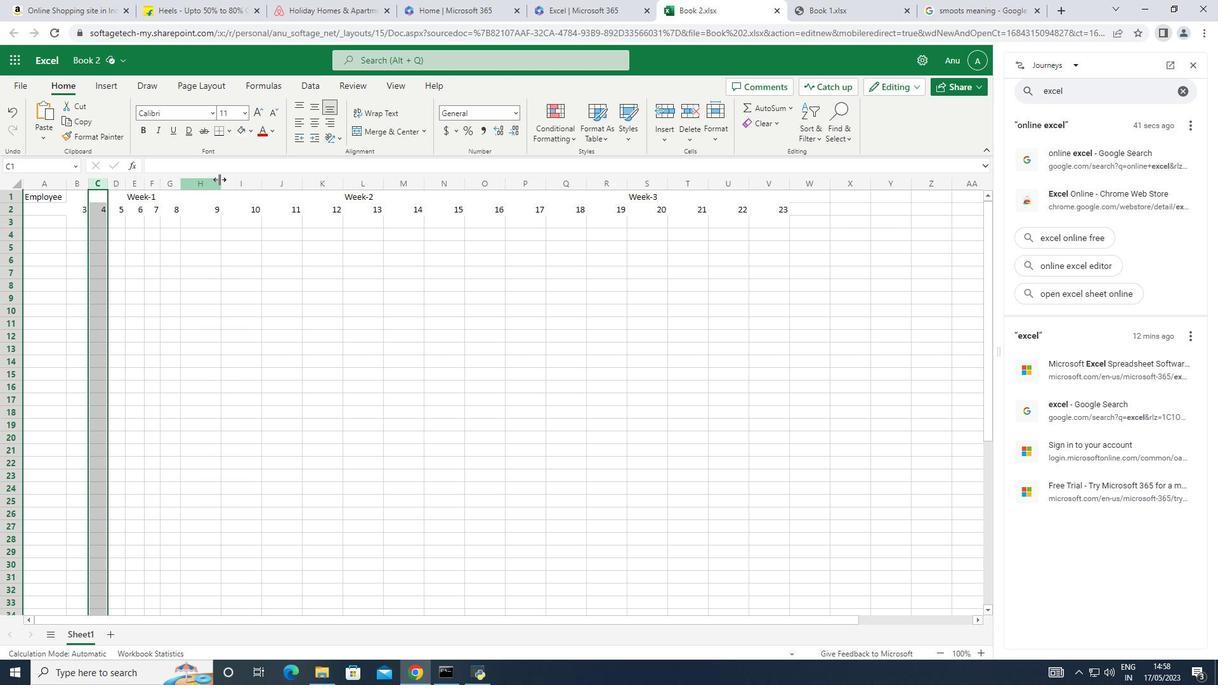 
Action: Mouse pressed left at (220, 179)
Screenshot: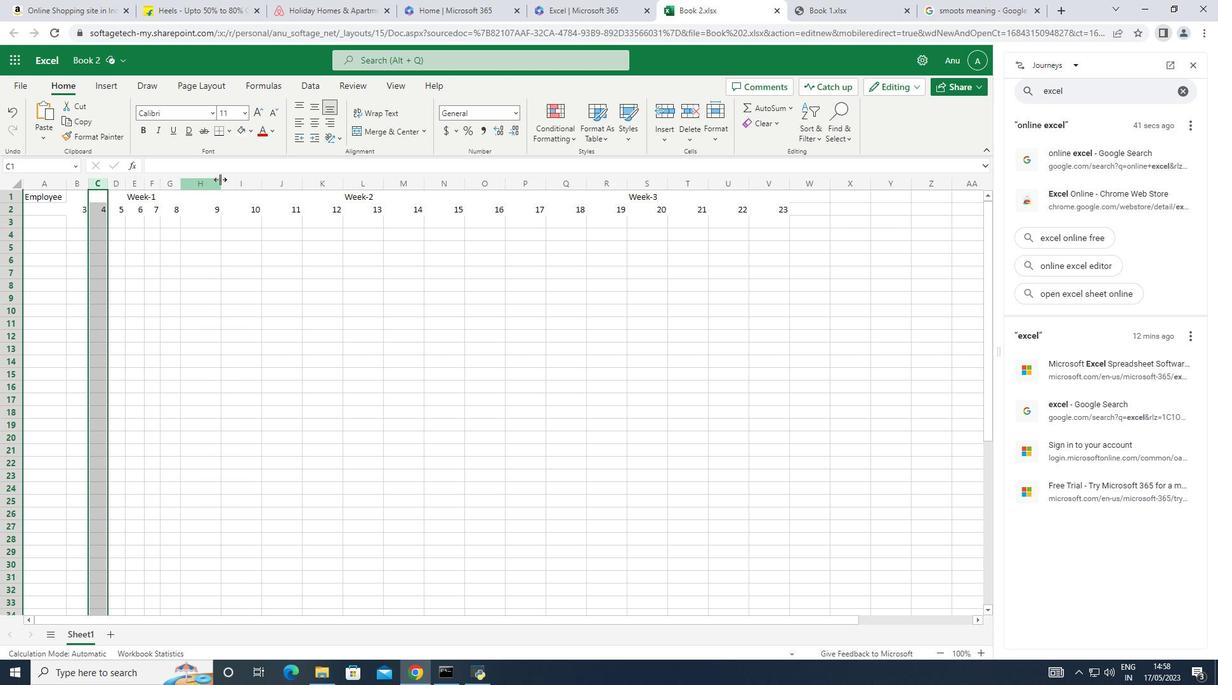 
Action: Mouse moved to (237, 180)
Screenshot: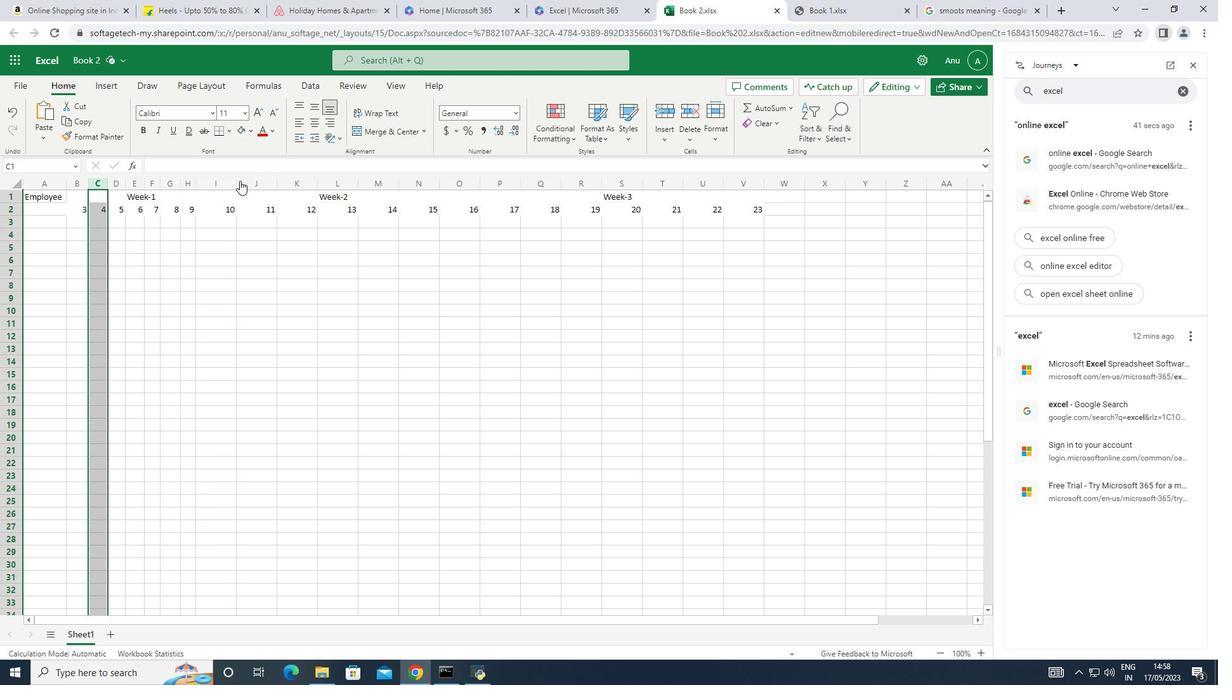 
Action: Mouse pressed left at (237, 180)
Screenshot: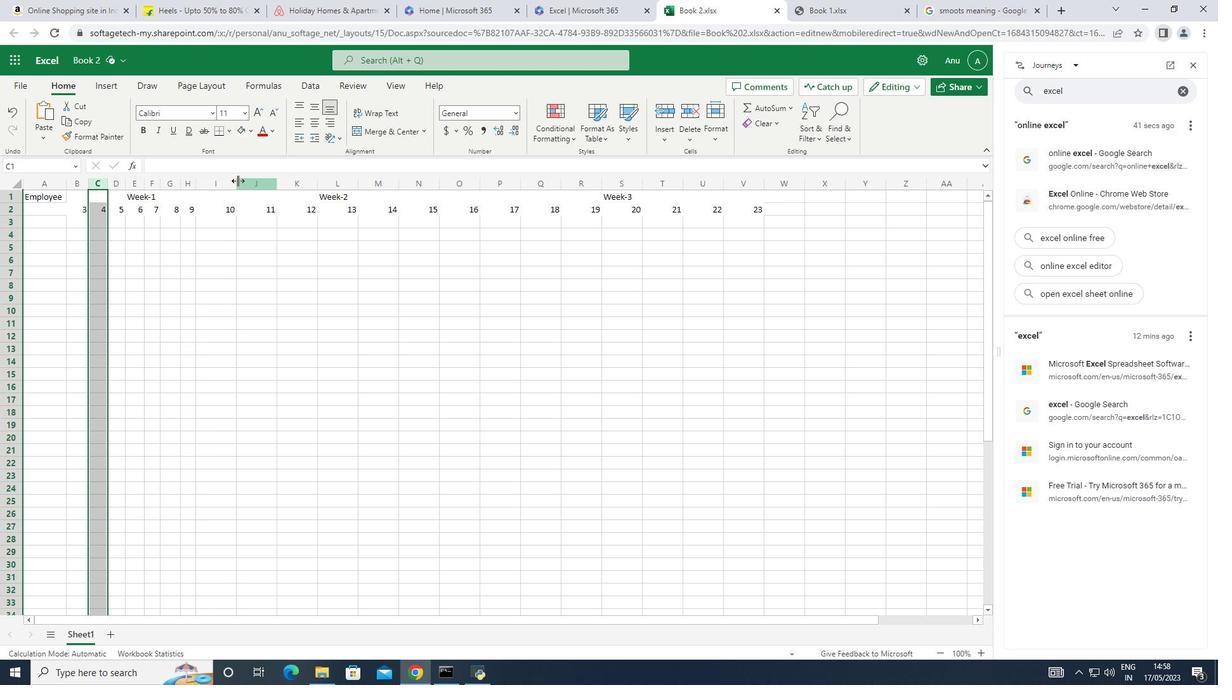 
Action: Mouse moved to (256, 181)
Screenshot: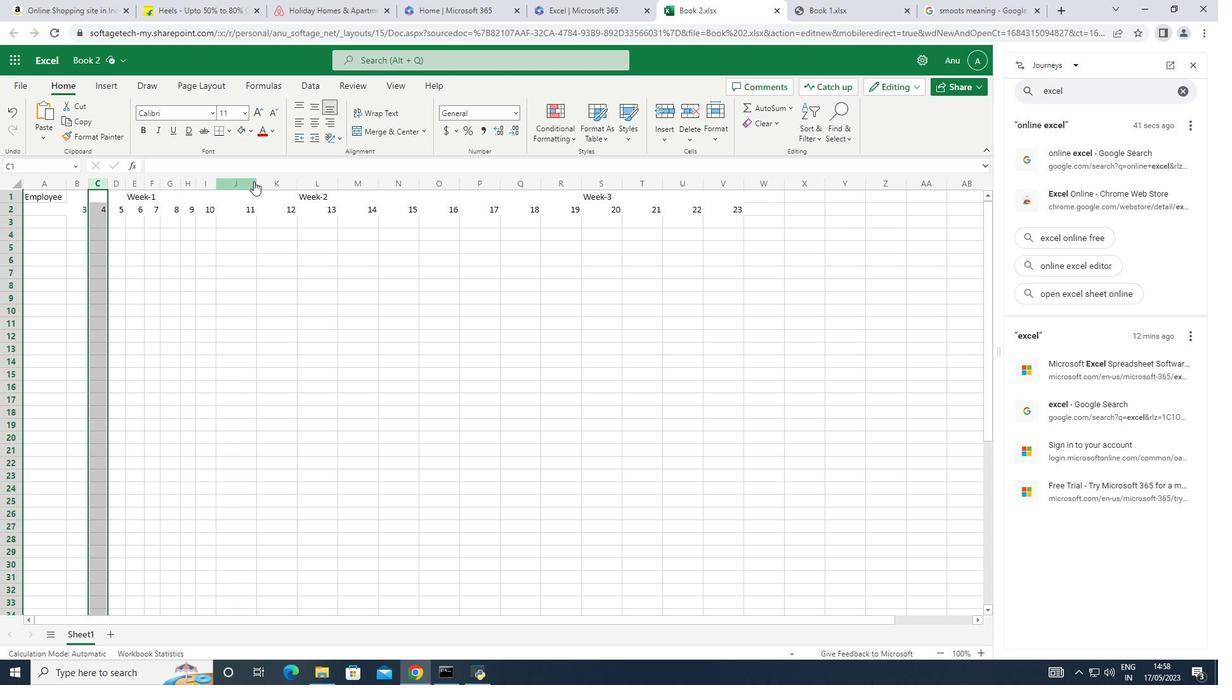 
Action: Mouse pressed left at (256, 181)
Screenshot: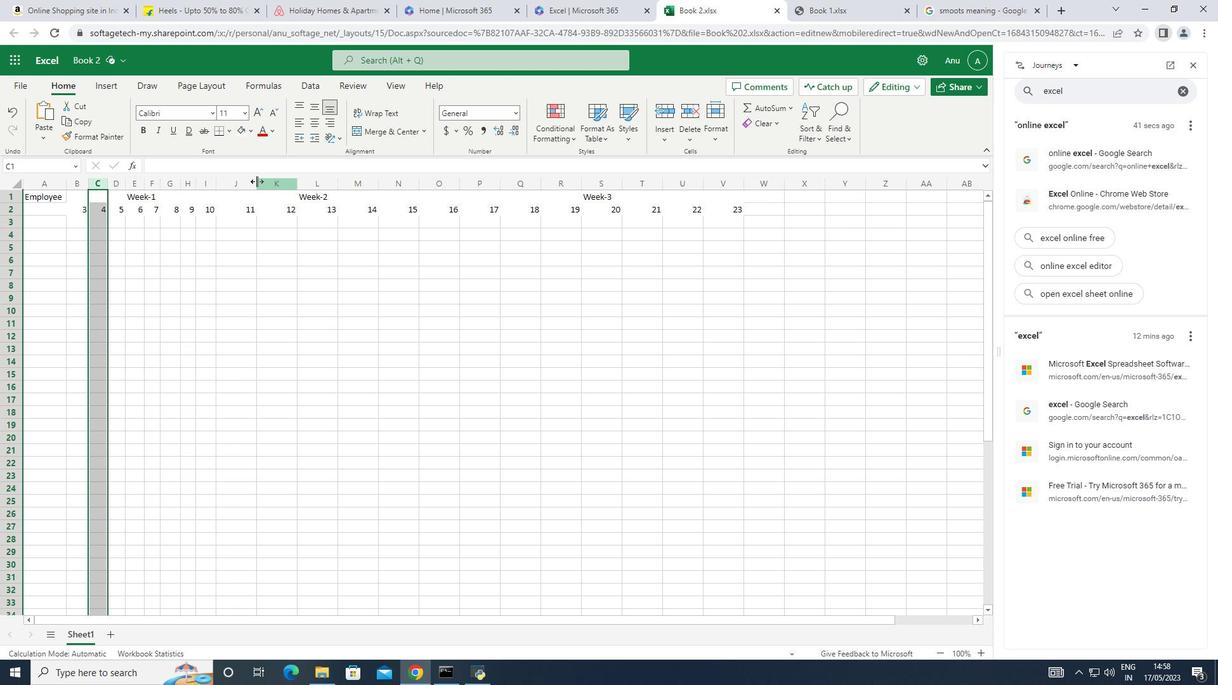 
Action: Mouse moved to (271, 181)
Screenshot: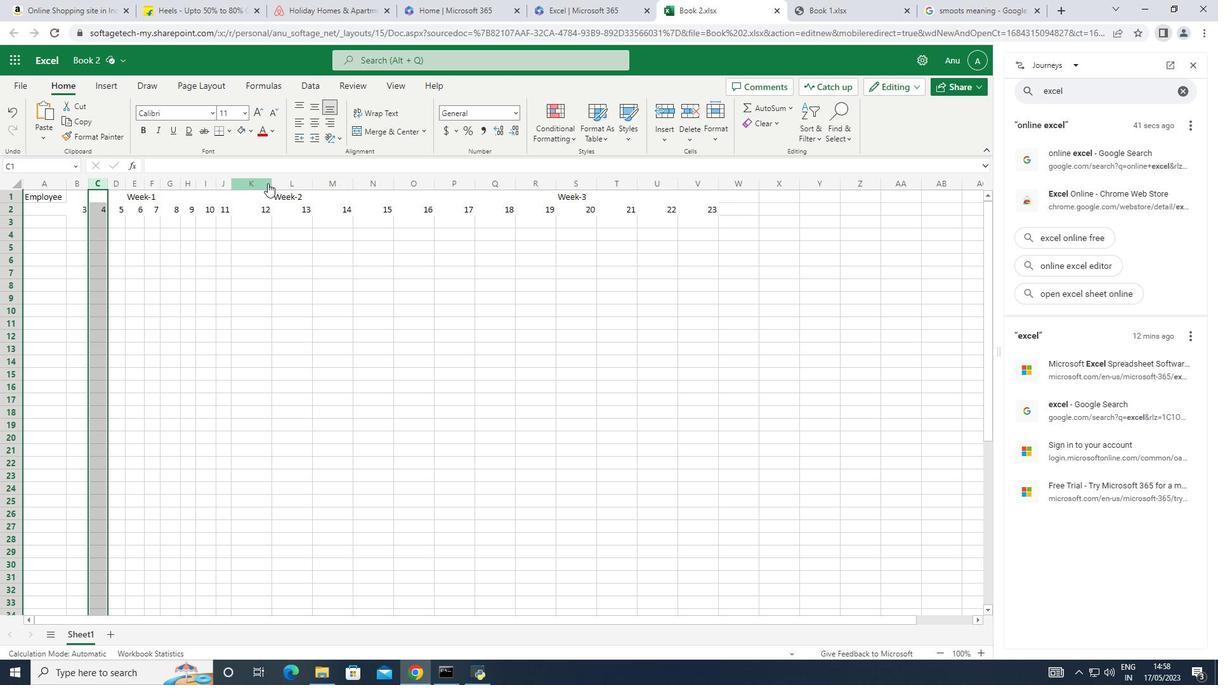 
Action: Mouse pressed left at (271, 181)
Screenshot: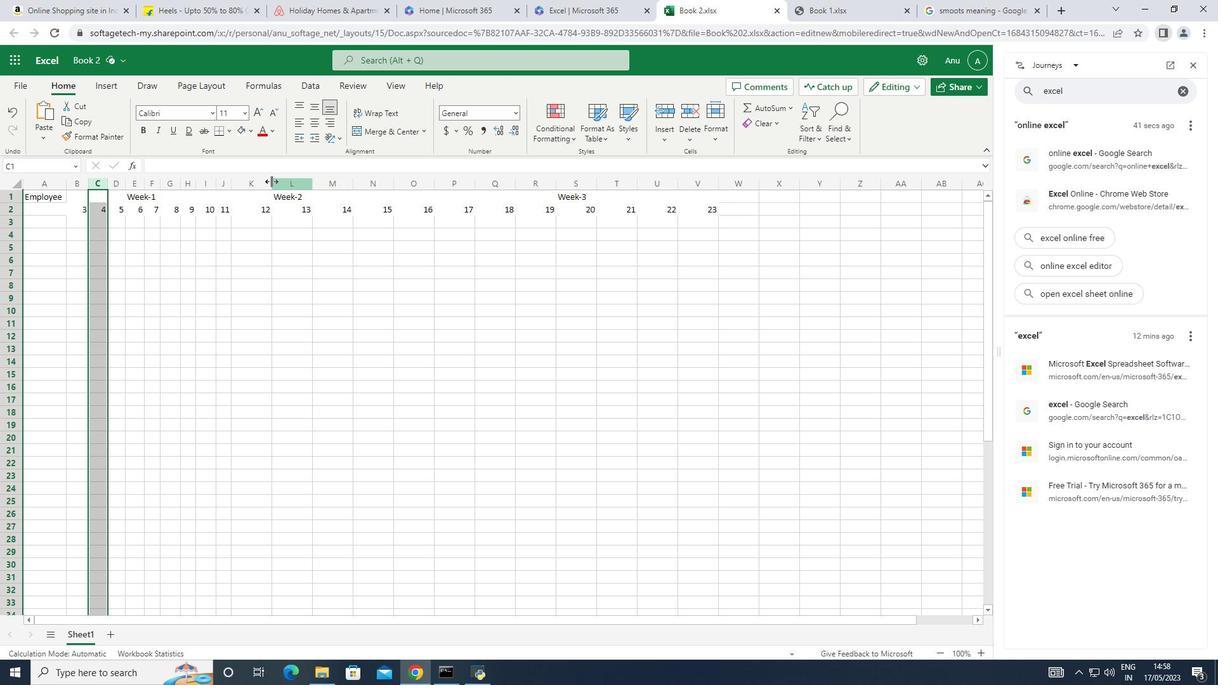 
Action: Mouse moved to (289, 179)
Screenshot: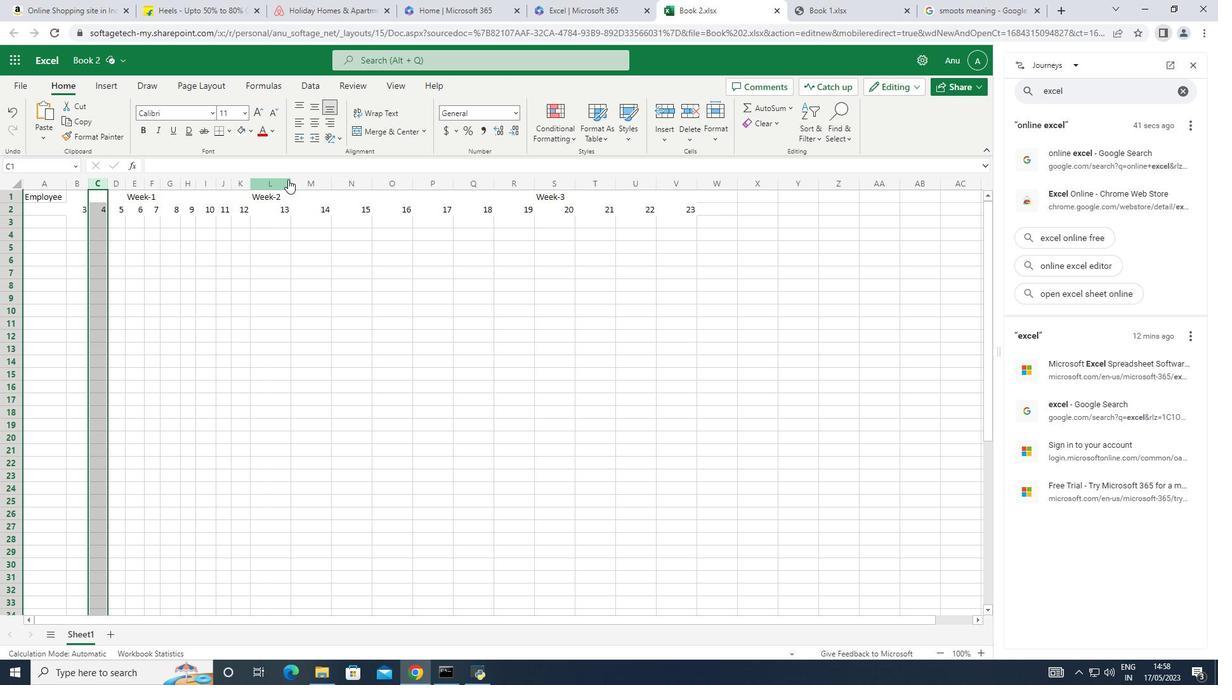 
Action: Mouse pressed left at (289, 179)
Screenshot: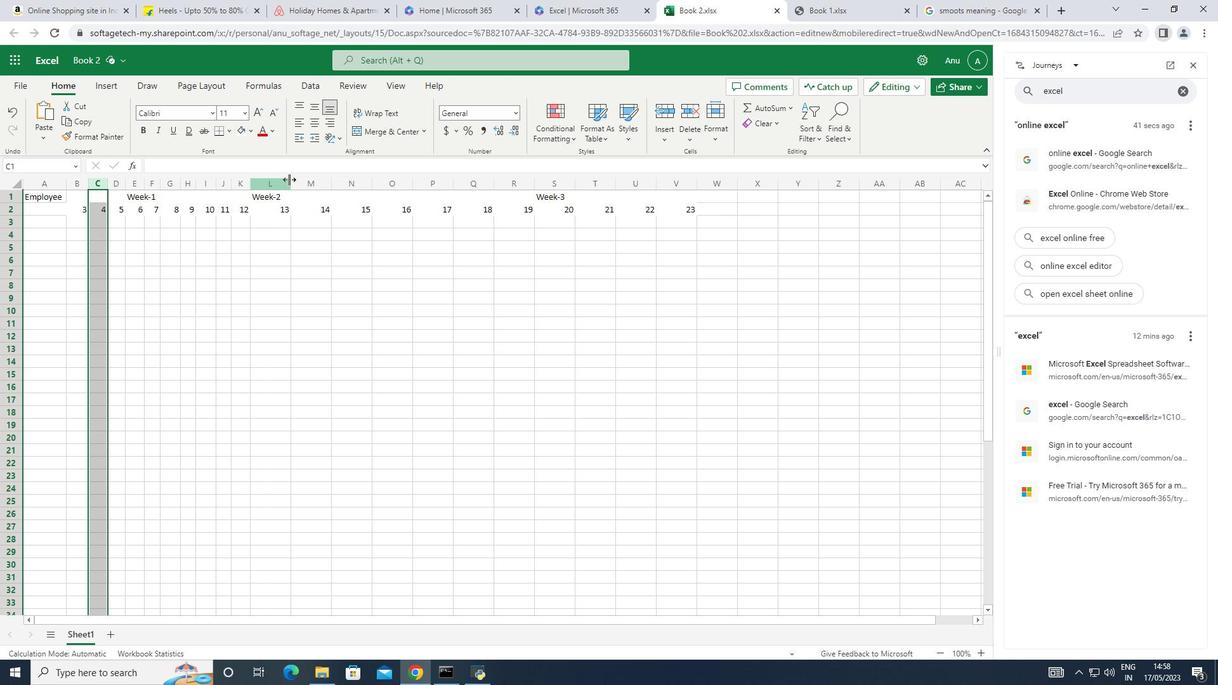 
Action: Mouse moved to (308, 181)
Screenshot: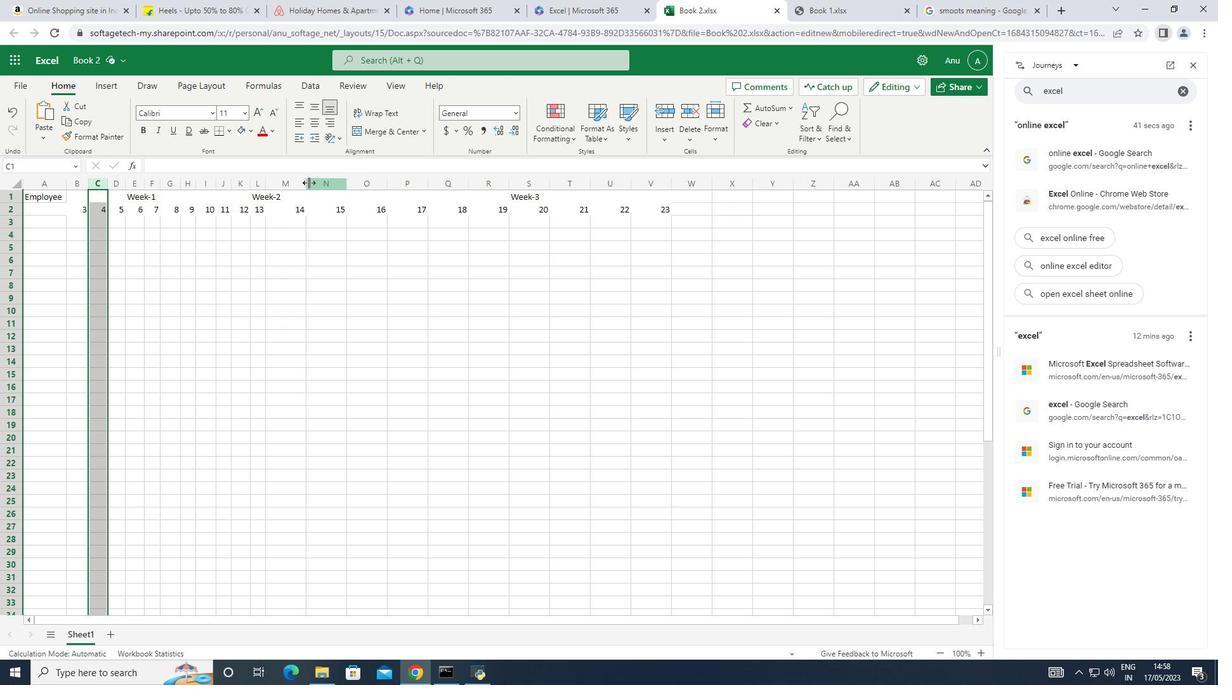 
Action: Mouse pressed left at (308, 181)
Screenshot: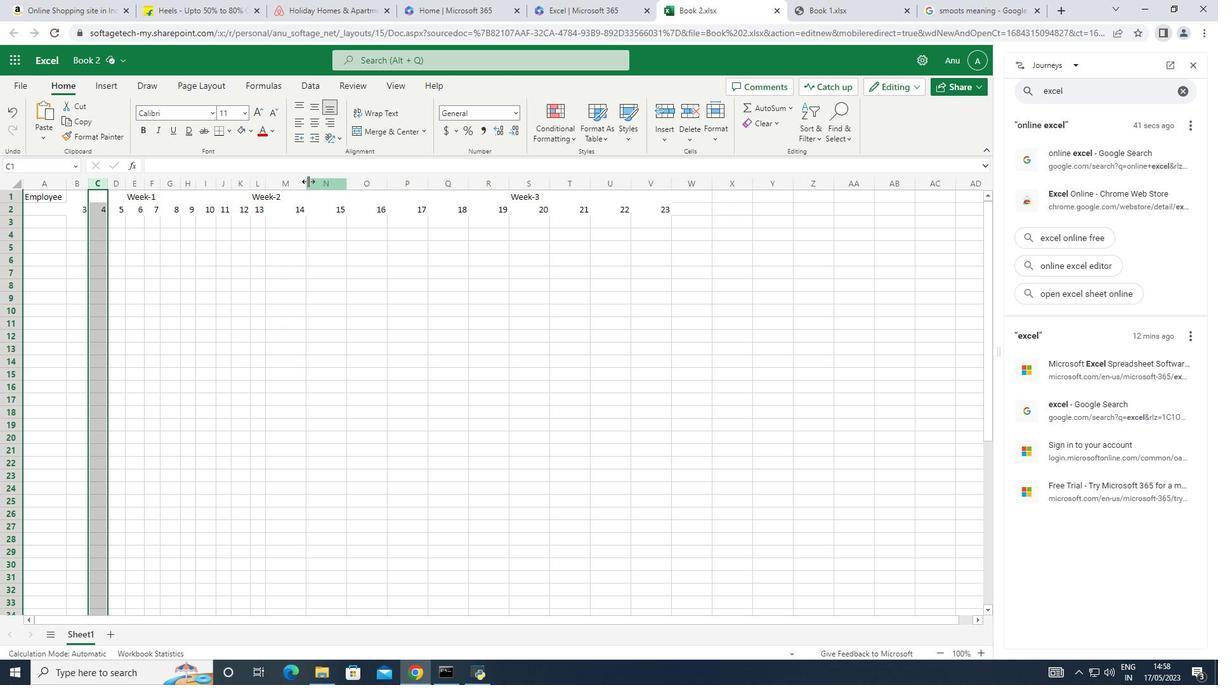 
Action: Mouse moved to (319, 179)
Screenshot: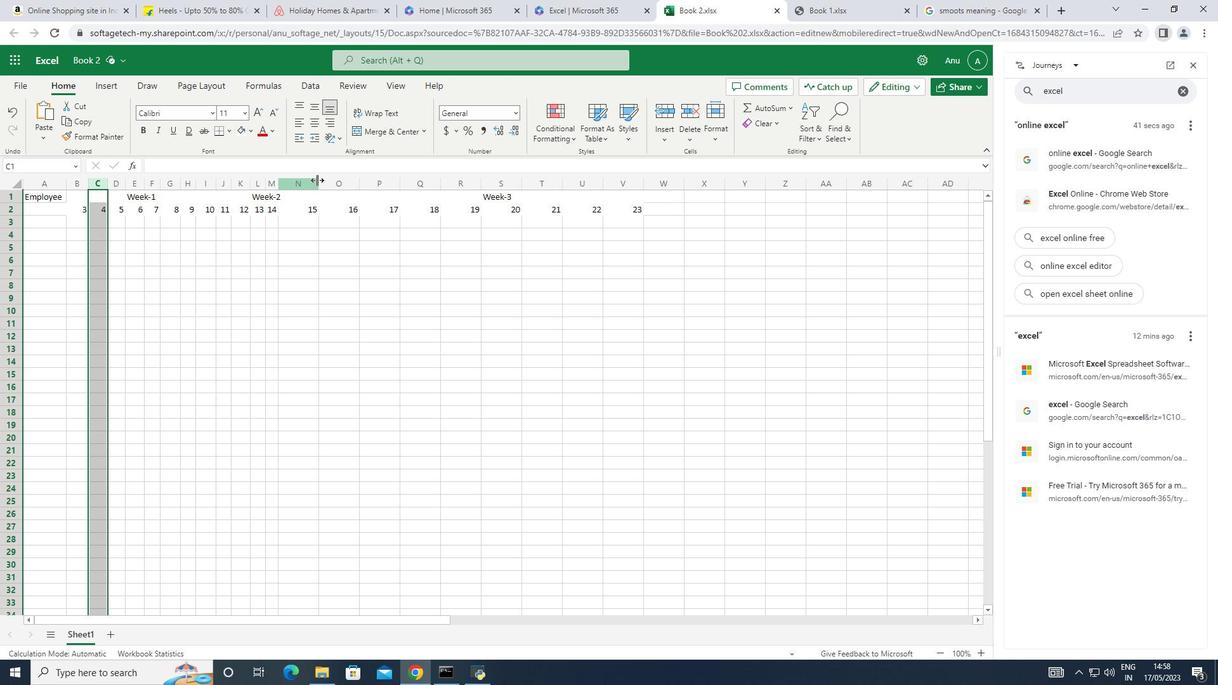 
Action: Mouse pressed left at (319, 179)
Screenshot: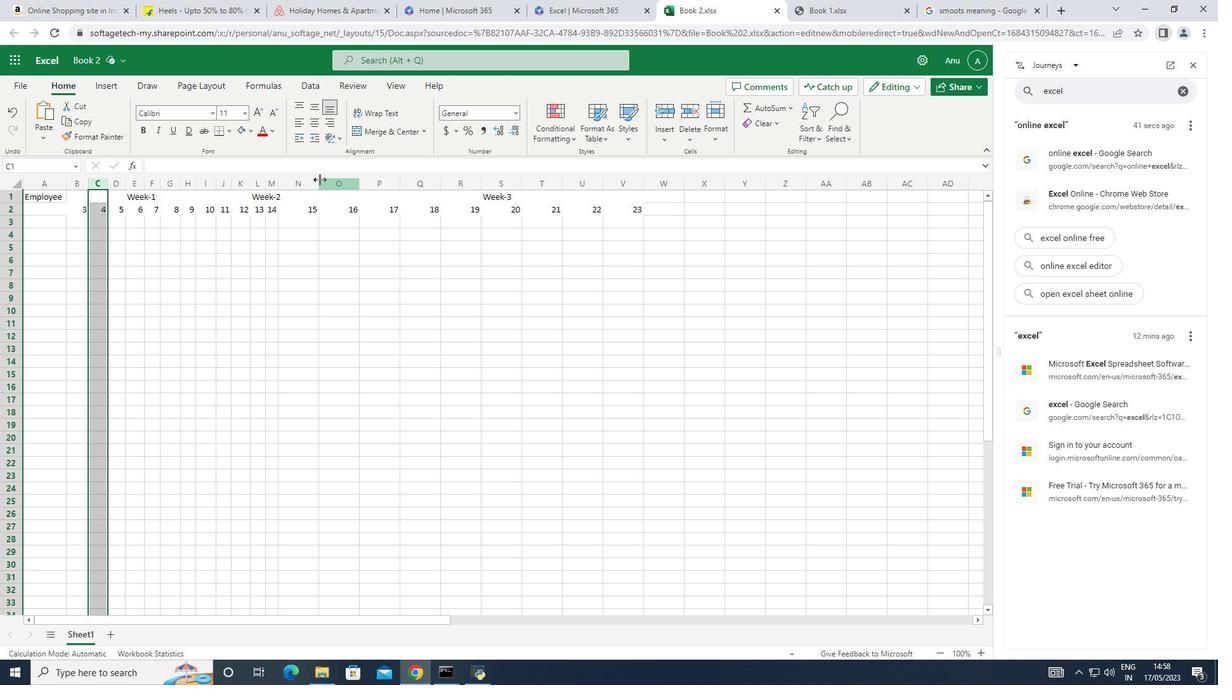 
Action: Mouse moved to (334, 179)
Screenshot: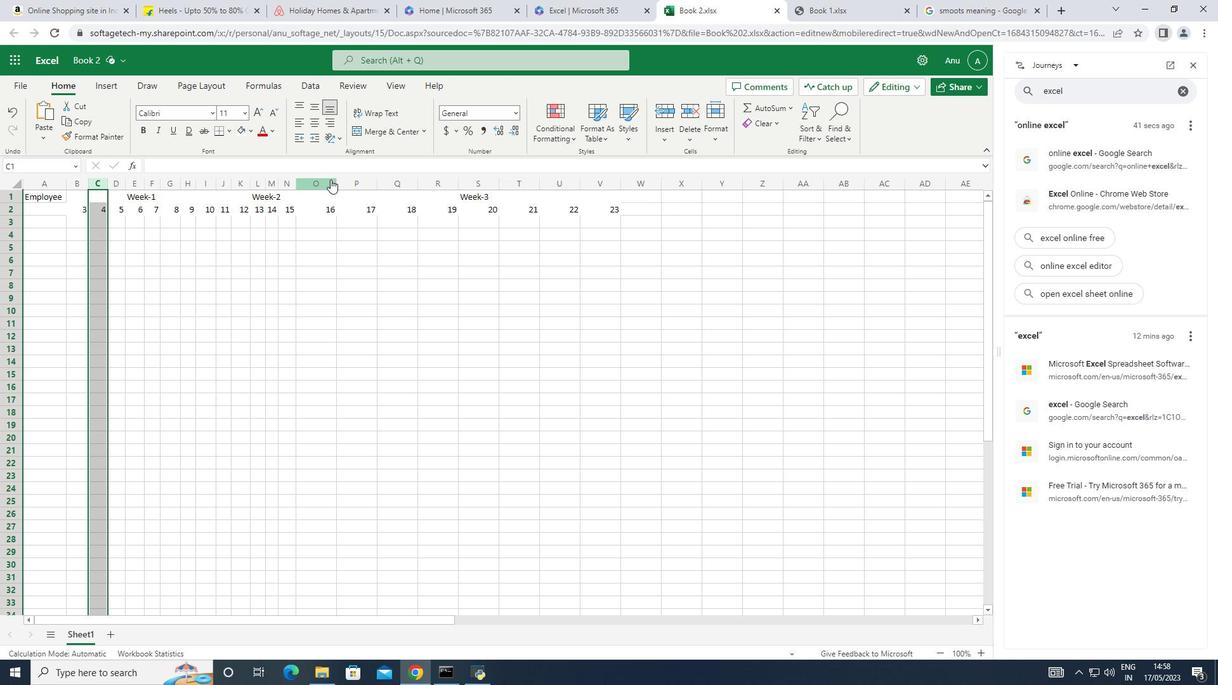 
Action: Mouse pressed left at (334, 179)
Screenshot: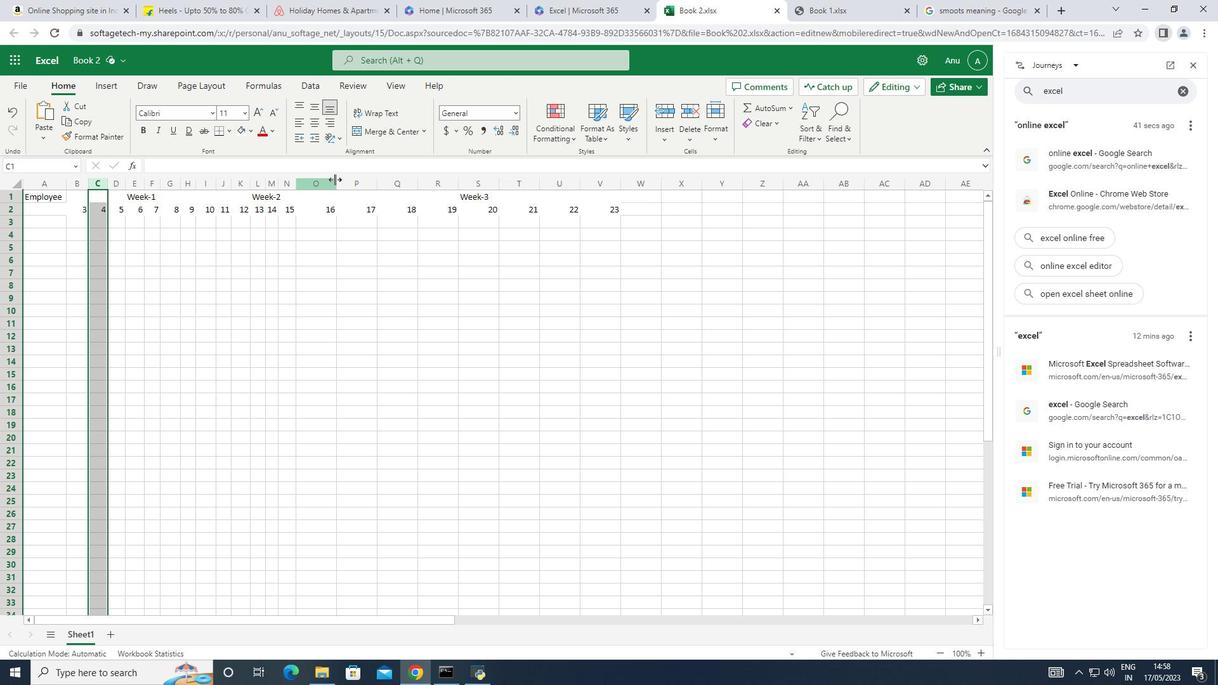 
Action: Mouse moved to (352, 180)
Screenshot: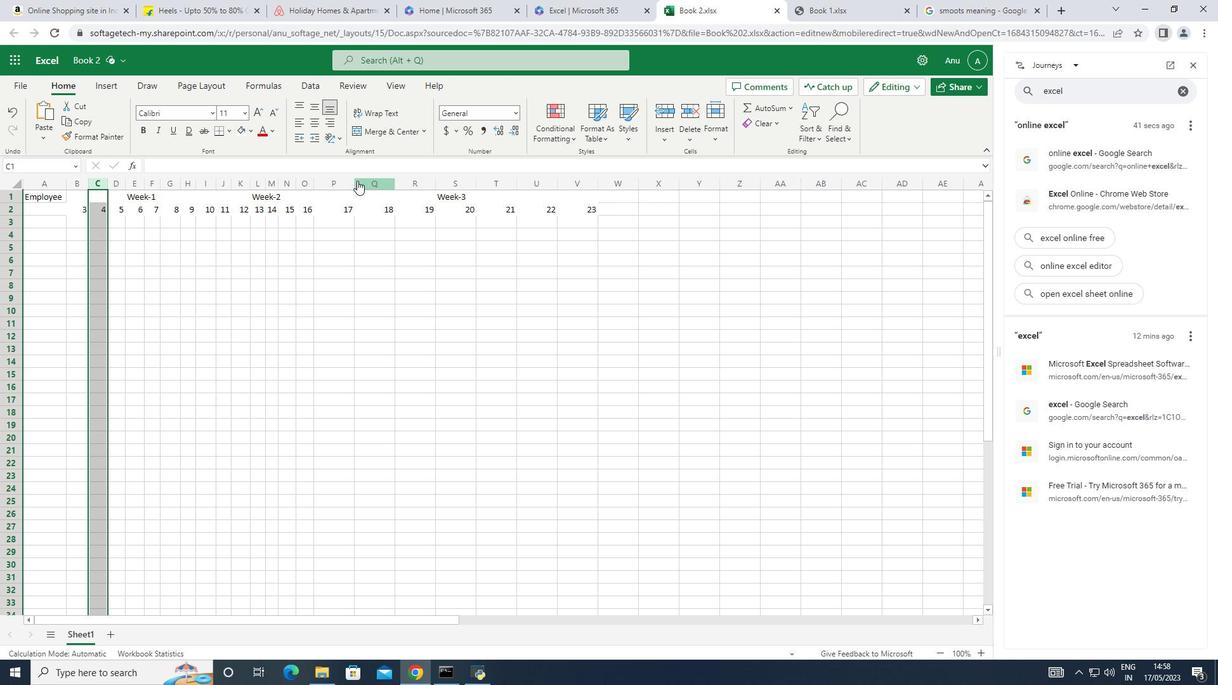 
Action: Mouse pressed left at (352, 180)
Screenshot: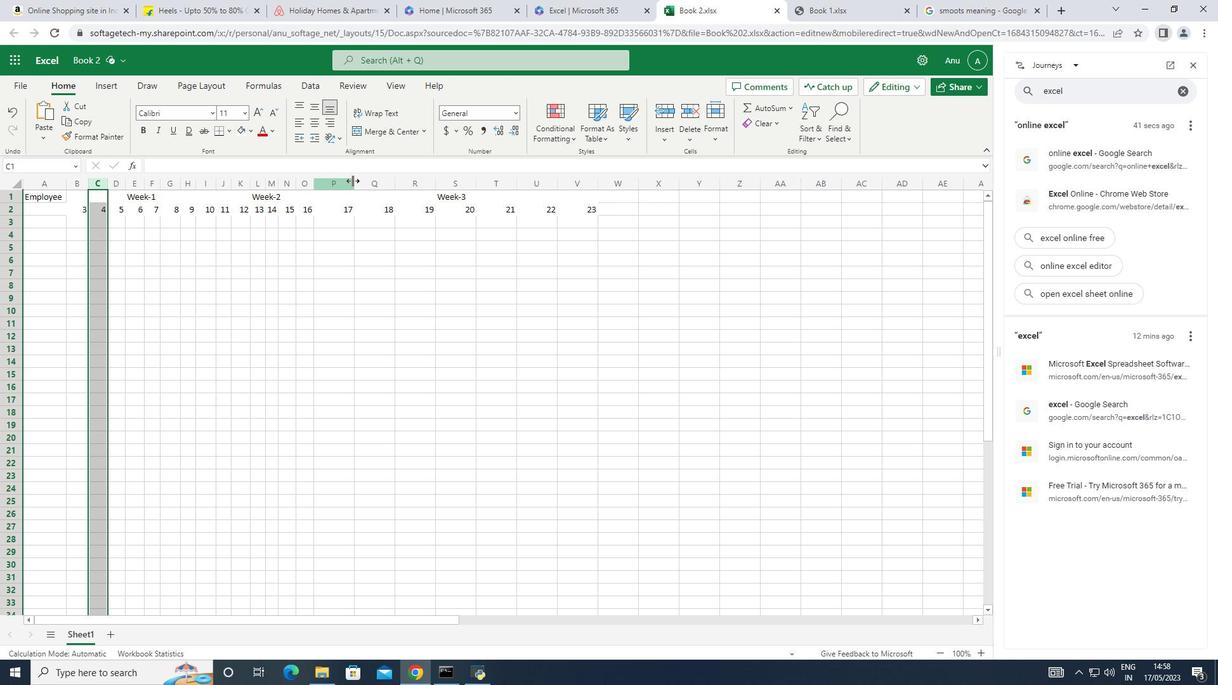 
Action: Mouse moved to (373, 176)
Screenshot: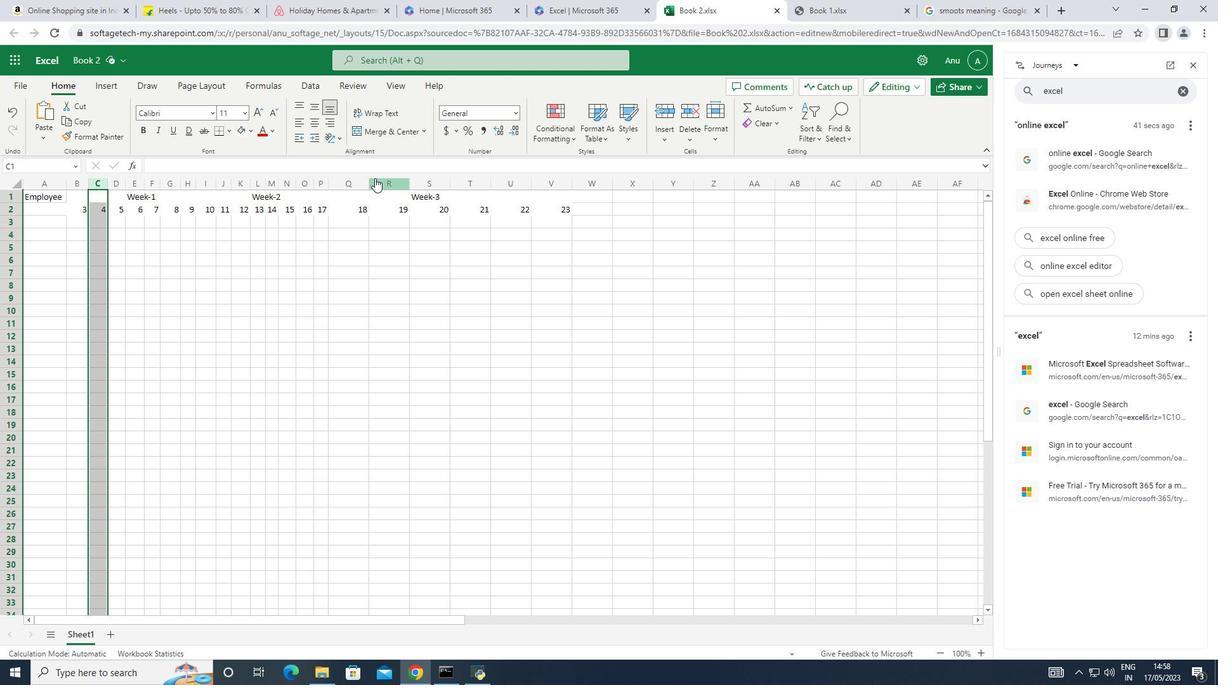 
